 Task: Add Kevin's Natural Foods Mashed Cauliflower to the cart.
Action: Mouse moved to (15, 109)
Screenshot: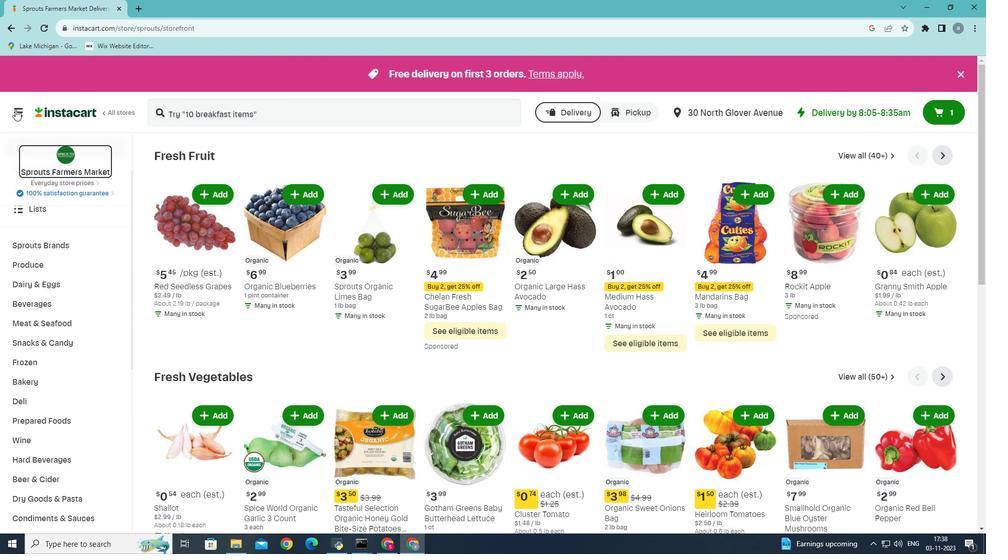 
Action: Mouse pressed left at (15, 109)
Screenshot: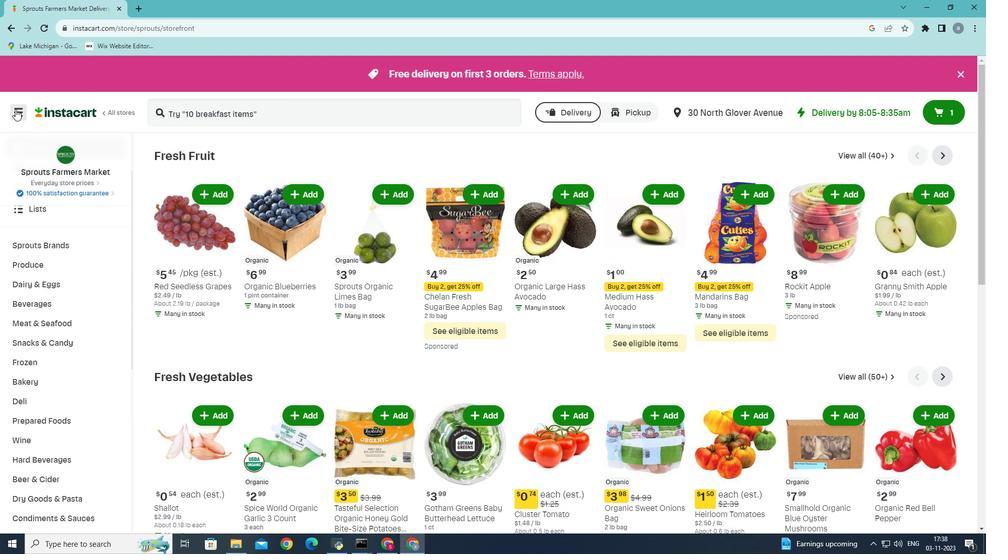 
Action: Mouse moved to (52, 284)
Screenshot: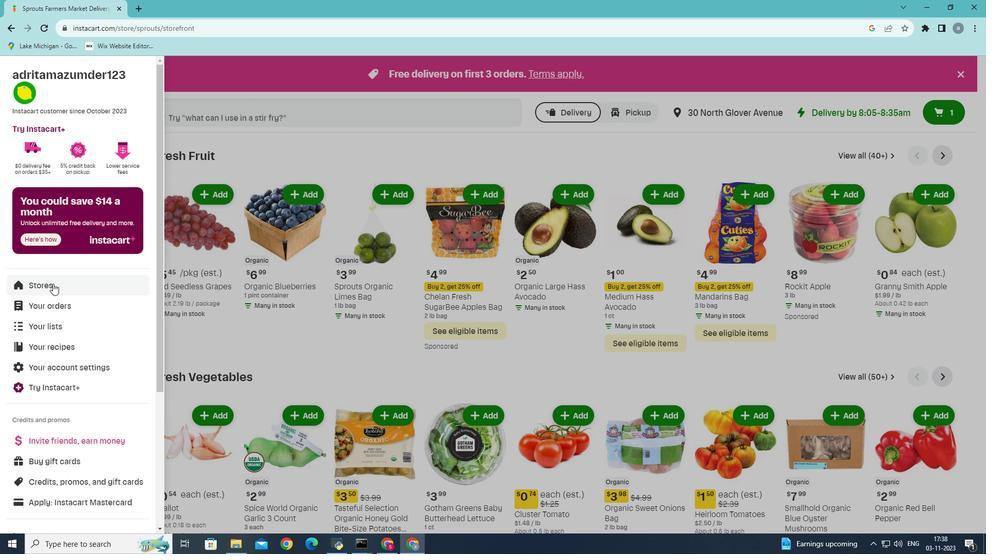 
Action: Mouse pressed left at (52, 284)
Screenshot: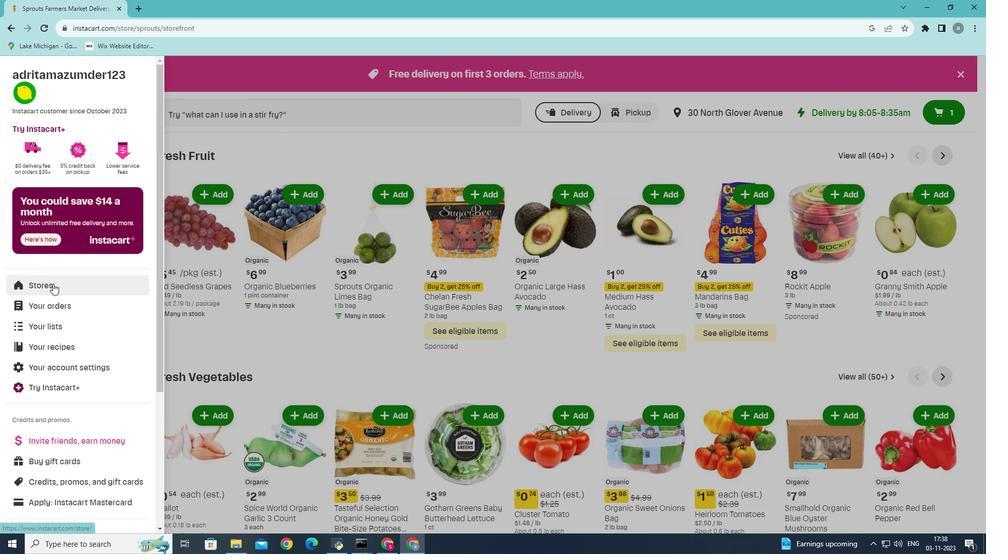 
Action: Mouse moved to (245, 123)
Screenshot: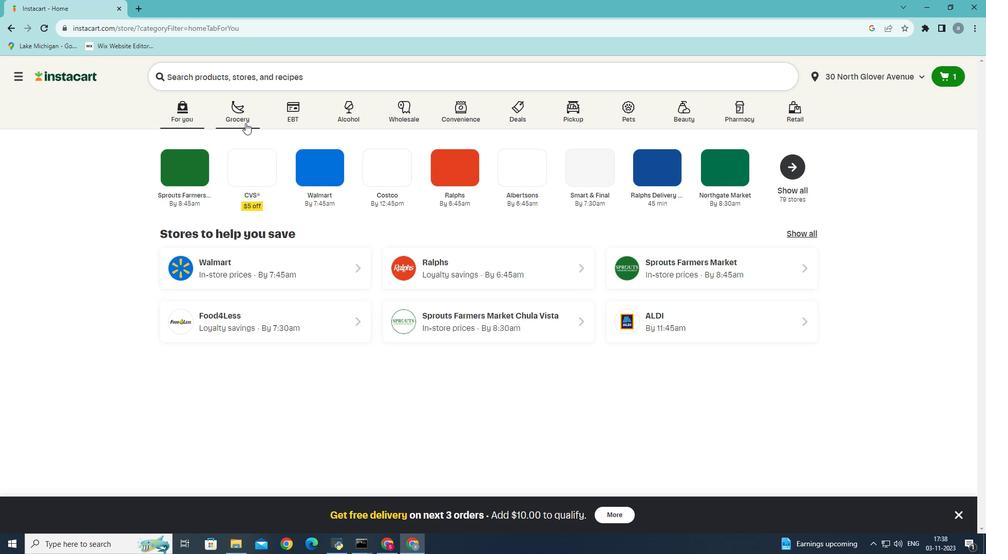 
Action: Mouse pressed left at (245, 123)
Screenshot: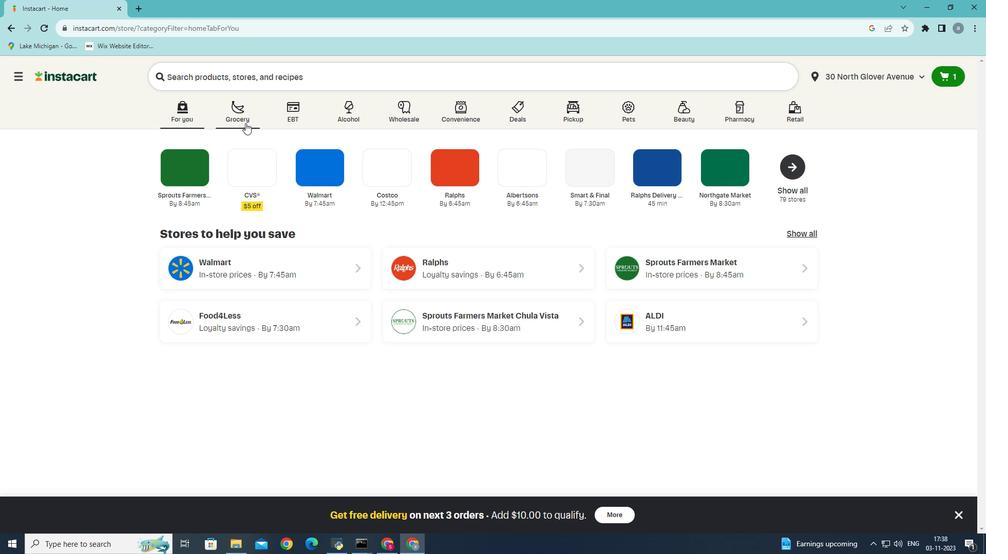
Action: Mouse moved to (241, 304)
Screenshot: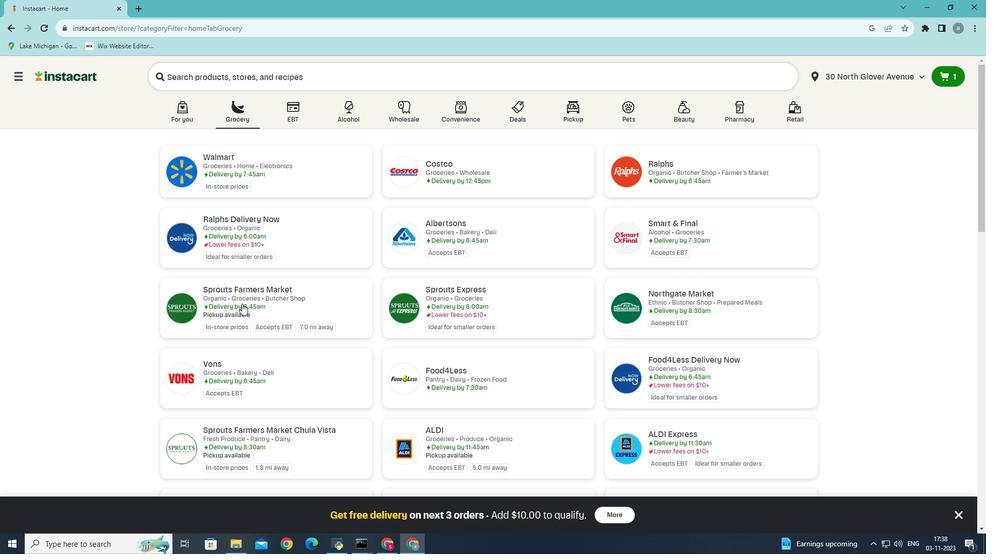 
Action: Mouse pressed left at (241, 304)
Screenshot: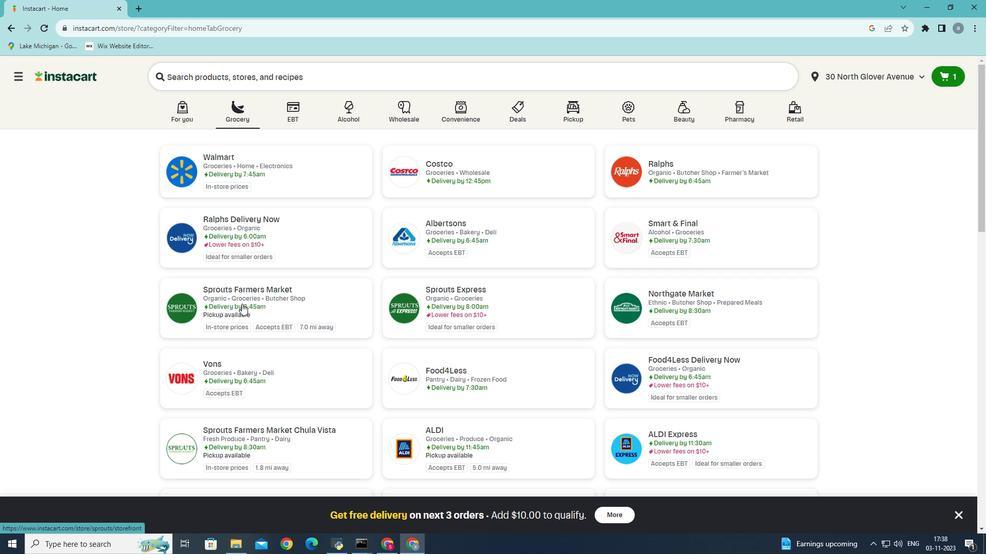 
Action: Mouse moved to (51, 414)
Screenshot: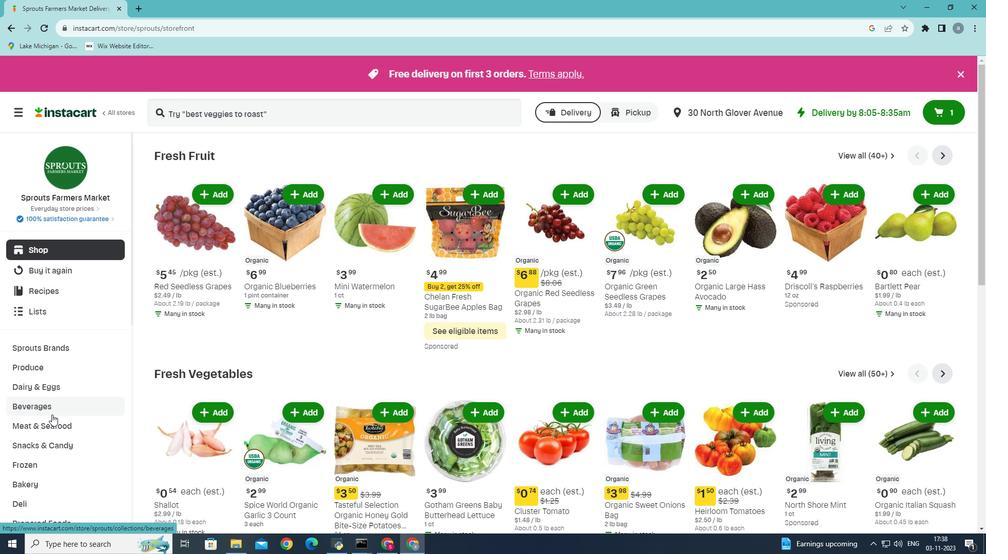 
Action: Mouse scrolled (51, 414) with delta (0, 0)
Screenshot: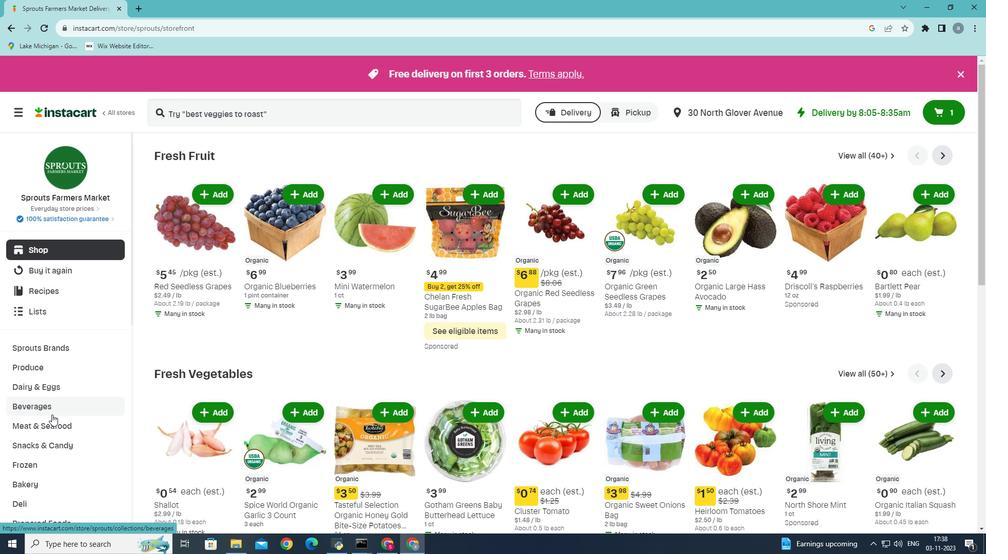 
Action: Mouse moved to (51, 415)
Screenshot: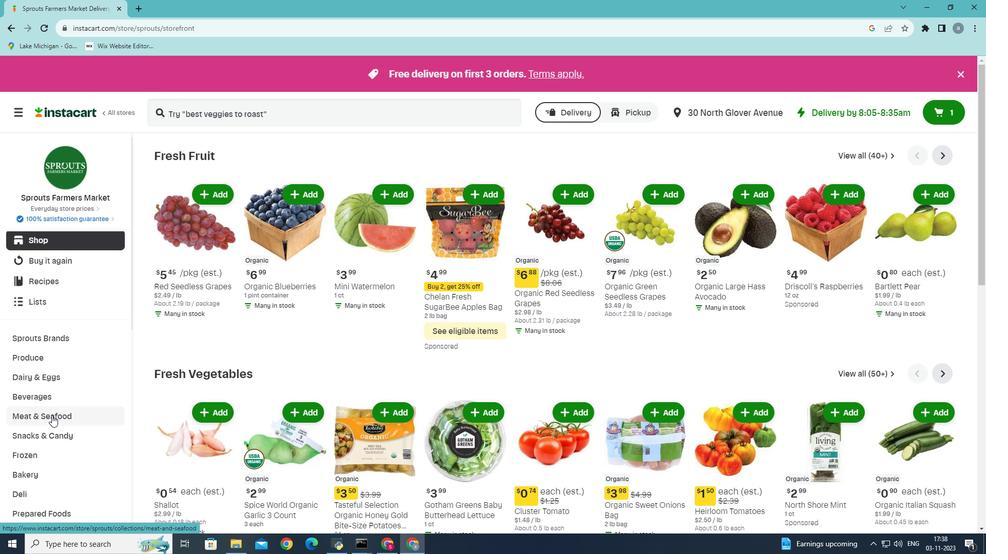 
Action: Mouse scrolled (51, 415) with delta (0, 0)
Screenshot: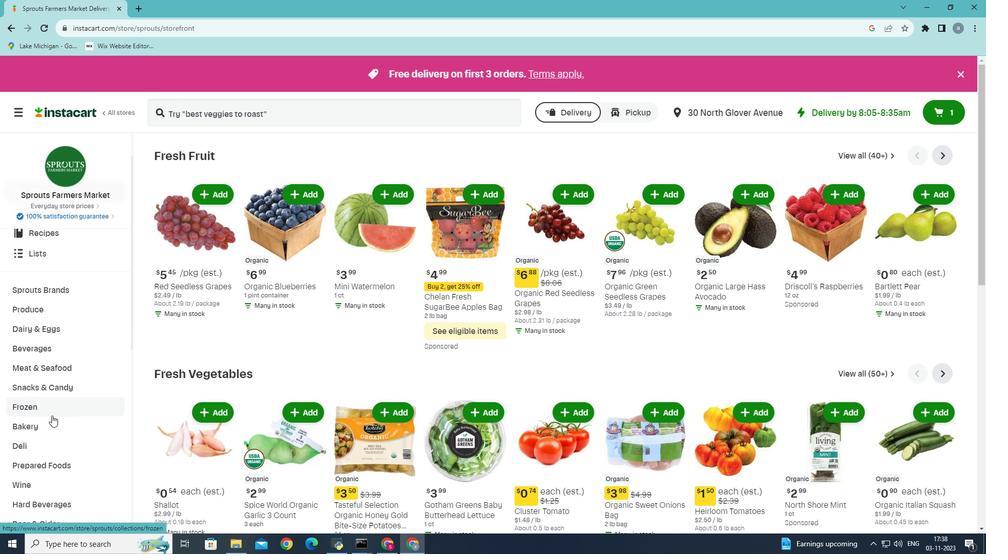 
Action: Mouse moved to (29, 417)
Screenshot: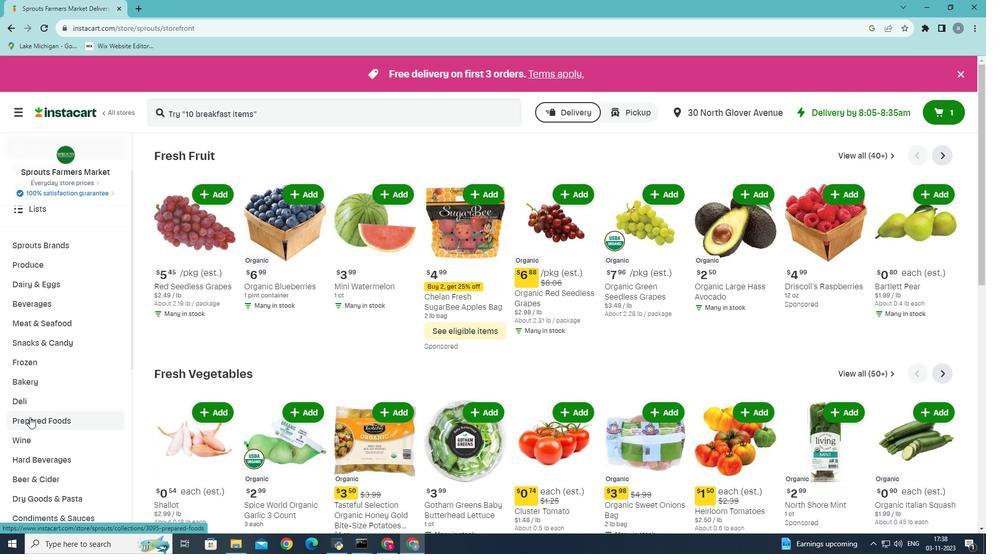 
Action: Mouse pressed left at (29, 417)
Screenshot: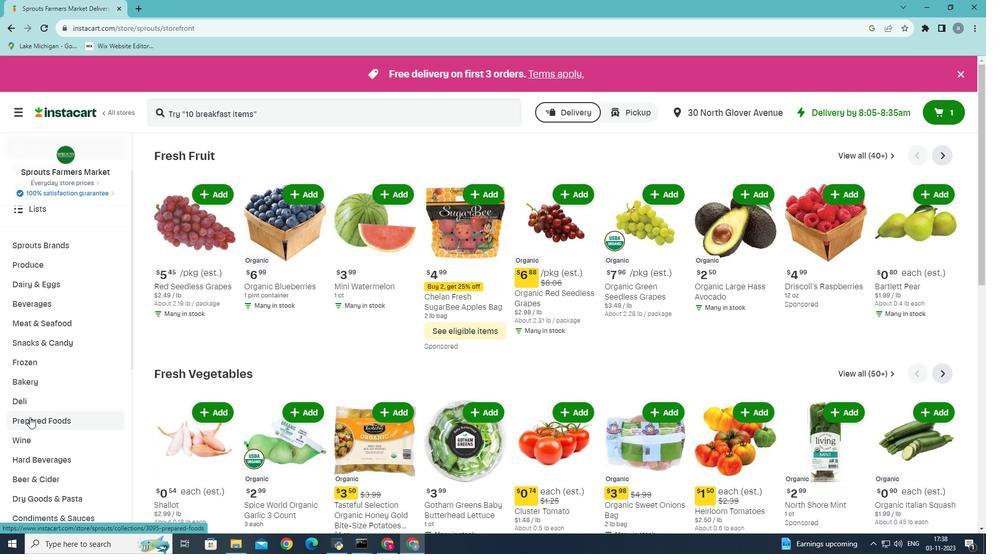 
Action: Mouse moved to (361, 178)
Screenshot: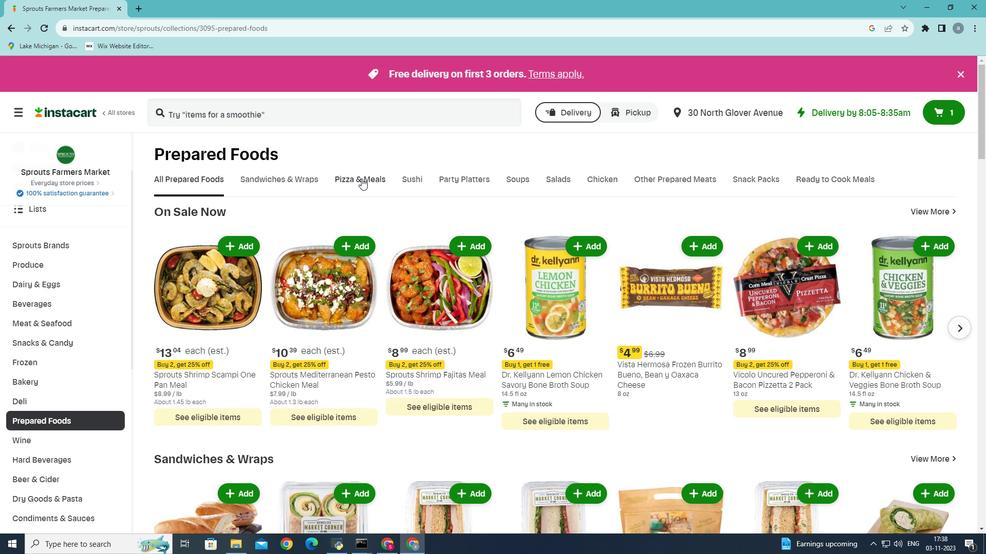 
Action: Mouse pressed left at (361, 178)
Screenshot: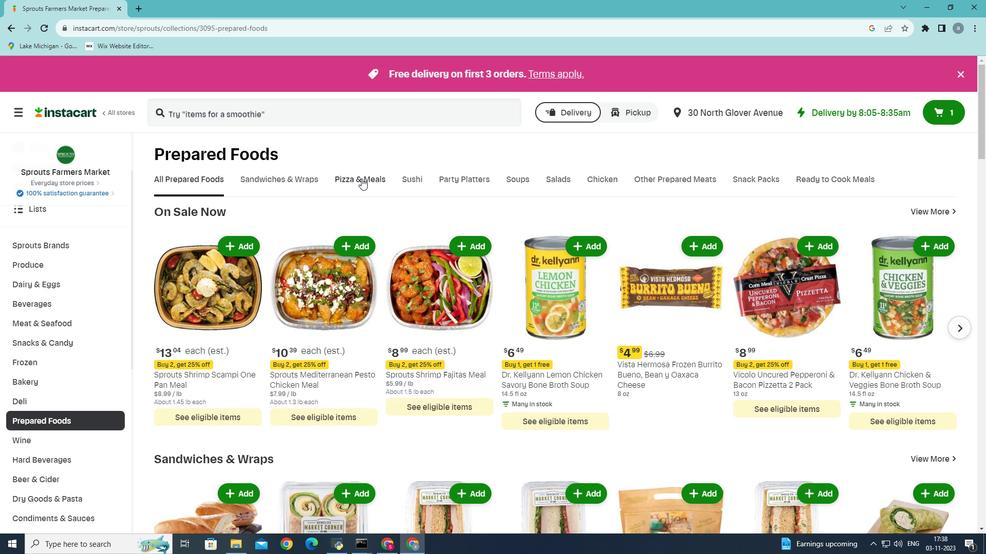 
Action: Mouse moved to (701, 232)
Screenshot: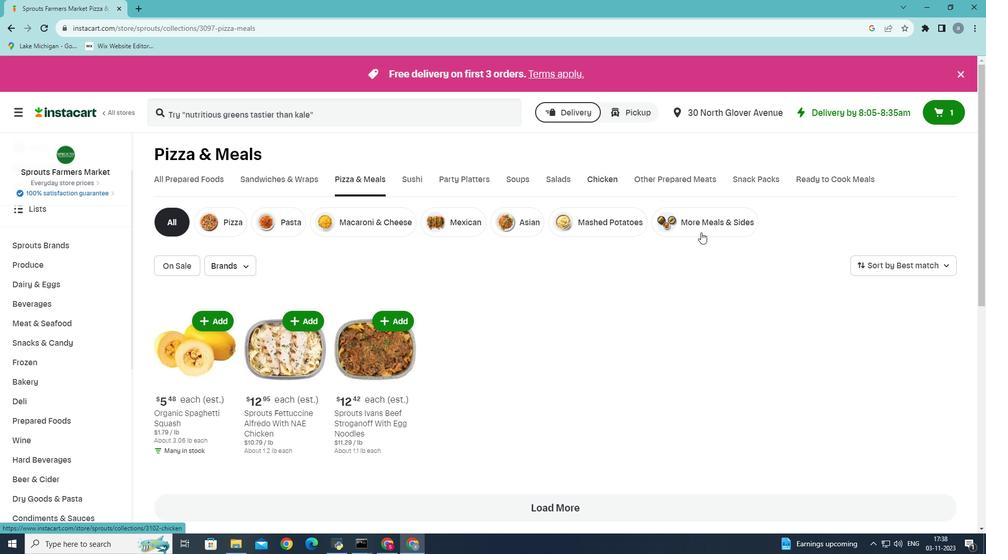 
Action: Mouse pressed left at (701, 232)
Screenshot: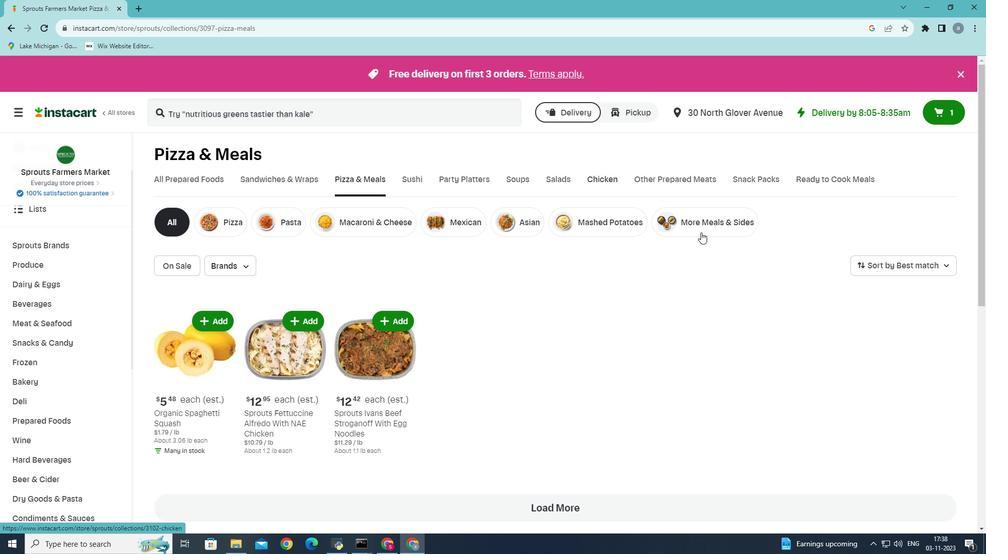 
Action: Mouse moved to (183, 116)
Screenshot: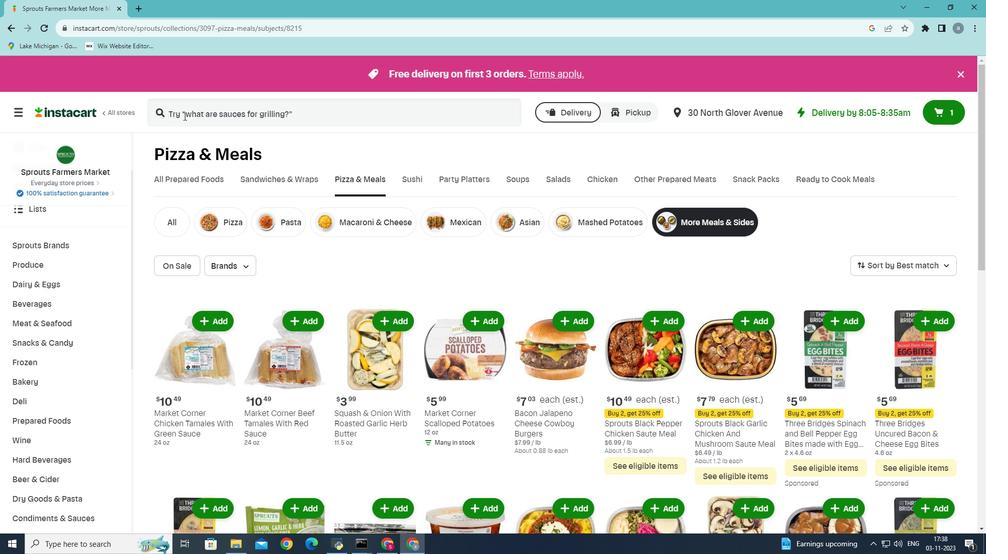 
Action: Mouse pressed left at (183, 116)
Screenshot: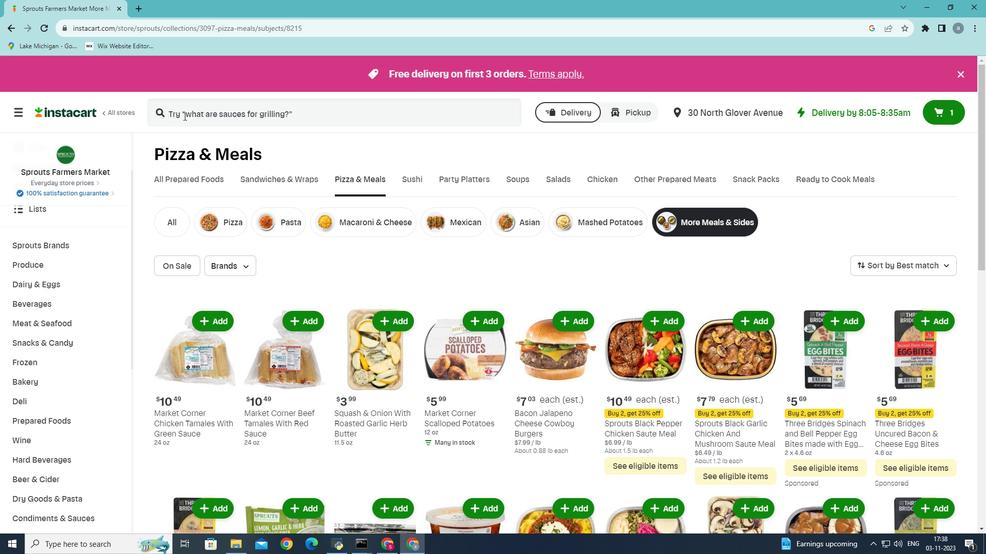 
Action: Key pressed <Key.shift>kevin's<Key.space><Key.shift>natural<Key.space>foods<Key.space>mashes<Key.backspace>d<Key.space>cauliflower<Key.enter>
Screenshot: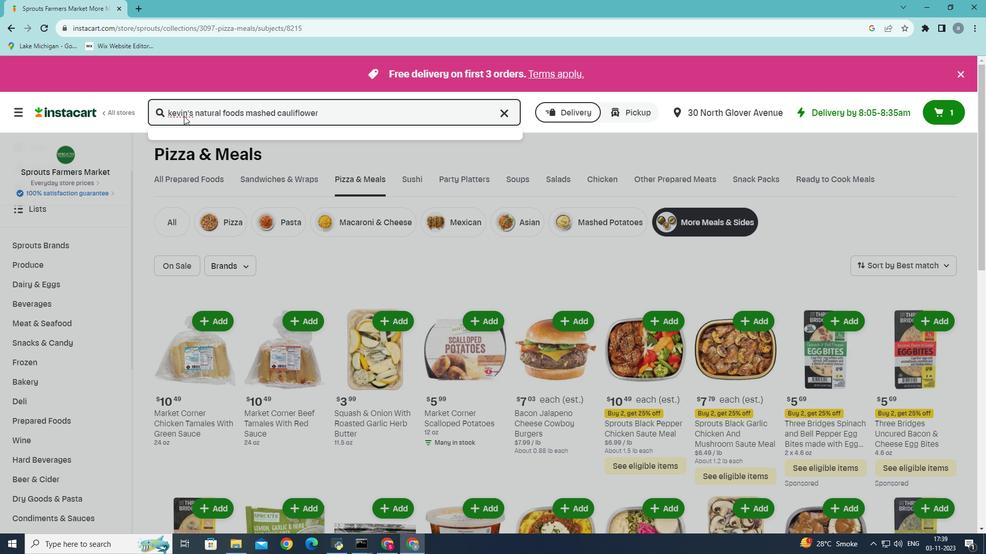 
Action: Mouse moved to (676, 409)
Screenshot: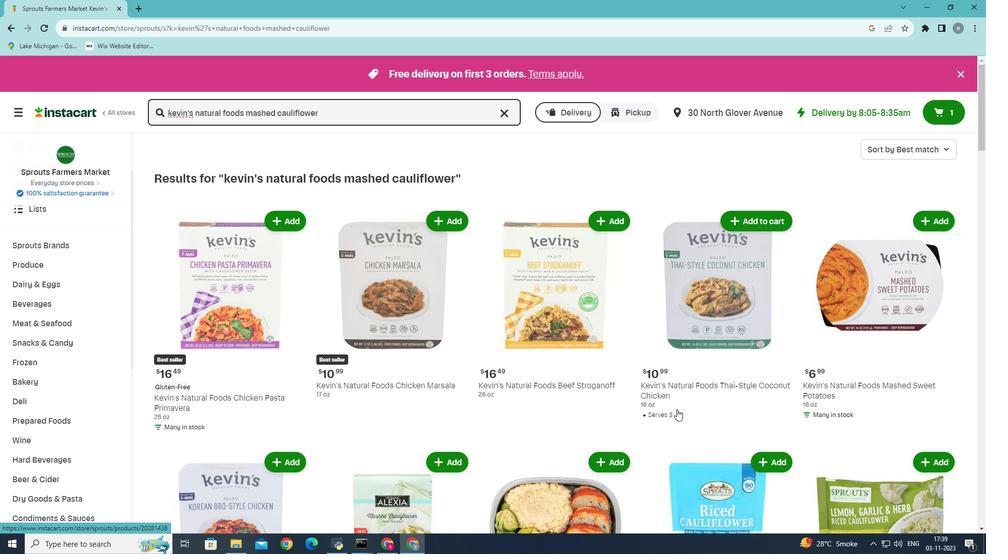 
Action: Mouse scrolled (676, 409) with delta (0, 0)
Screenshot: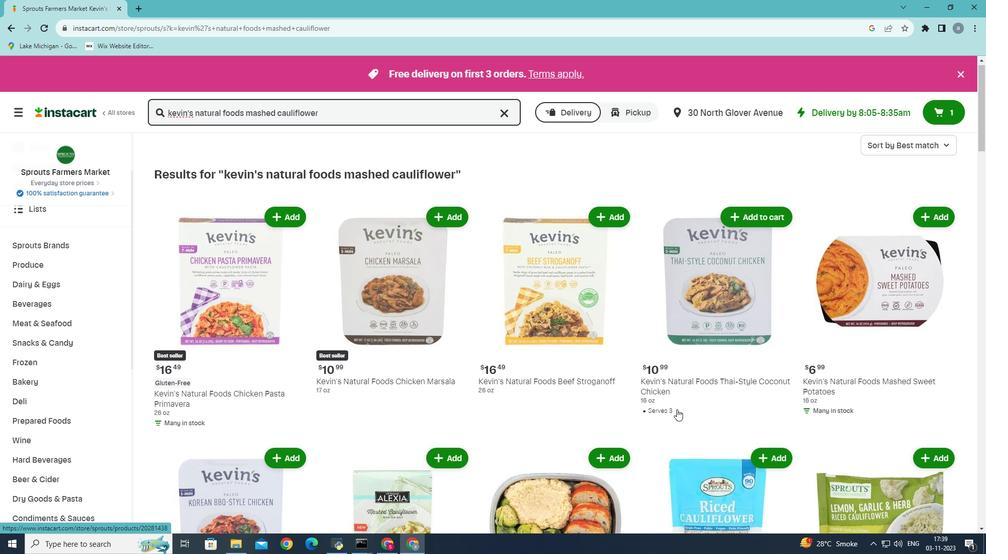 
Action: Mouse moved to (810, 369)
Screenshot: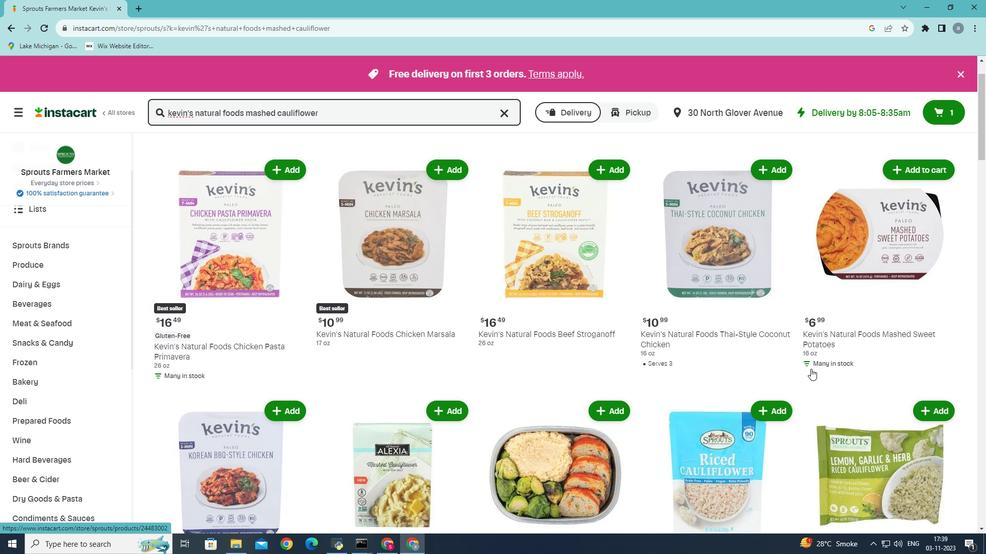 
Action: Mouse scrolled (810, 368) with delta (0, 0)
Screenshot: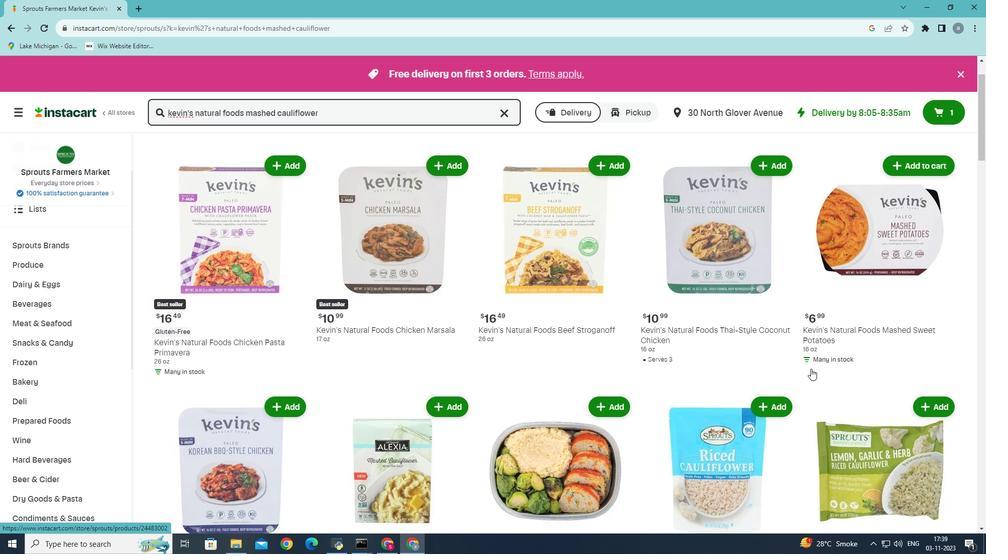 
Action: Mouse moved to (665, 414)
Screenshot: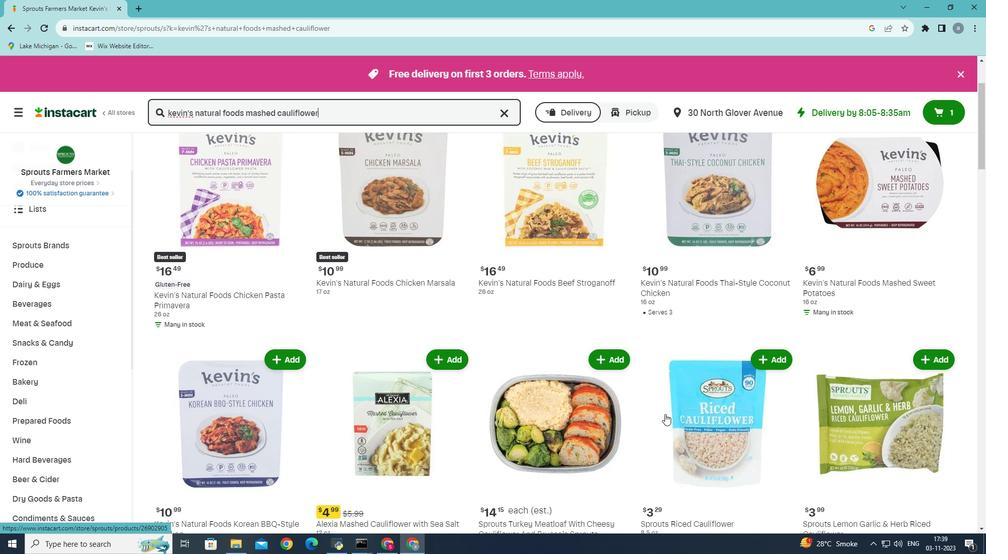 
Action: Mouse scrolled (665, 413) with delta (0, 0)
Screenshot: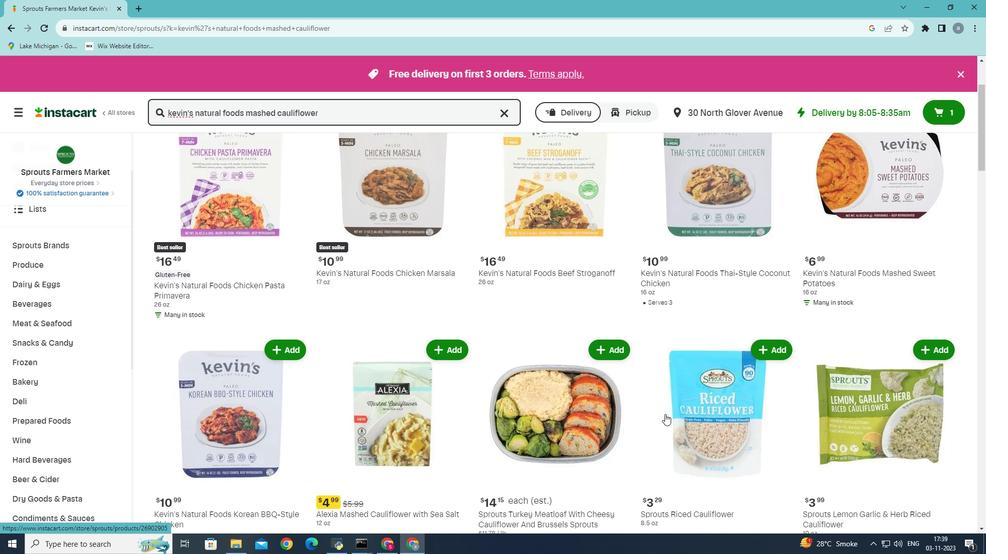 
Action: Mouse scrolled (665, 413) with delta (0, 0)
Screenshot: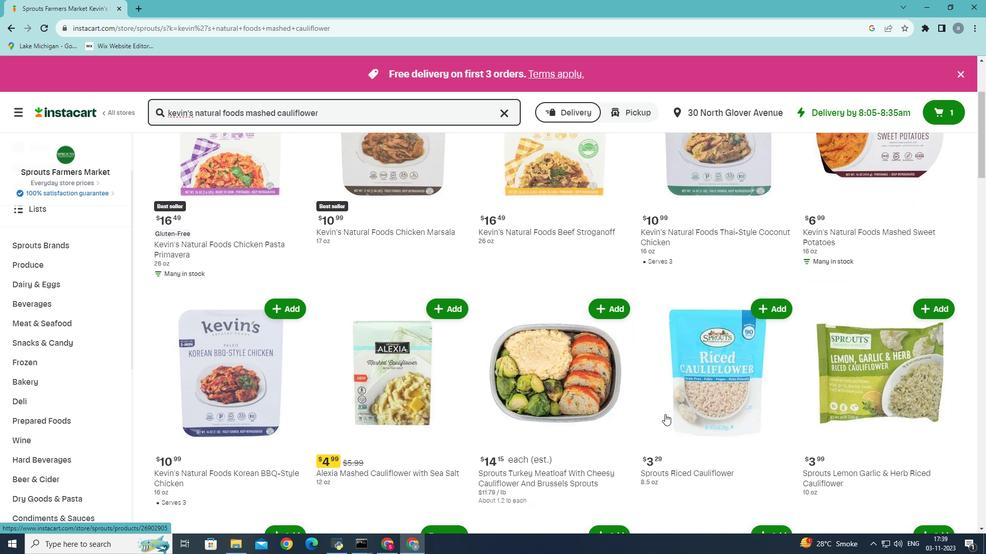 
Action: Mouse moved to (582, 442)
Screenshot: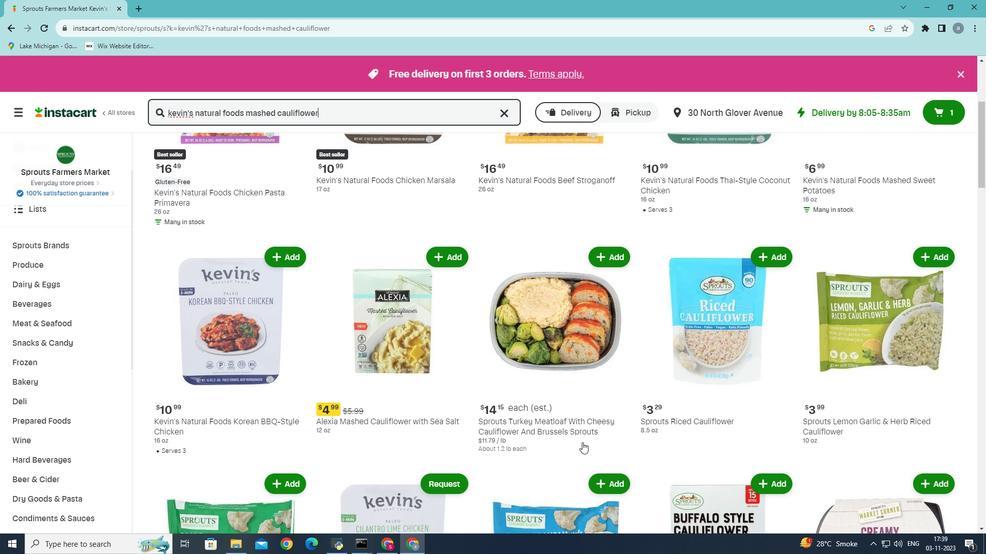 
Action: Mouse scrolled (582, 442) with delta (0, 0)
Screenshot: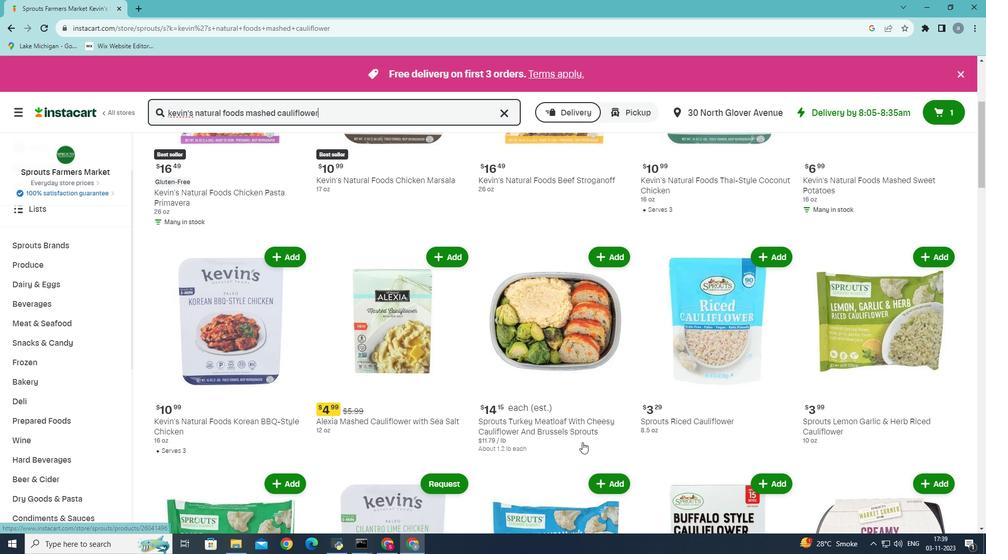 
Action: Mouse scrolled (582, 442) with delta (0, 0)
Screenshot: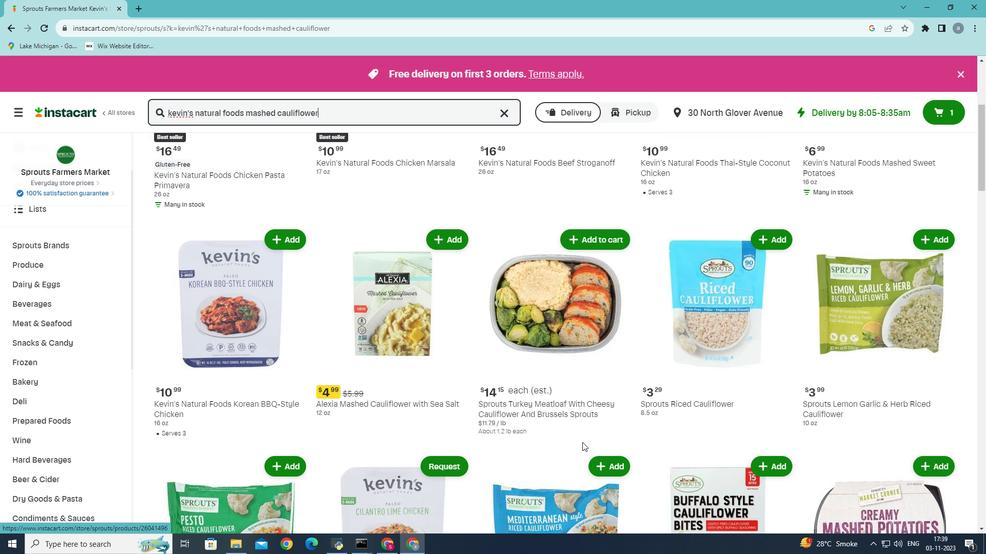 
Action: Mouse scrolled (582, 442) with delta (0, 0)
Screenshot: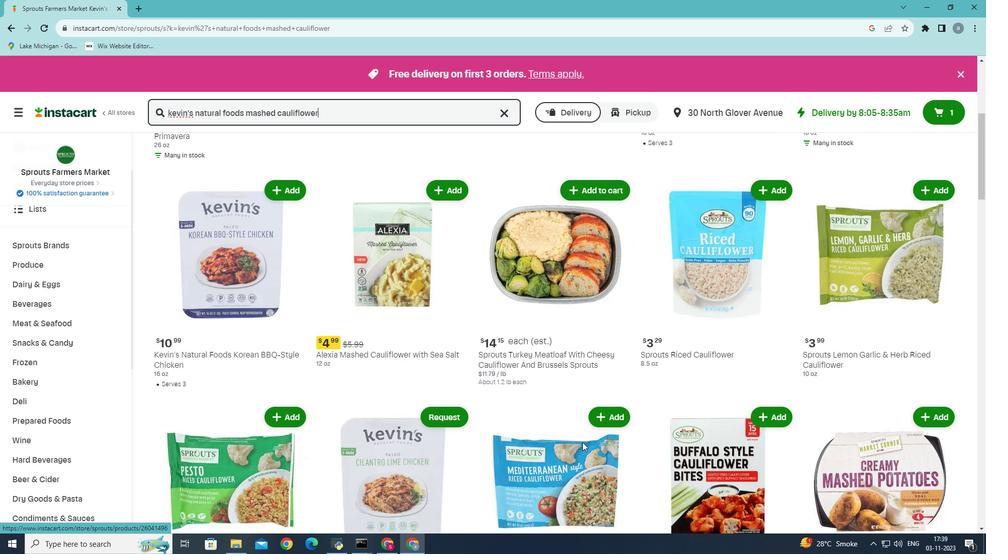 
Action: Mouse scrolled (582, 442) with delta (0, 0)
Screenshot: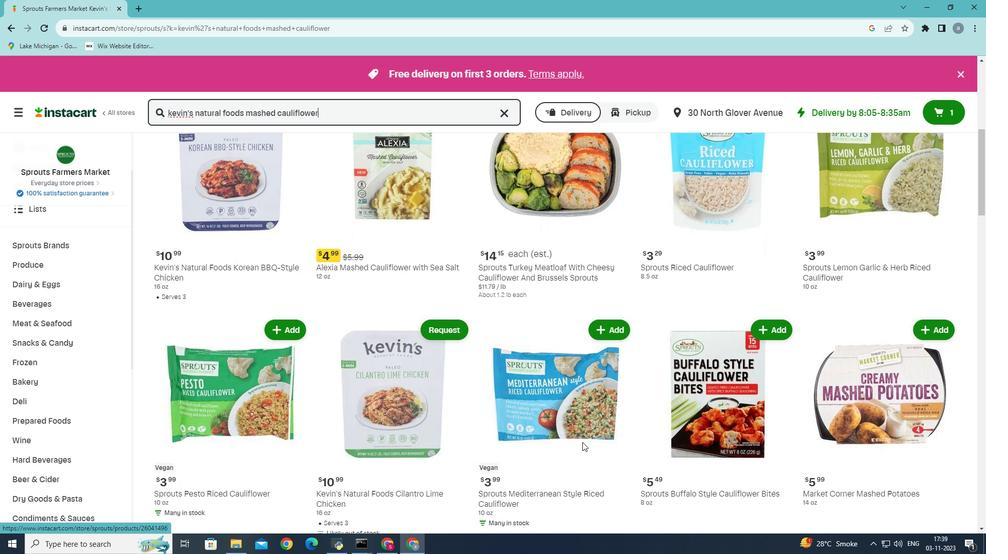 
Action: Mouse moved to (474, 463)
Screenshot: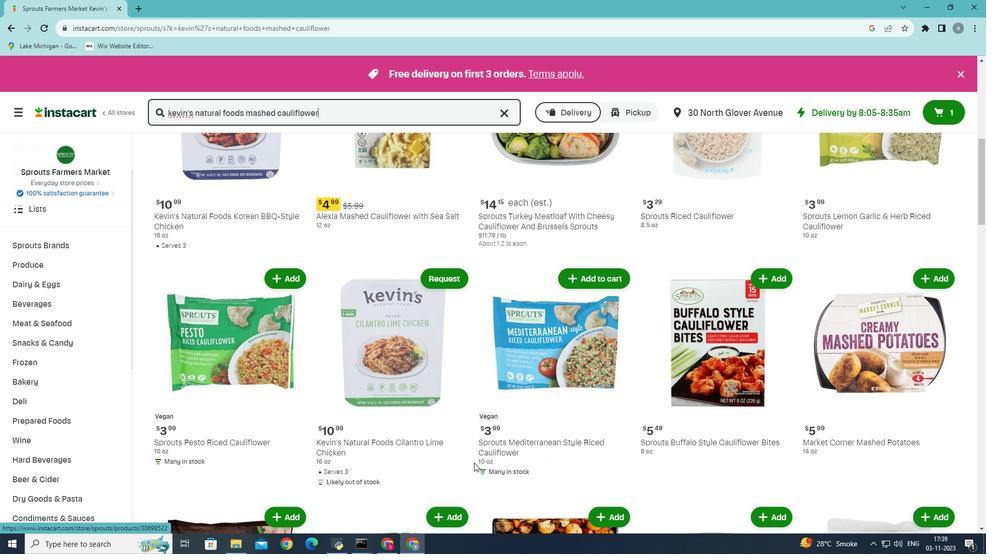 
Action: Mouse scrolled (474, 462) with delta (0, 0)
Screenshot: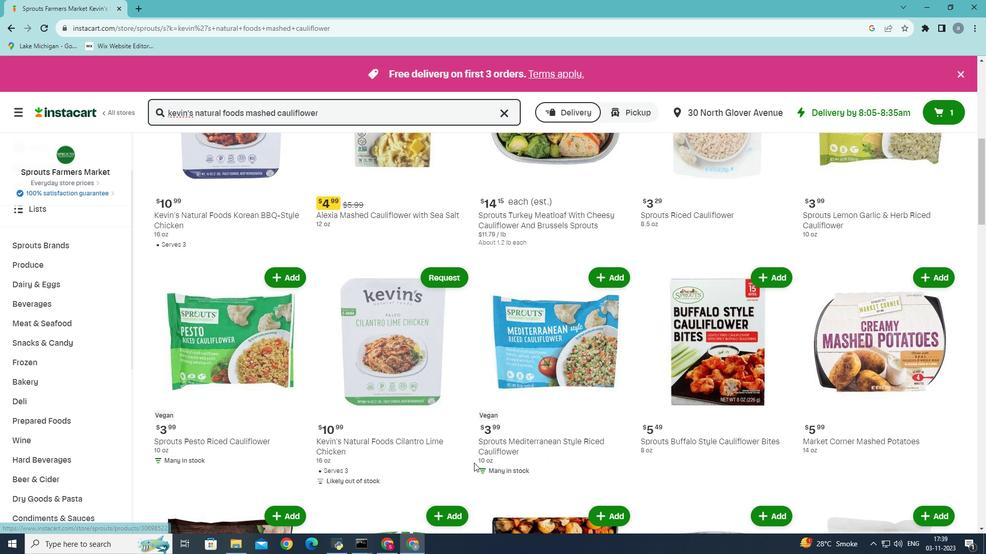 
Action: Mouse scrolled (474, 462) with delta (0, 0)
Screenshot: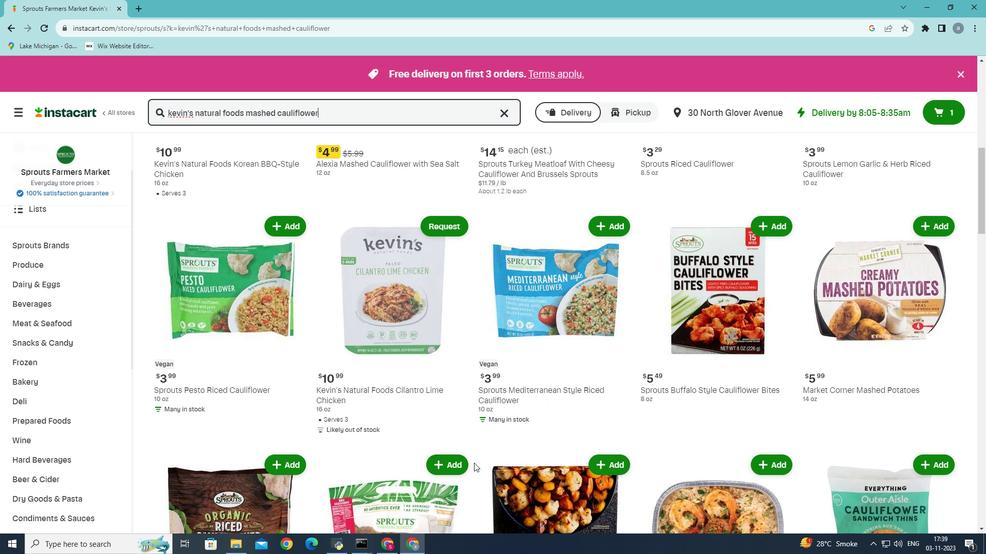 
Action: Mouse scrolled (474, 462) with delta (0, 0)
Screenshot: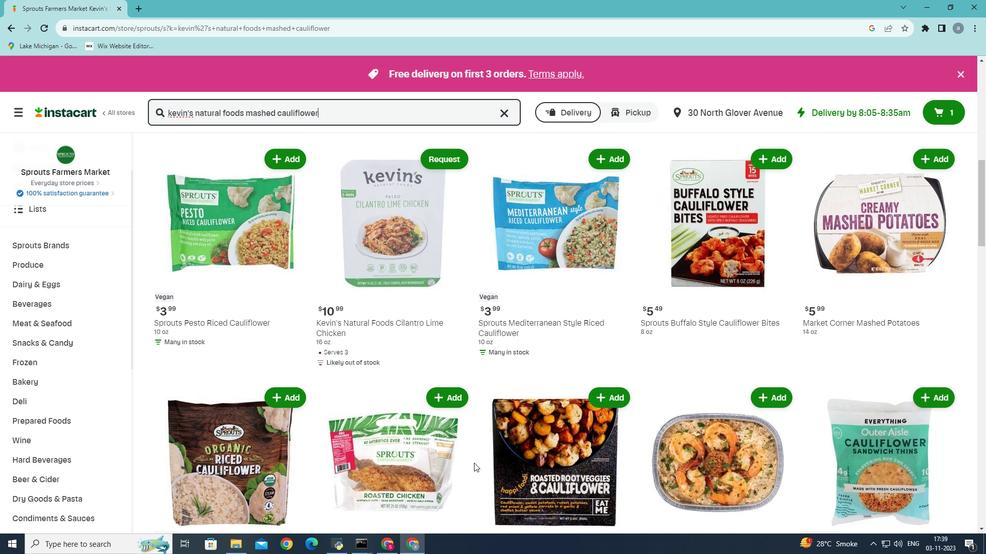 
Action: Mouse scrolled (474, 462) with delta (0, 0)
Screenshot: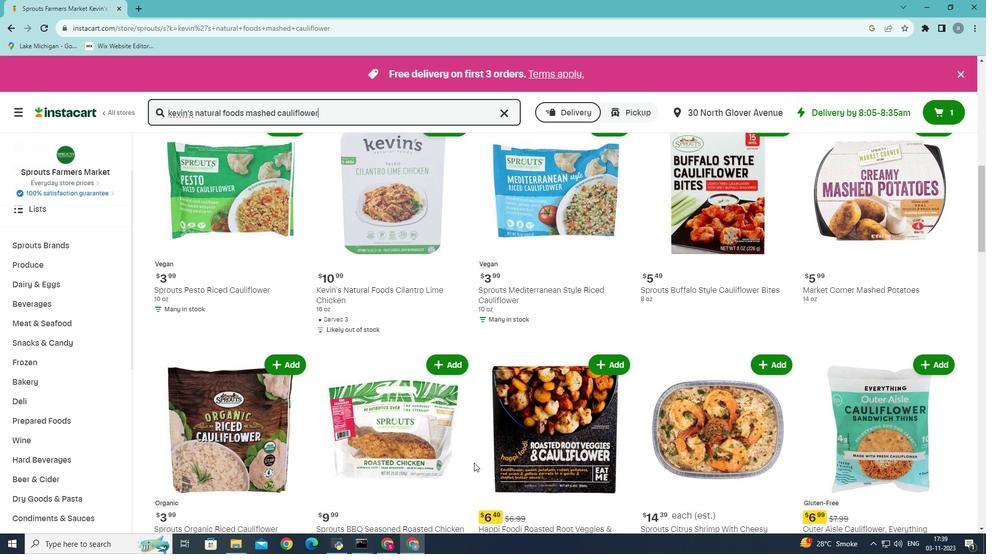 
Action: Mouse scrolled (474, 462) with delta (0, 0)
Screenshot: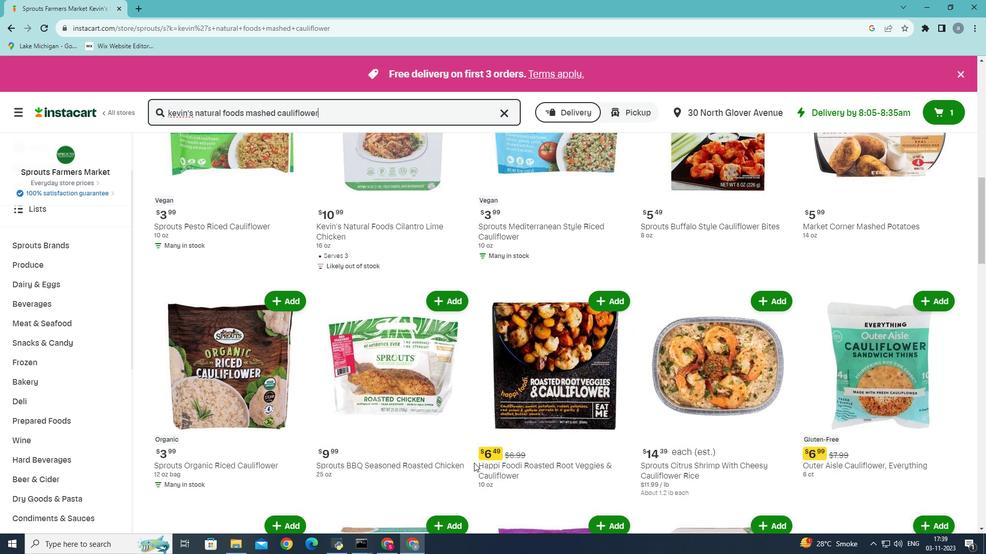 
Action: Mouse scrolled (474, 462) with delta (0, 0)
Screenshot: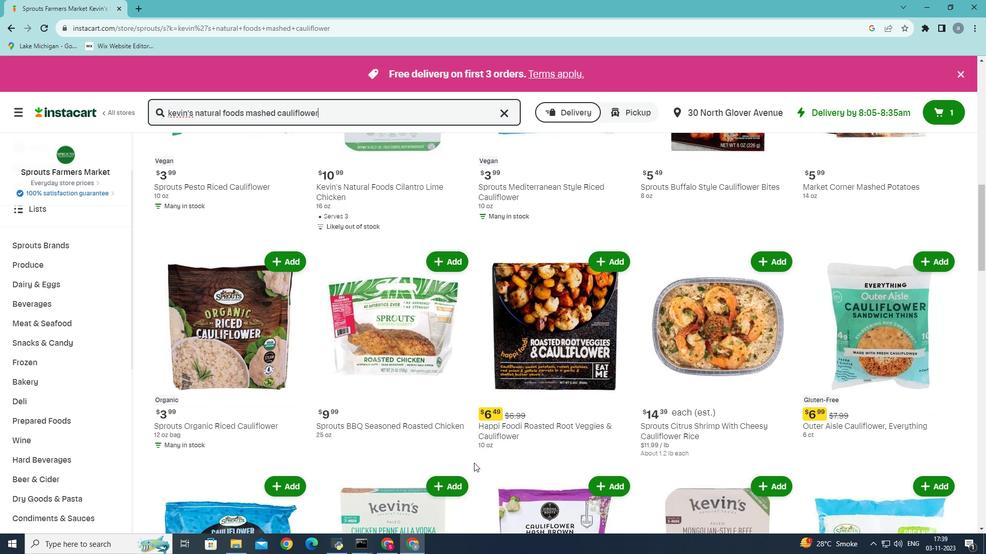 
Action: Mouse moved to (558, 461)
Screenshot: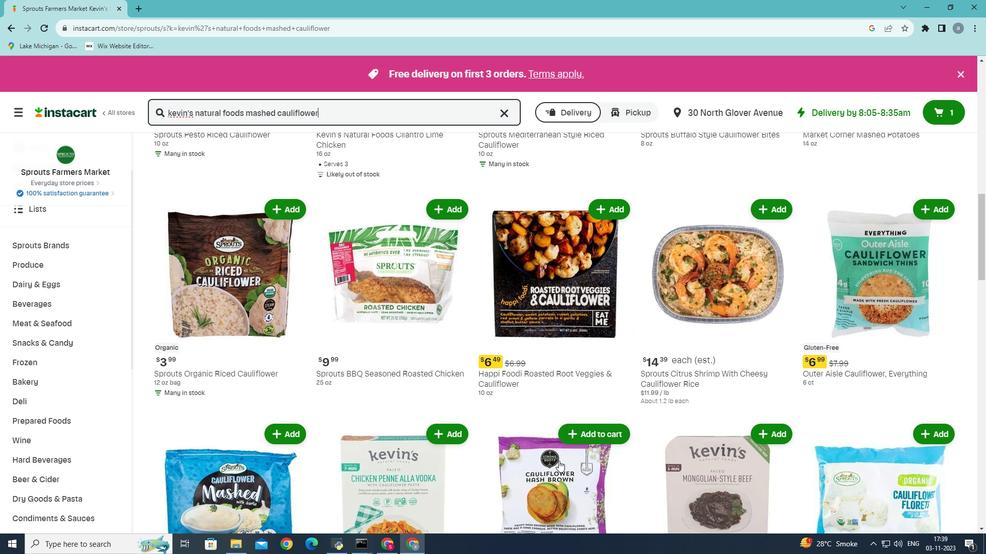
Action: Mouse scrolled (558, 460) with delta (0, 0)
Screenshot: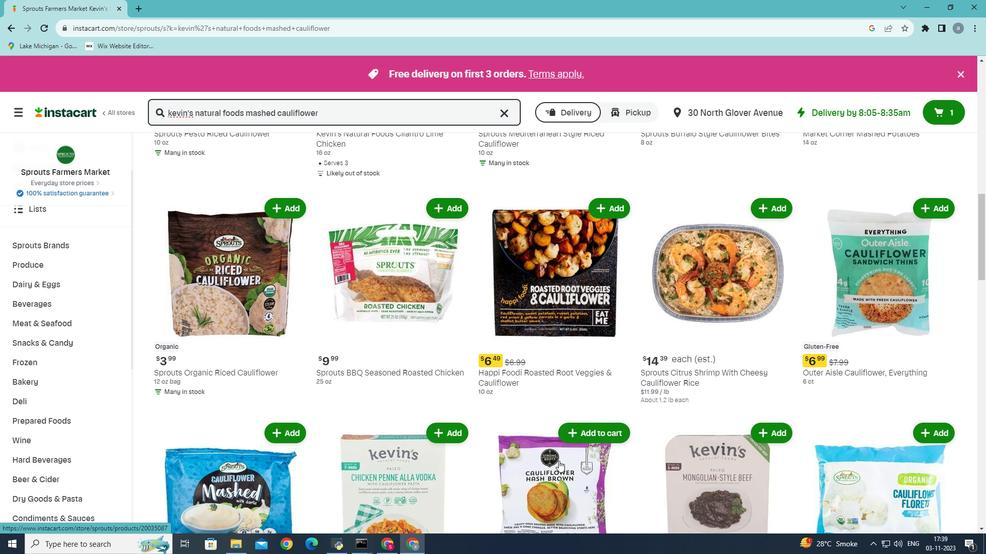 
Action: Mouse scrolled (558, 460) with delta (0, 0)
Screenshot: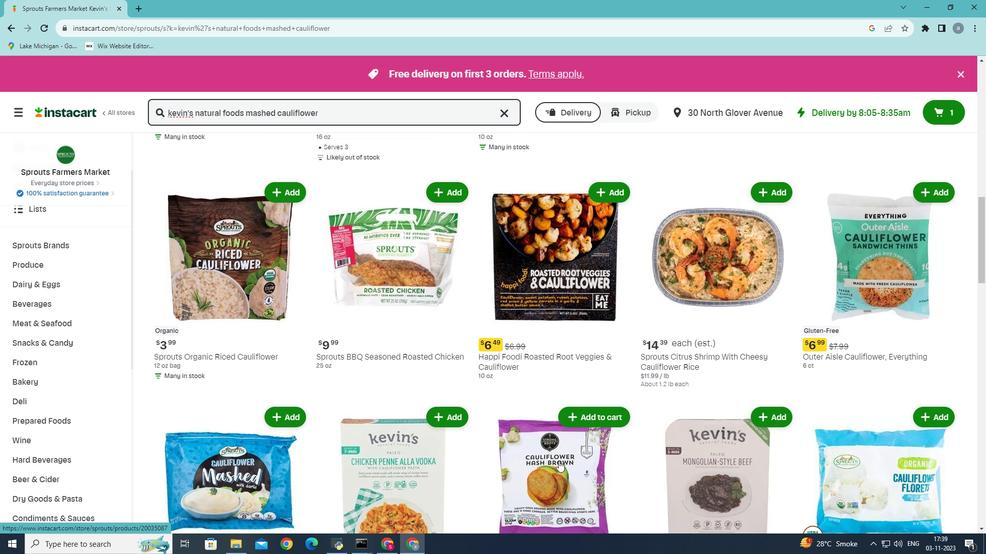 
Action: Mouse scrolled (558, 460) with delta (0, 0)
Screenshot: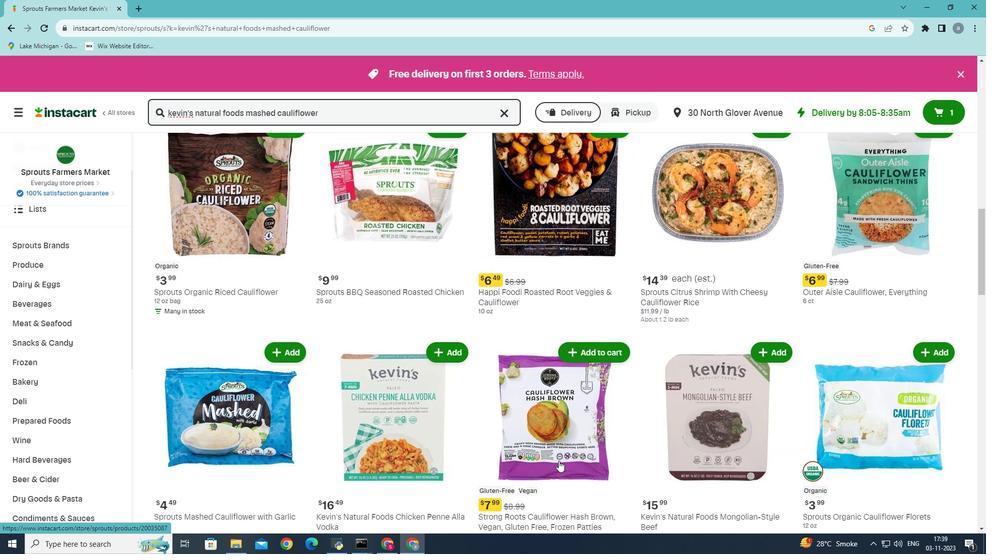 
Action: Mouse moved to (538, 459)
Screenshot: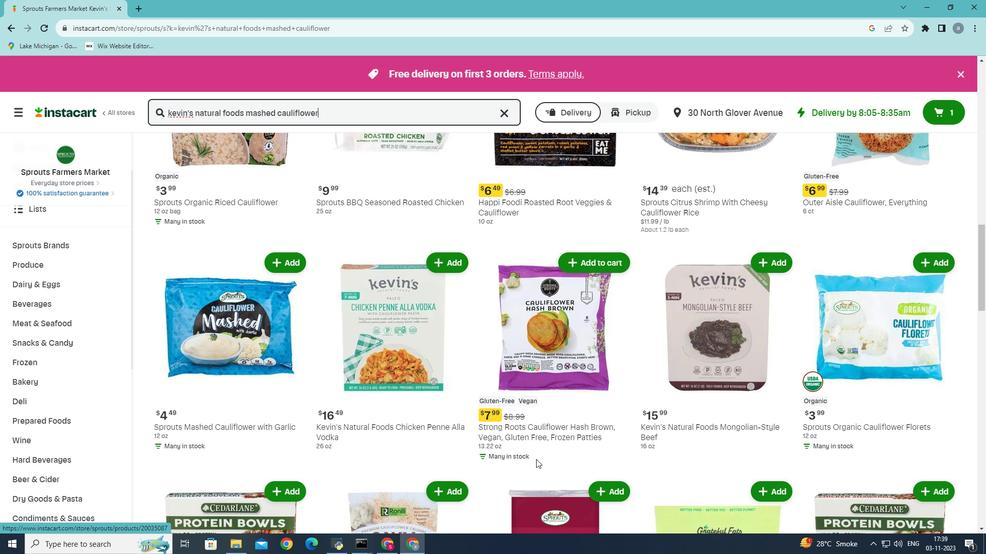 
Action: Mouse scrolled (538, 459) with delta (0, 0)
Screenshot: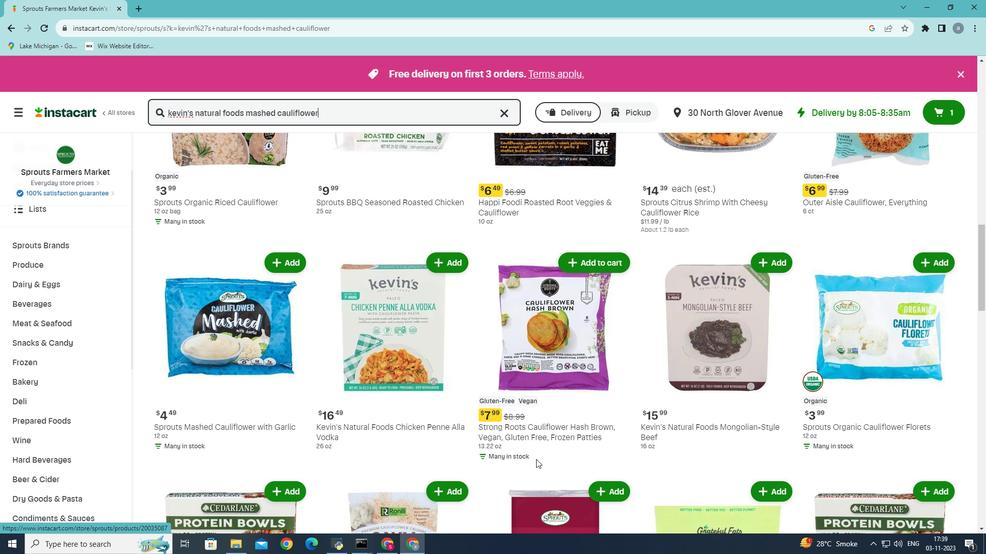 
Action: Mouse moved to (536, 459)
Screenshot: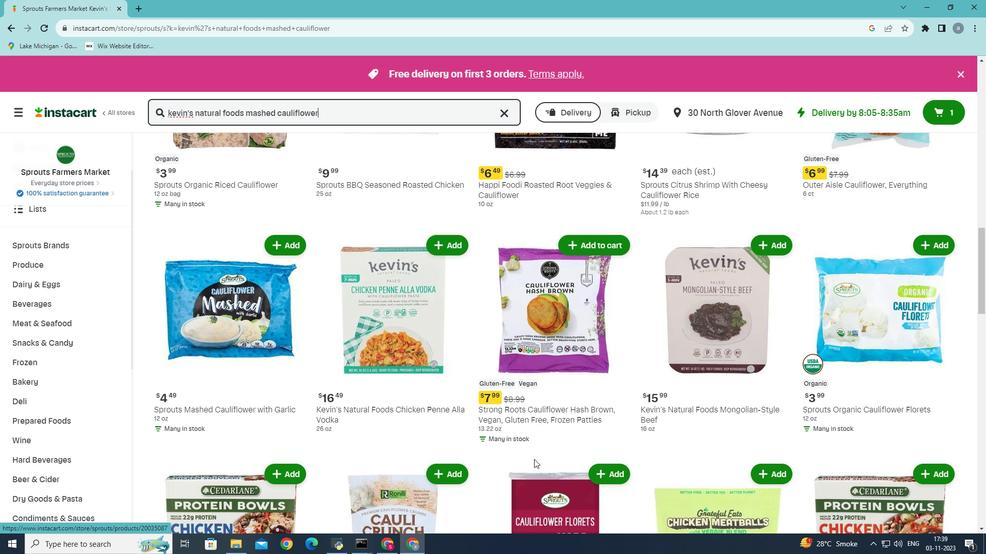 
Action: Mouse scrolled (536, 459) with delta (0, 0)
Screenshot: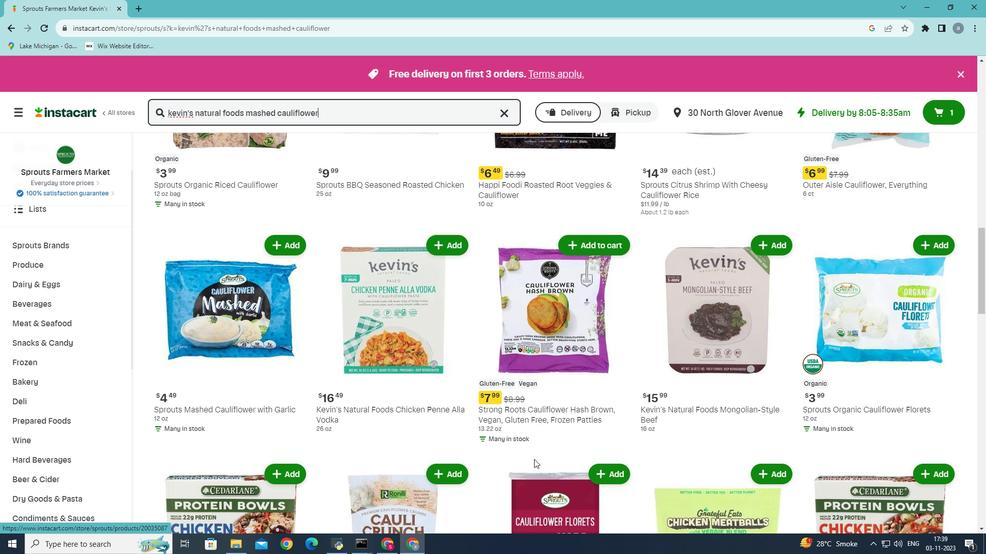 
Action: Mouse moved to (535, 459)
Screenshot: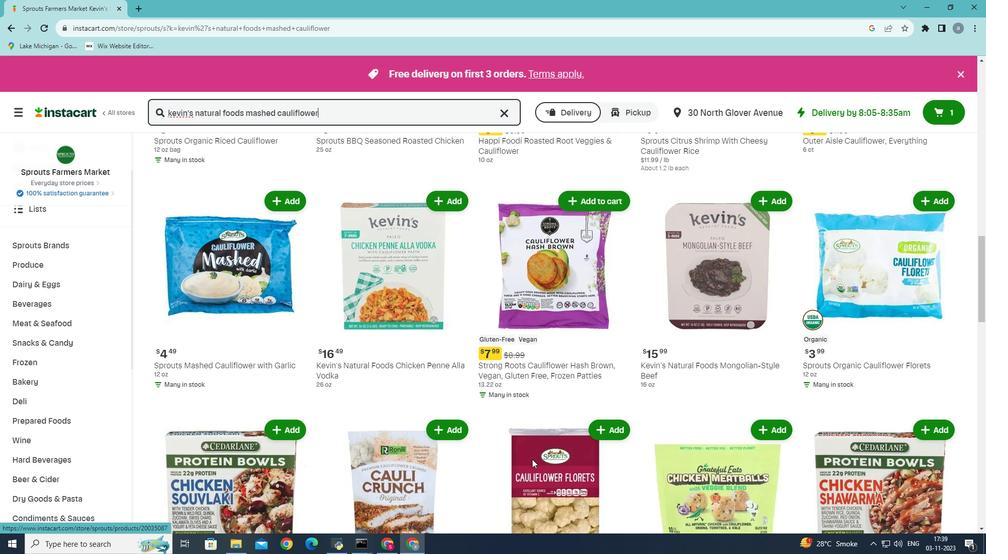 
Action: Mouse scrolled (535, 459) with delta (0, 0)
Screenshot: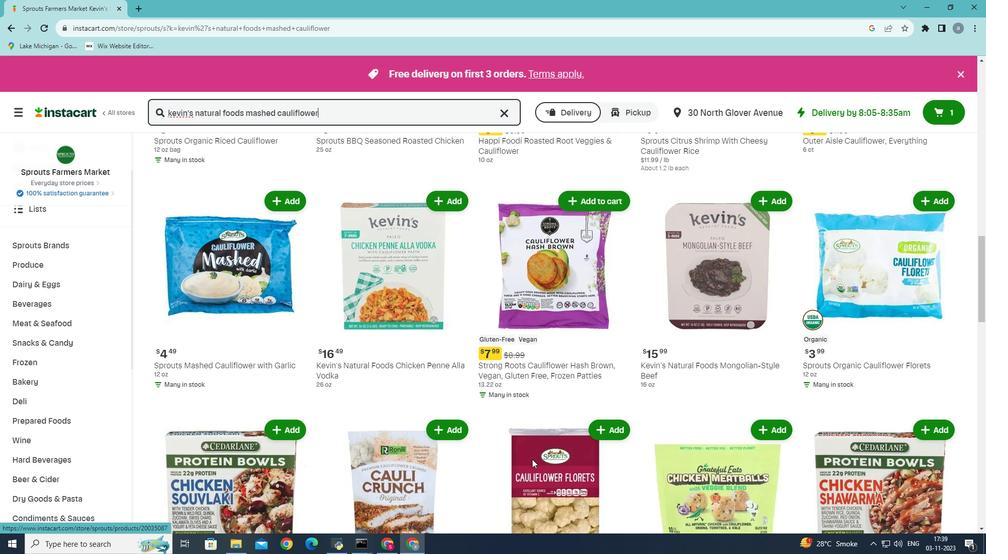 
Action: Mouse moved to (528, 459)
Screenshot: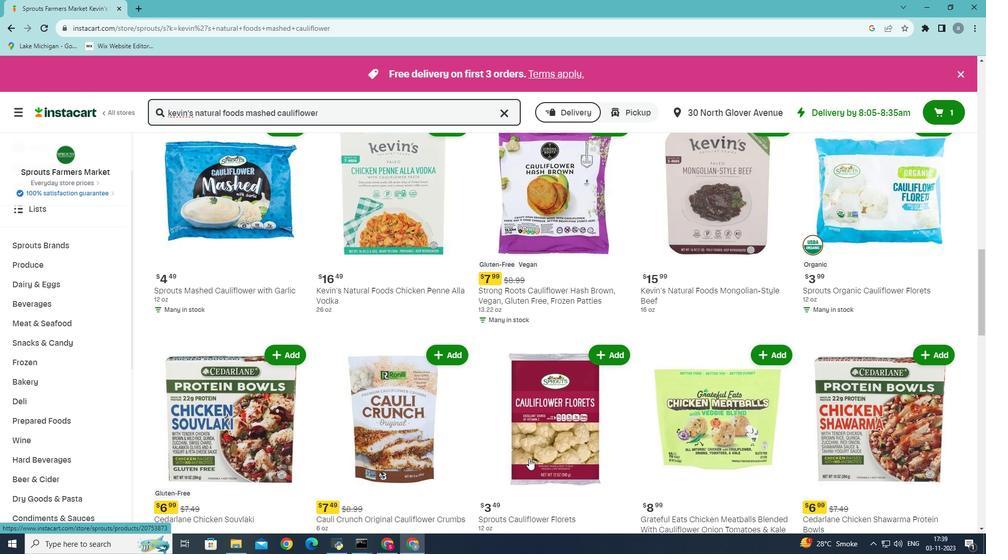 
Action: Mouse scrolled (528, 458) with delta (0, 0)
Screenshot: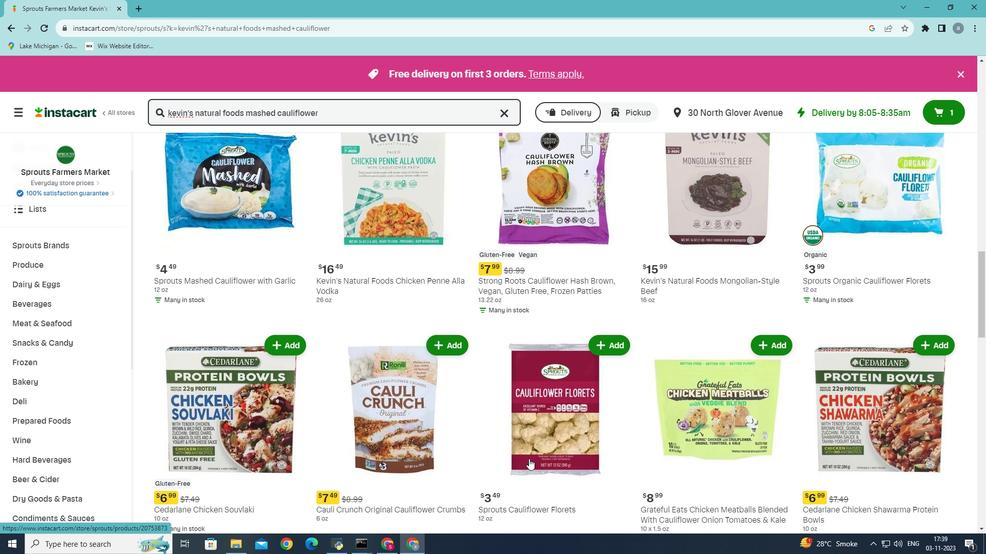 
Action: Mouse scrolled (528, 458) with delta (0, 0)
Screenshot: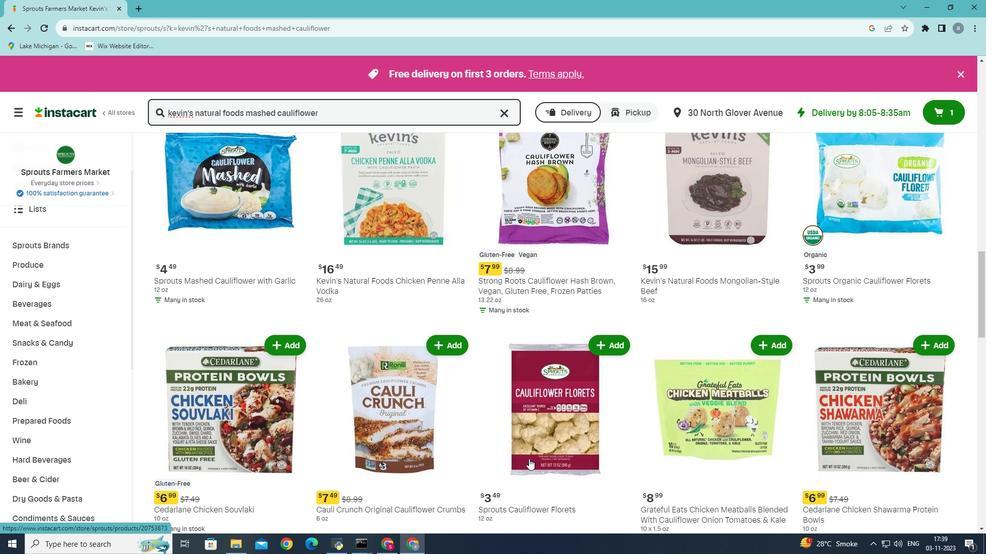 
Action: Mouse scrolled (528, 458) with delta (0, 0)
Screenshot: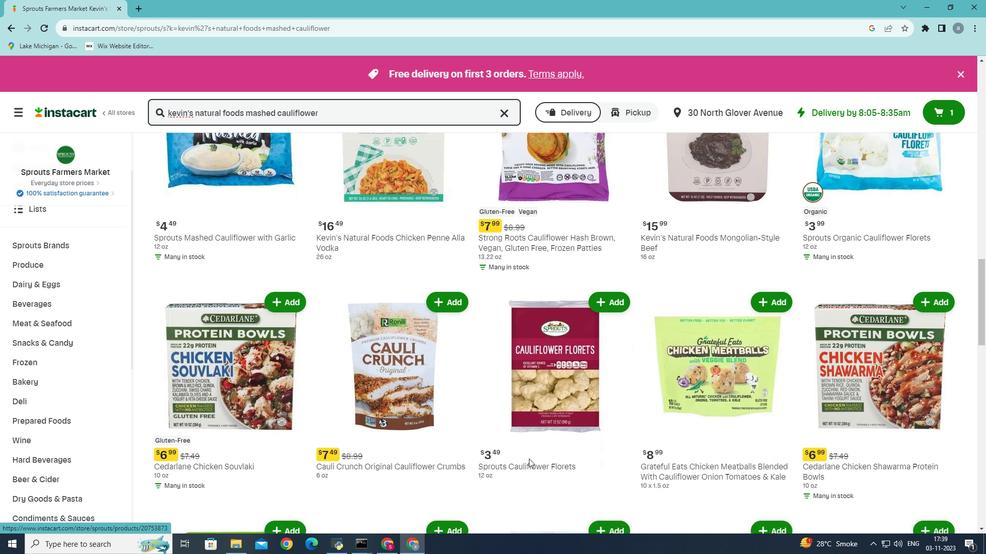 
Action: Mouse moved to (526, 457)
Screenshot: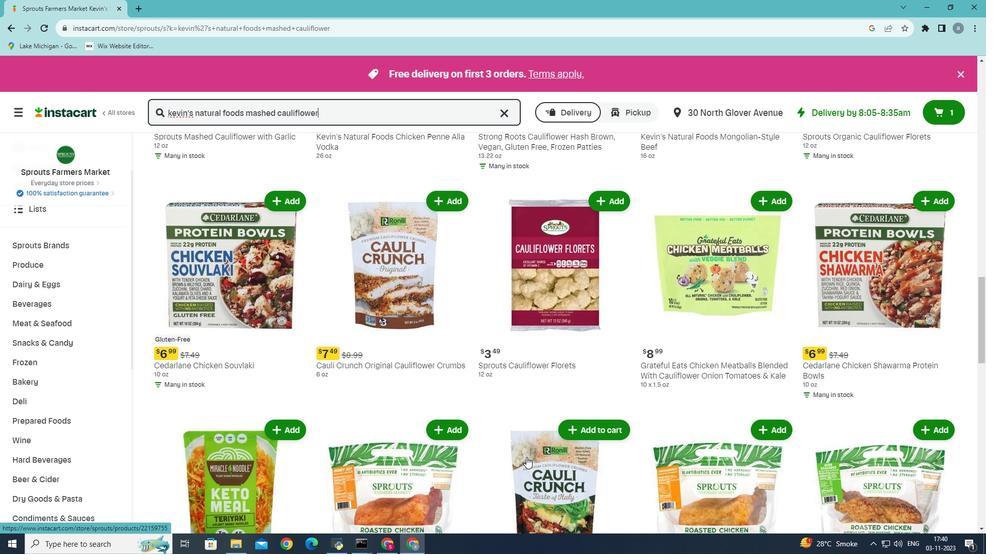 
Action: Mouse scrolled (526, 457) with delta (0, 0)
Screenshot: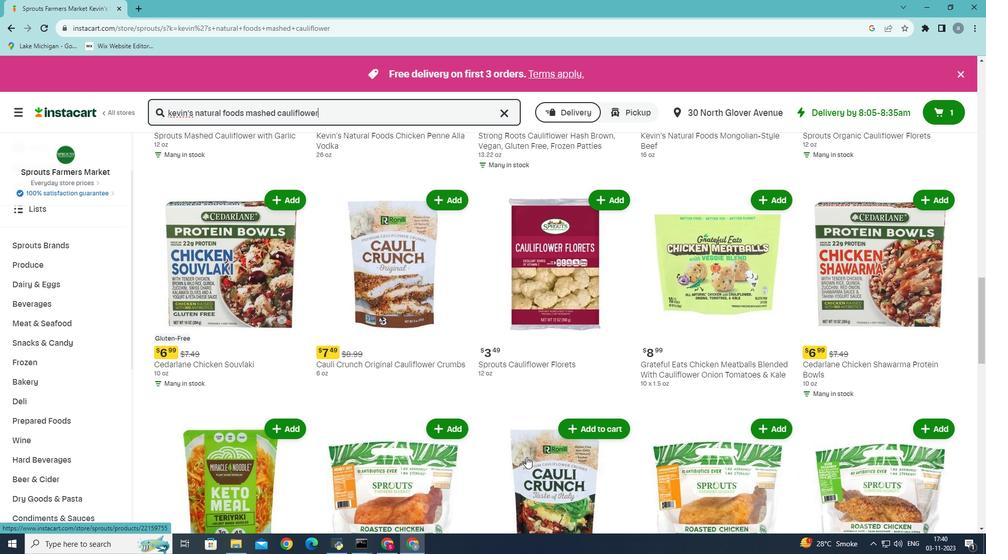 
Action: Mouse scrolled (526, 457) with delta (0, 0)
Screenshot: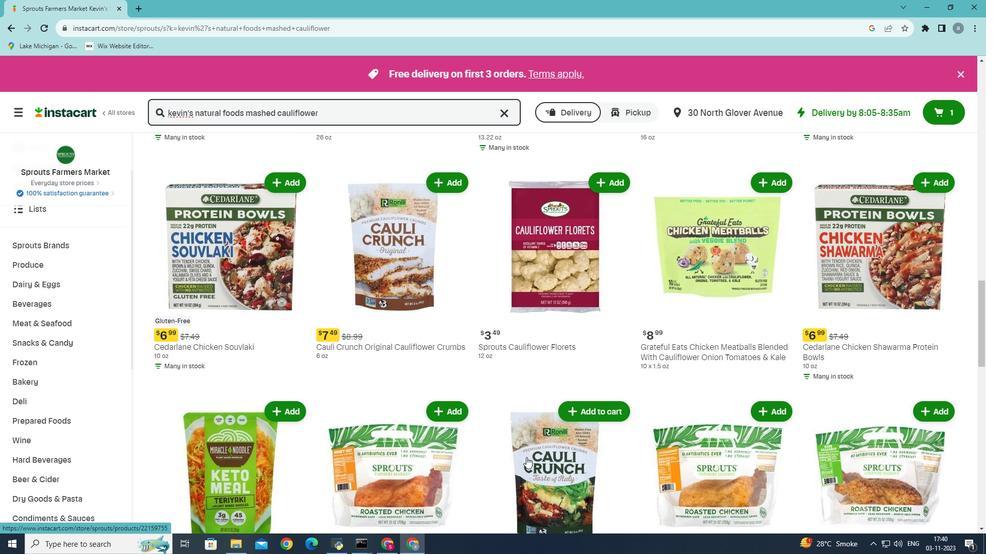 
Action: Mouse scrolled (526, 457) with delta (0, 0)
Screenshot: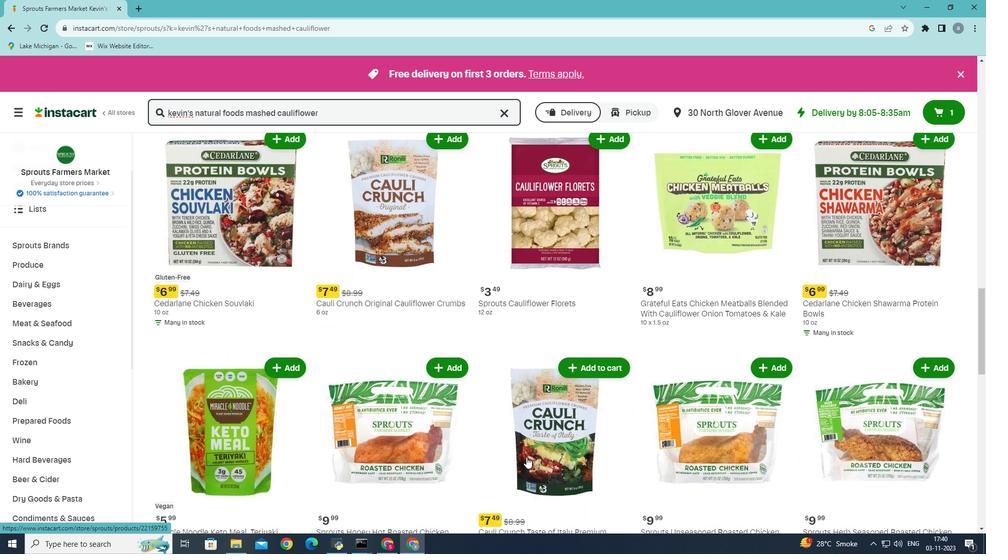 
Action: Mouse moved to (523, 458)
Screenshot: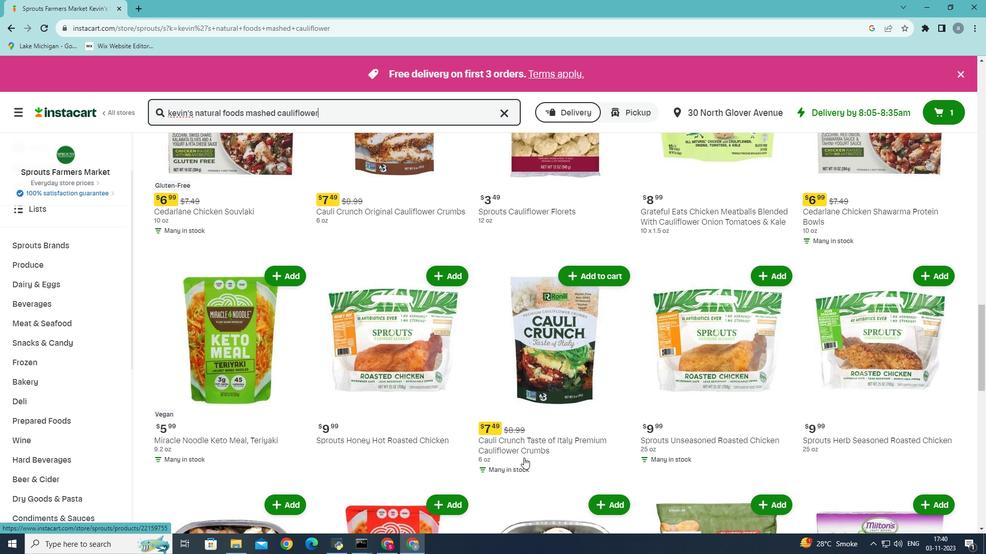 
Action: Mouse scrolled (523, 457) with delta (0, 0)
Screenshot: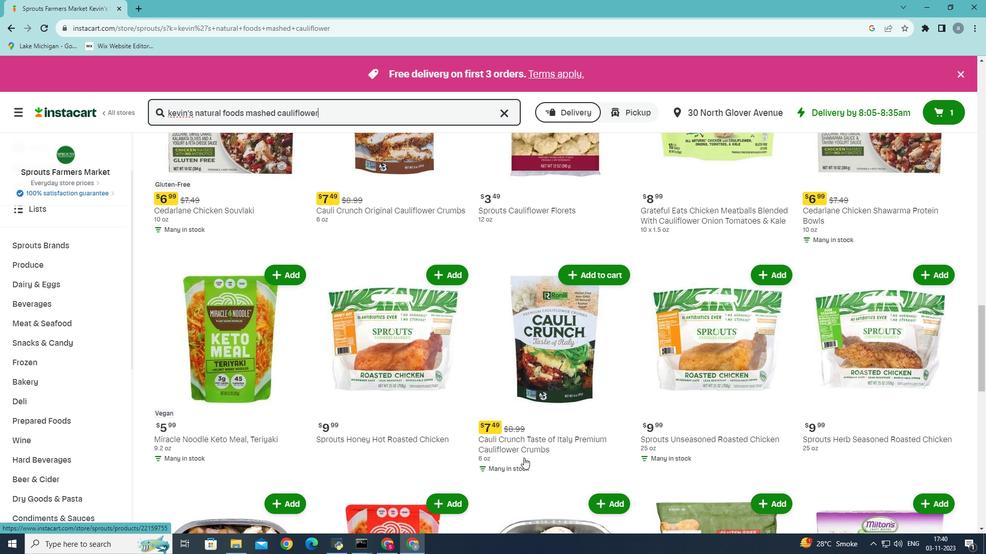 
Action: Mouse moved to (523, 458)
Screenshot: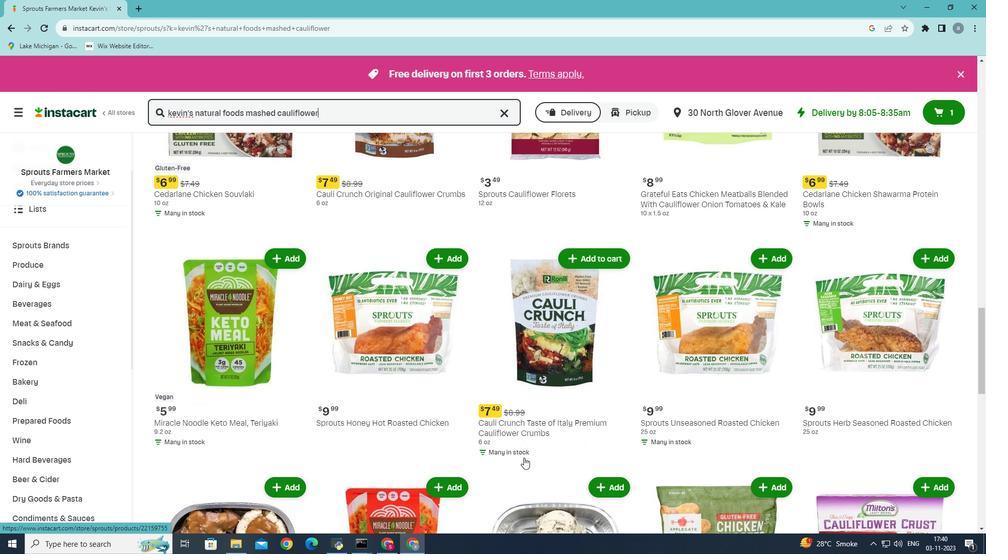 
Action: Mouse scrolled (523, 457) with delta (0, 0)
Screenshot: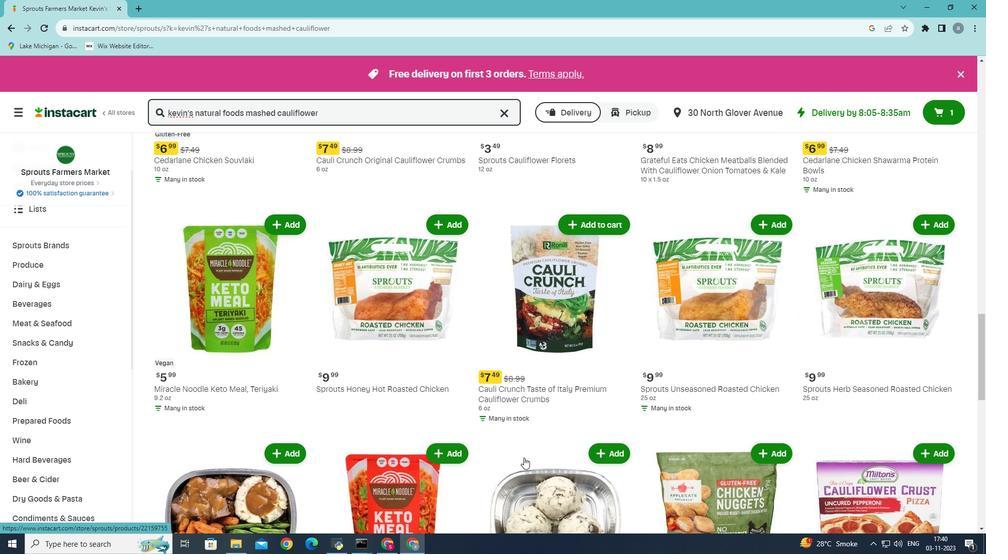 
Action: Mouse scrolled (523, 457) with delta (0, 0)
Screenshot: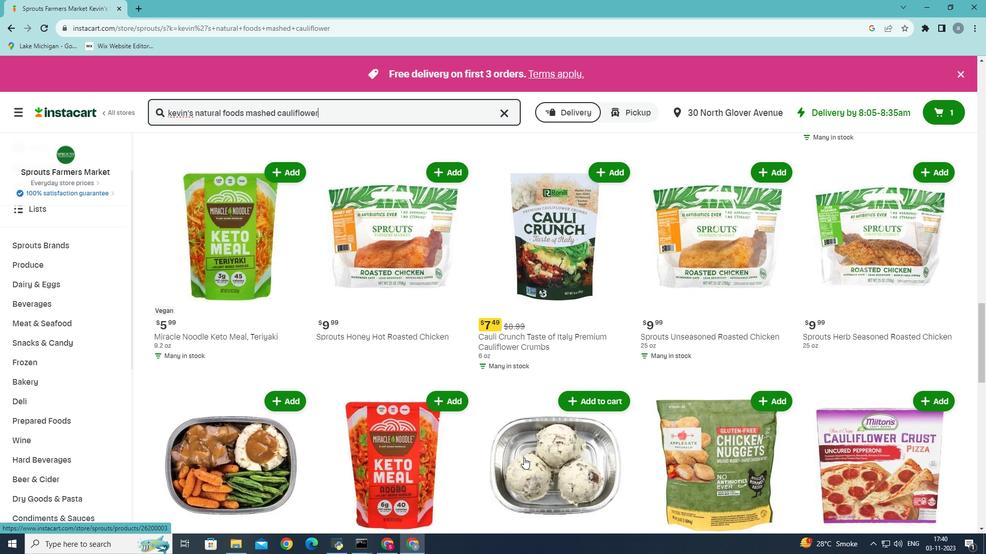 
Action: Mouse scrolled (523, 457) with delta (0, 0)
Screenshot: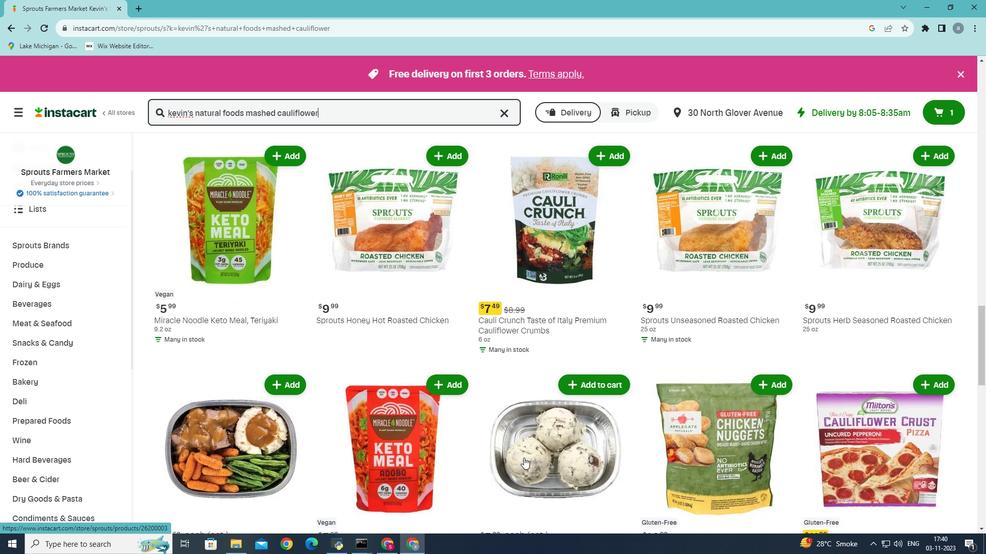 
Action: Mouse scrolled (523, 457) with delta (0, 0)
Screenshot: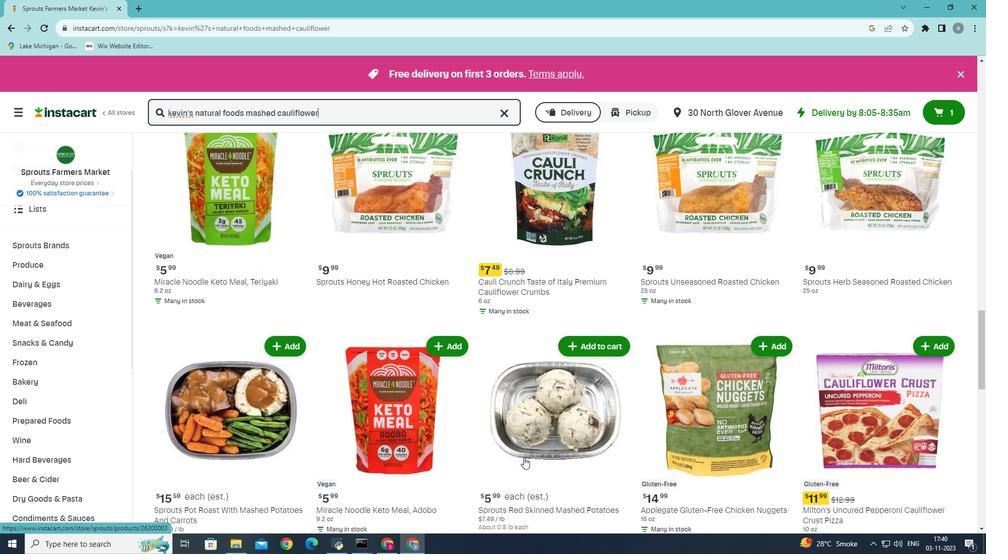 
Action: Mouse moved to (521, 459)
Screenshot: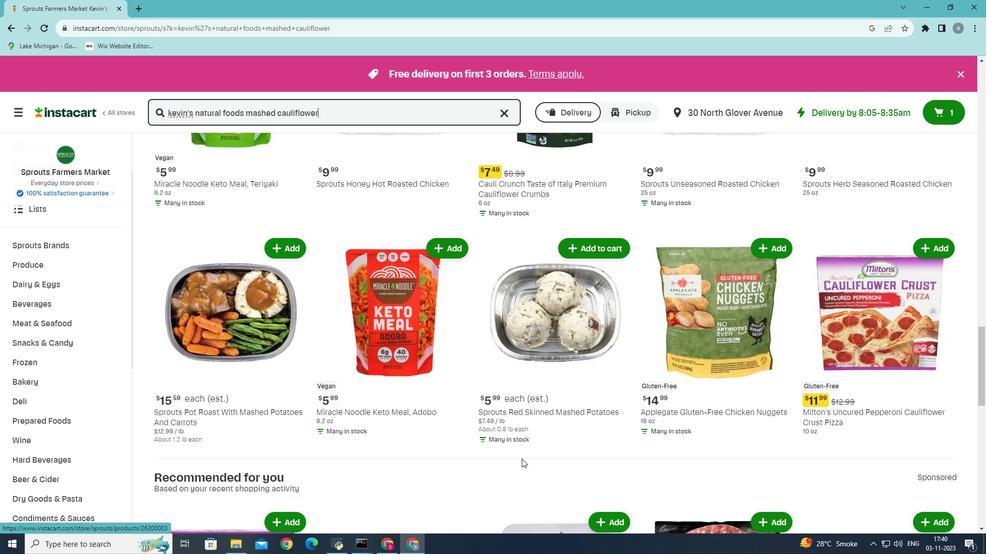 
Action: Mouse scrolled (521, 458) with delta (0, 0)
Screenshot: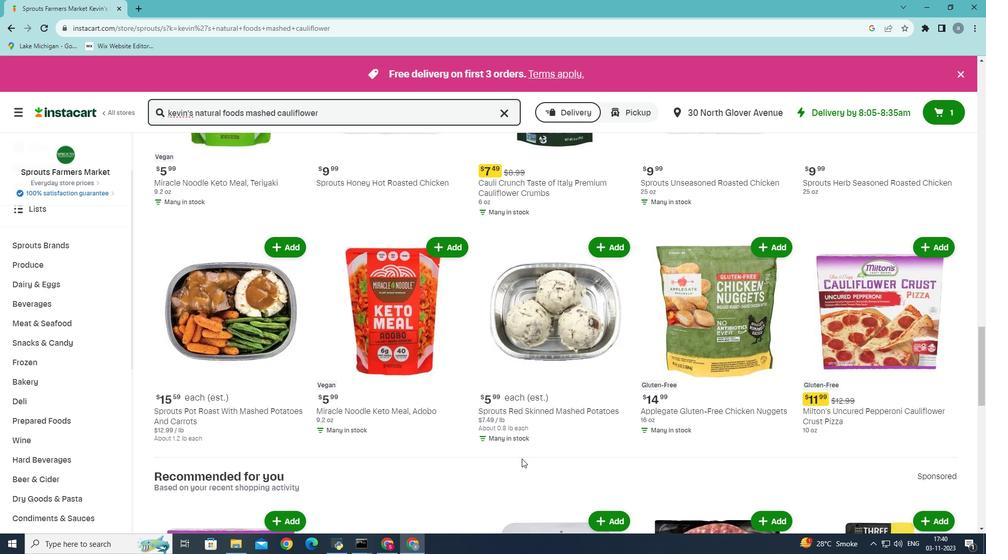 
Action: Mouse scrolled (521, 458) with delta (0, 0)
Screenshot: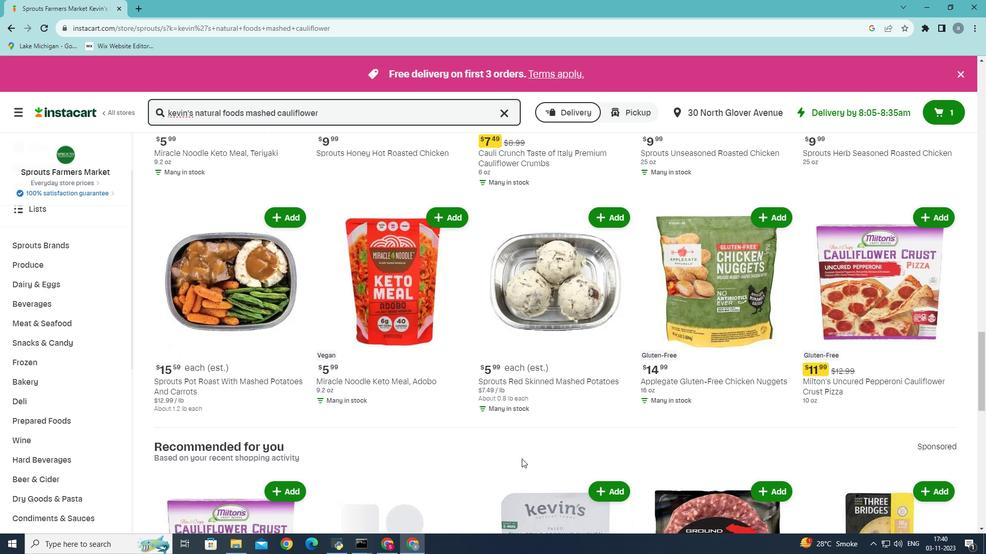 
Action: Mouse scrolled (521, 458) with delta (0, 0)
Screenshot: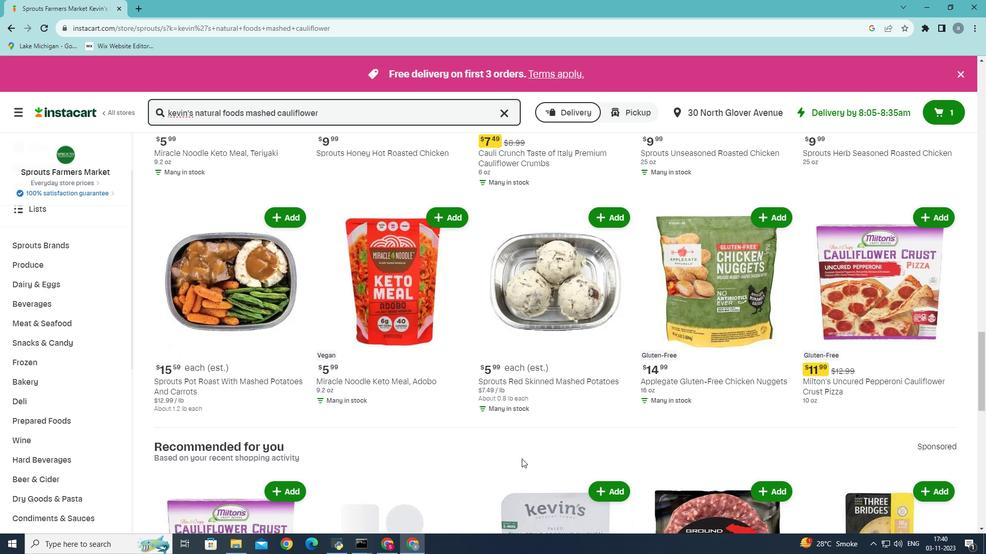
Action: Mouse scrolled (521, 458) with delta (0, 0)
Screenshot: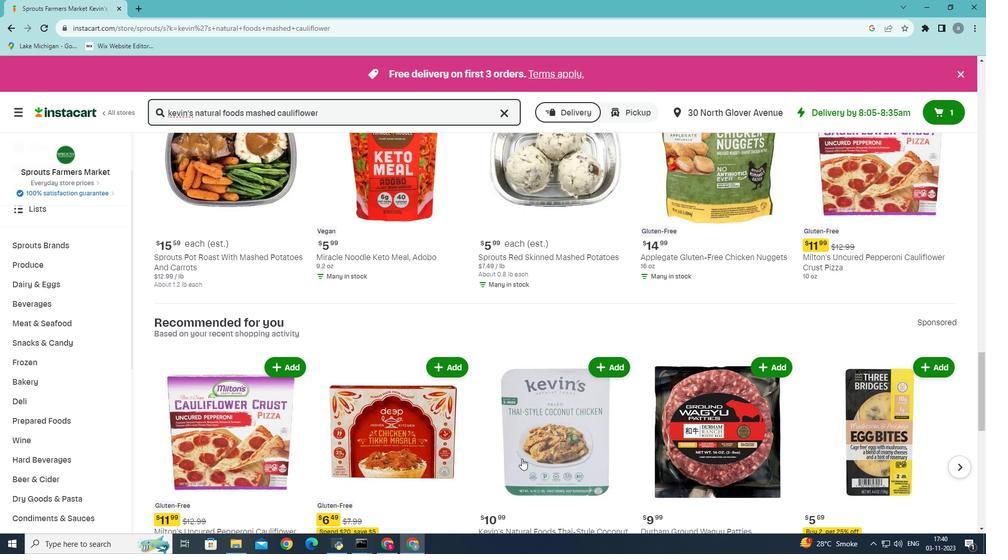 
Action: Mouse scrolled (521, 458) with delta (0, 0)
Screenshot: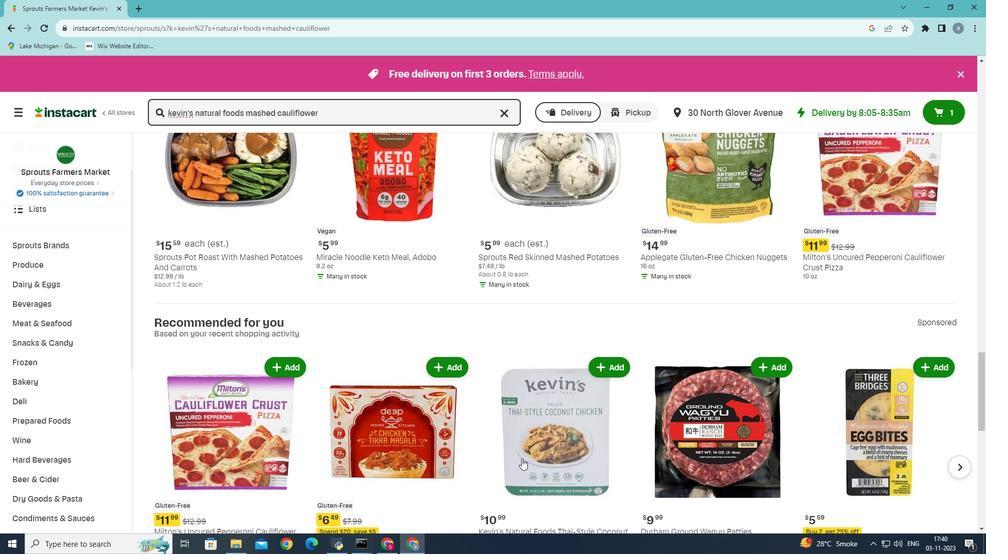 
Action: Mouse scrolled (521, 458) with delta (0, 0)
Screenshot: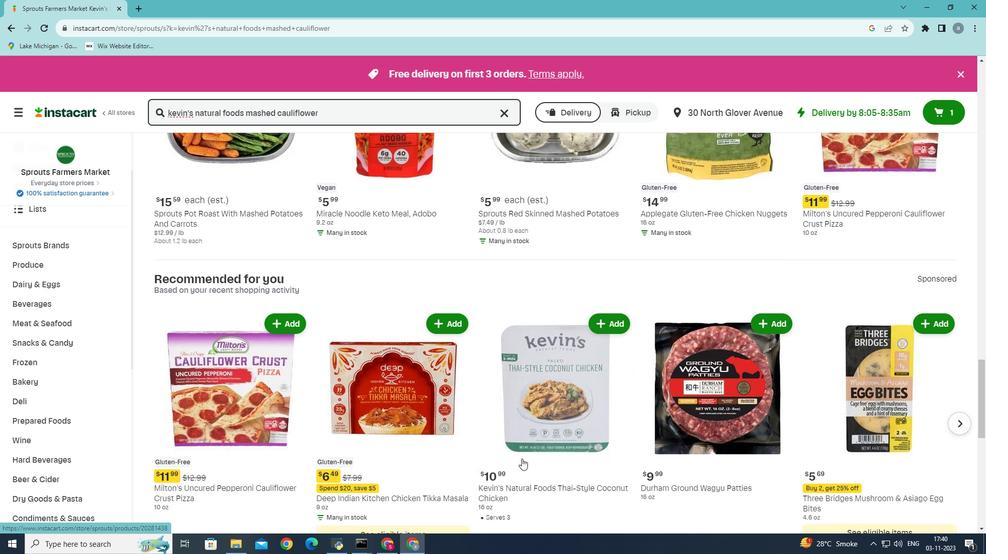 
Action: Mouse scrolled (521, 458) with delta (0, 0)
Screenshot: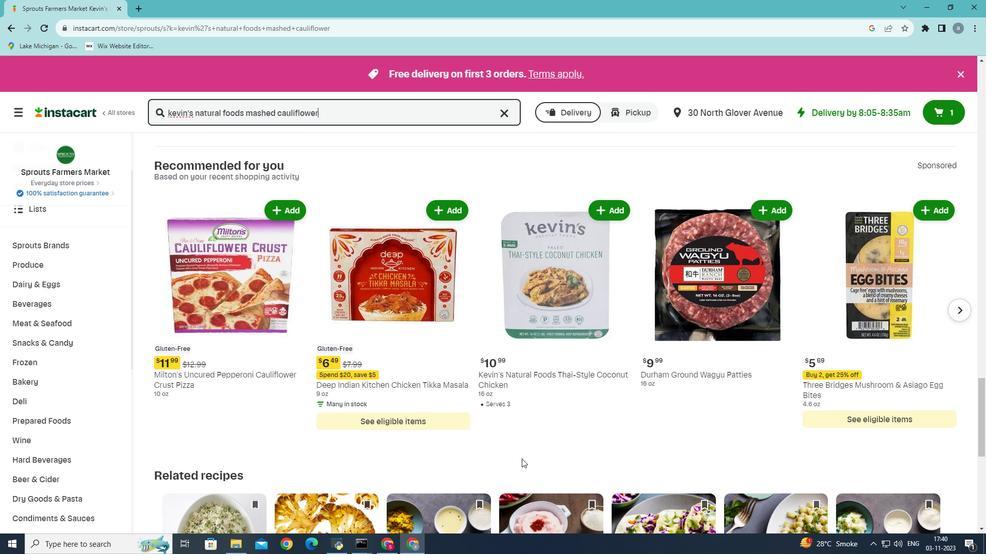 
Action: Mouse scrolled (521, 458) with delta (0, 0)
Screenshot: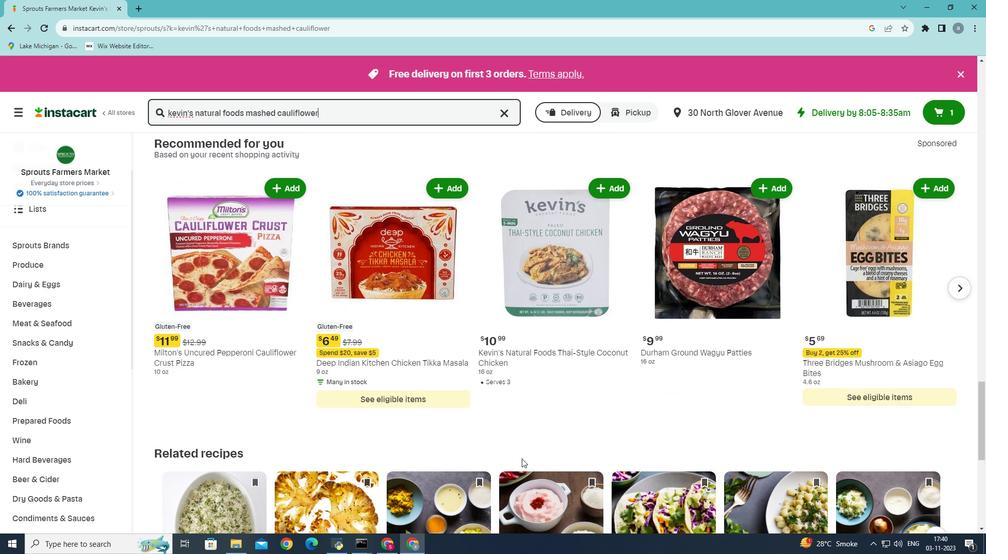 
Action: Mouse scrolled (521, 458) with delta (0, 0)
Screenshot: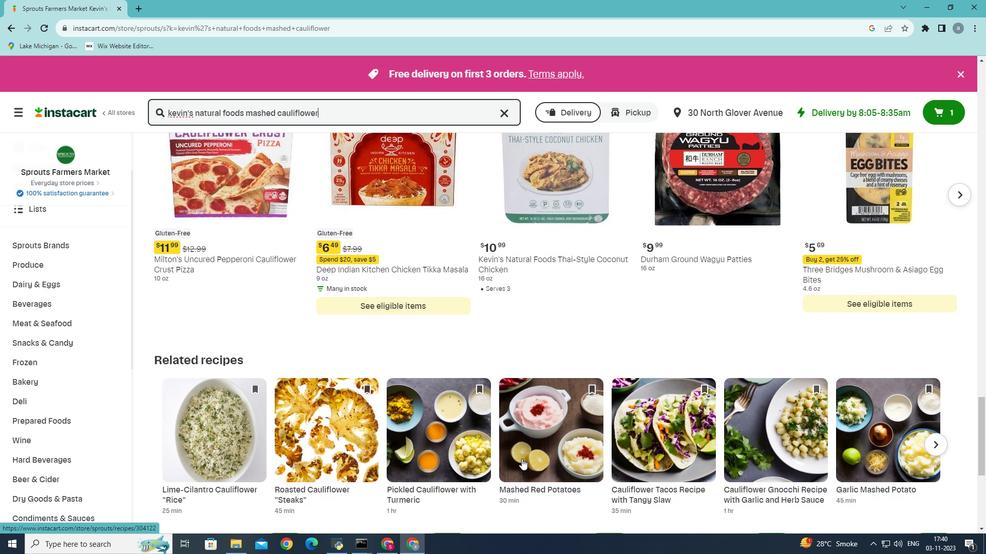 
Action: Mouse scrolled (521, 458) with delta (0, 0)
Screenshot: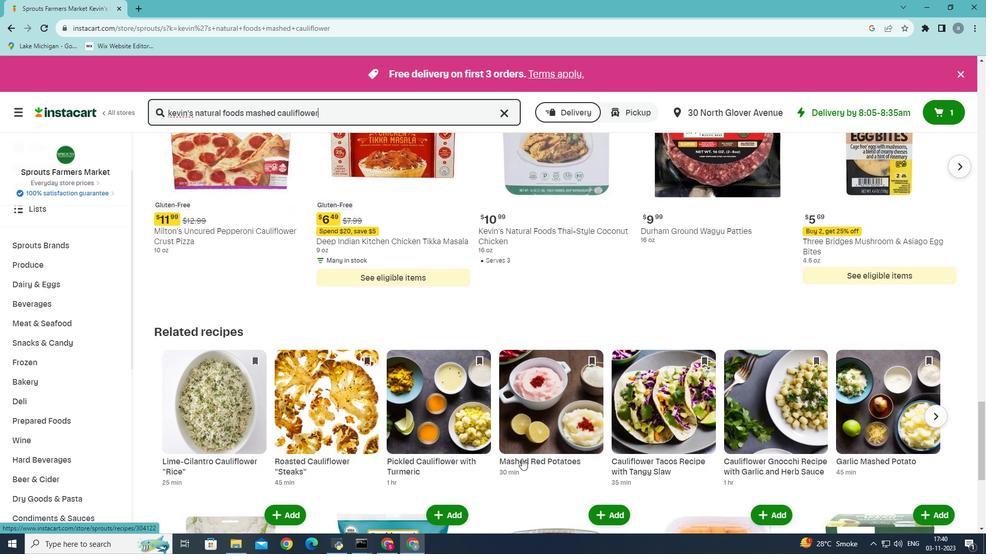 
Action: Mouse scrolled (521, 458) with delta (0, 0)
Screenshot: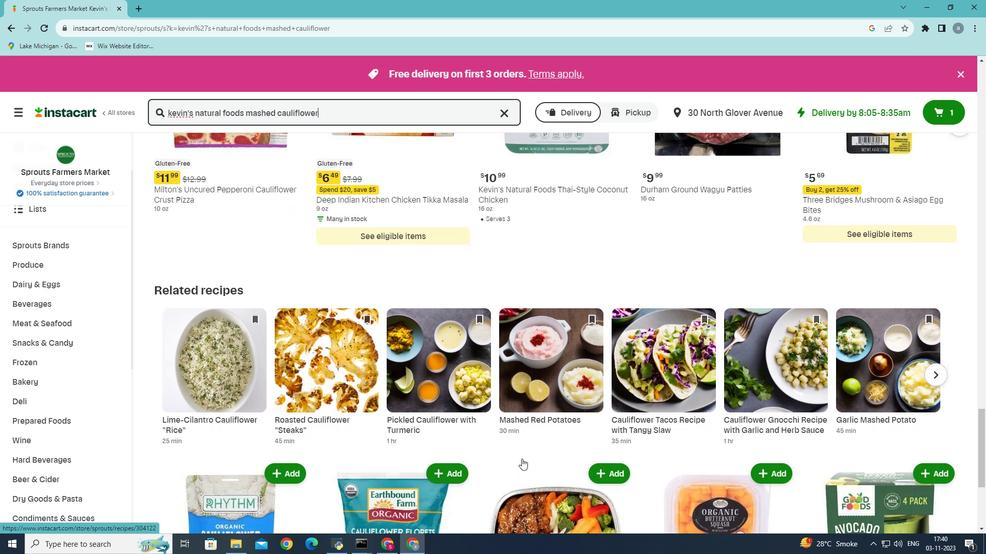 
Action: Mouse scrolled (521, 458) with delta (0, 0)
Screenshot: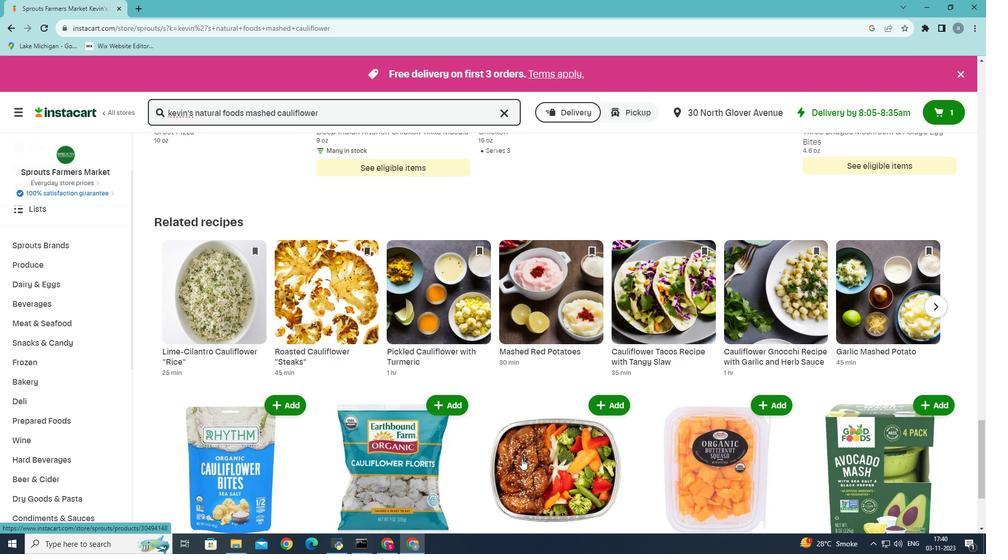 
Action: Mouse scrolled (521, 458) with delta (0, 0)
Screenshot: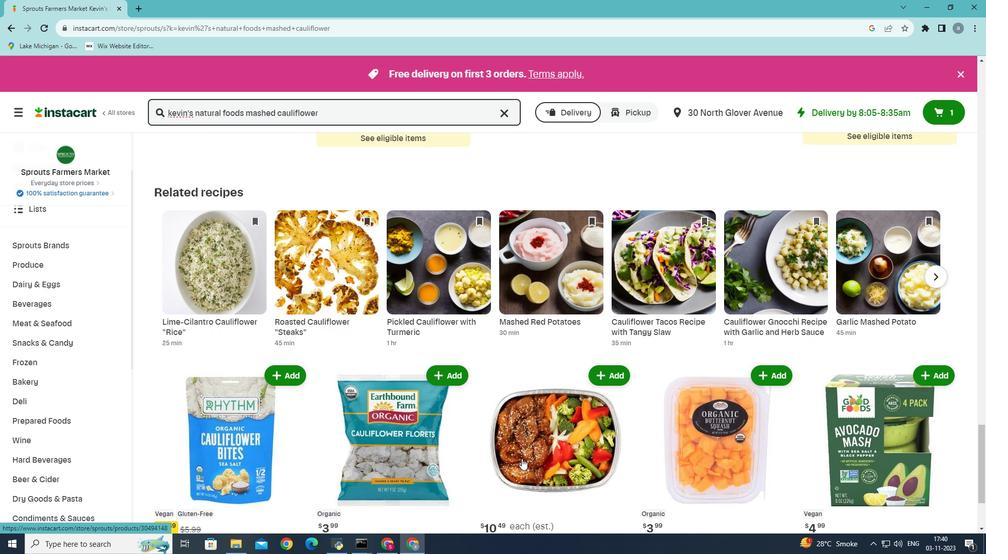 
Action: Mouse moved to (516, 460)
Screenshot: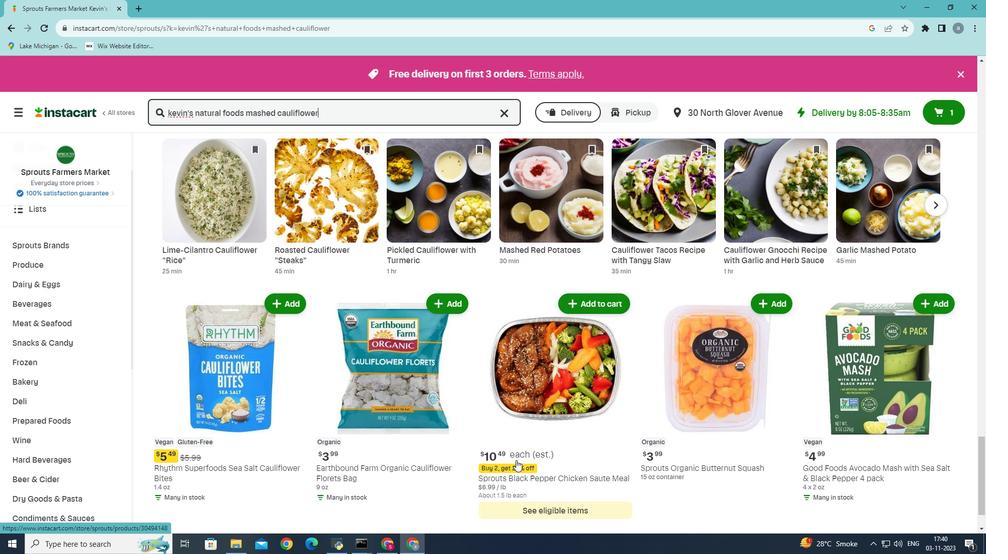
Action: Mouse scrolled (516, 460) with delta (0, 0)
Screenshot: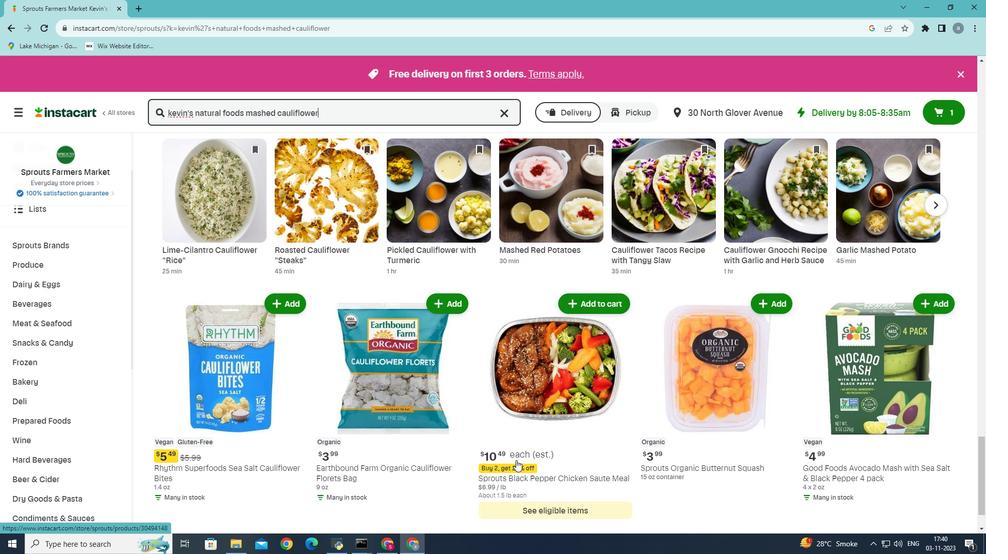 
Action: Mouse scrolled (516, 460) with delta (0, 0)
Screenshot: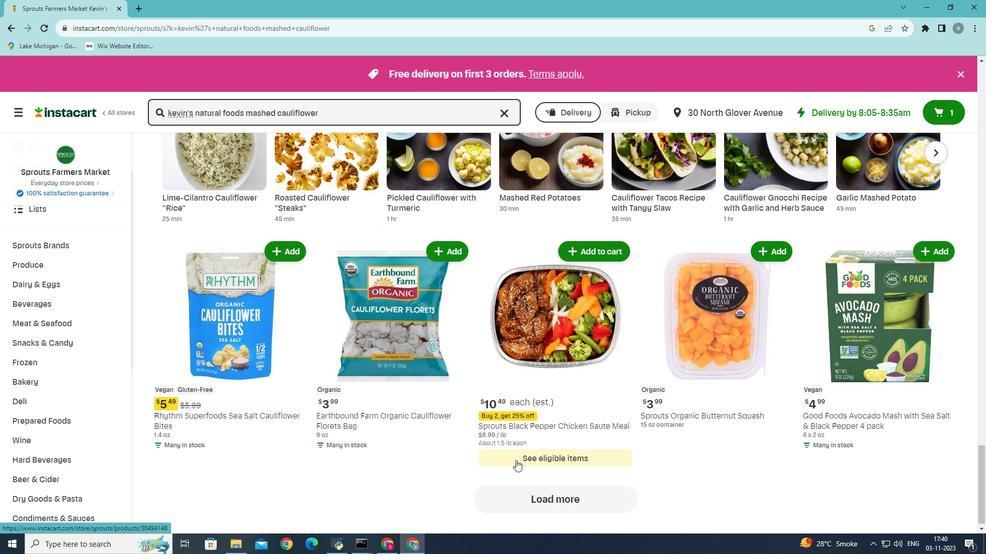 
Action: Mouse scrolled (516, 460) with delta (0, 0)
Screenshot: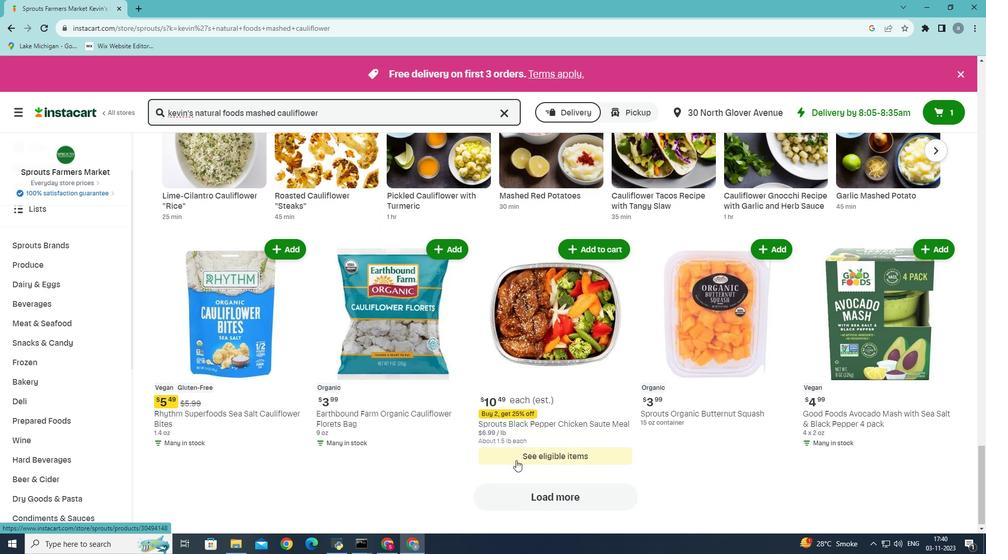 
Action: Mouse moved to (516, 460)
Screenshot: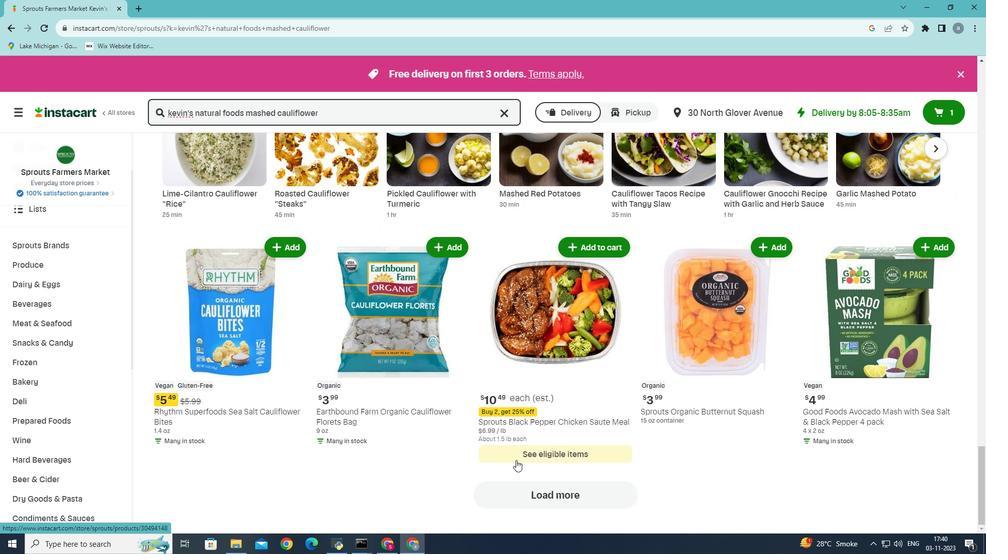 
Action: Mouse scrolled (516, 460) with delta (0, 0)
Screenshot: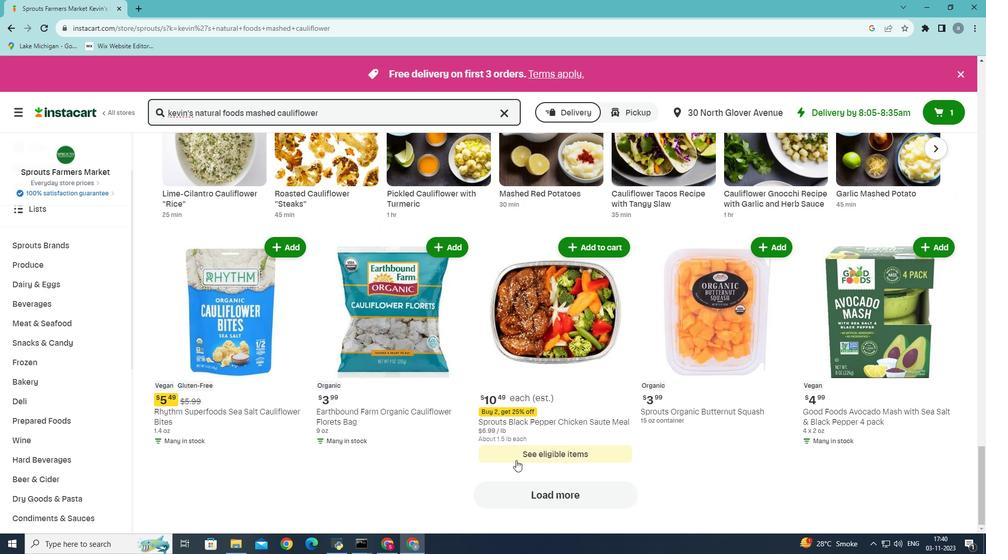 
Action: Mouse scrolled (516, 460) with delta (0, 0)
Screenshot: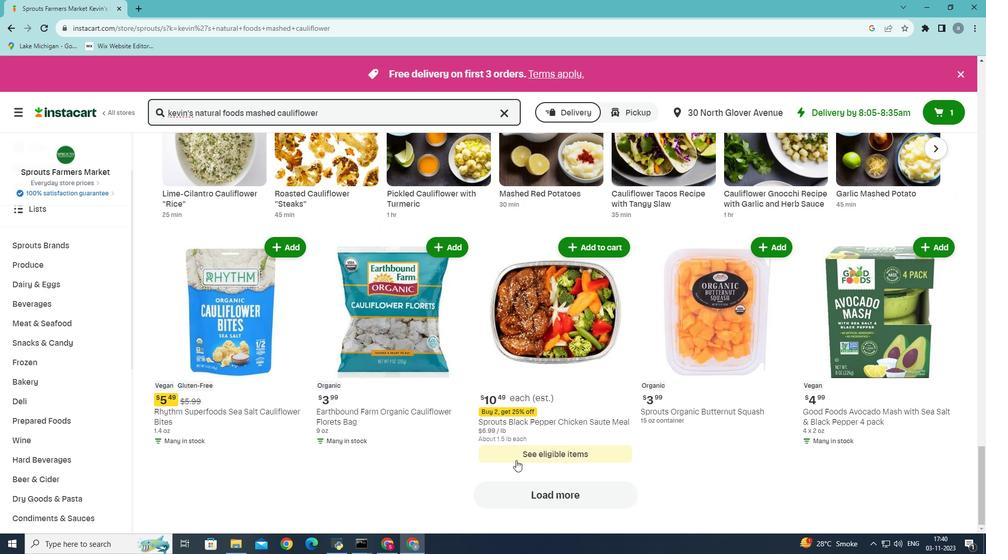 
Action: Mouse scrolled (516, 460) with delta (0, 0)
Screenshot: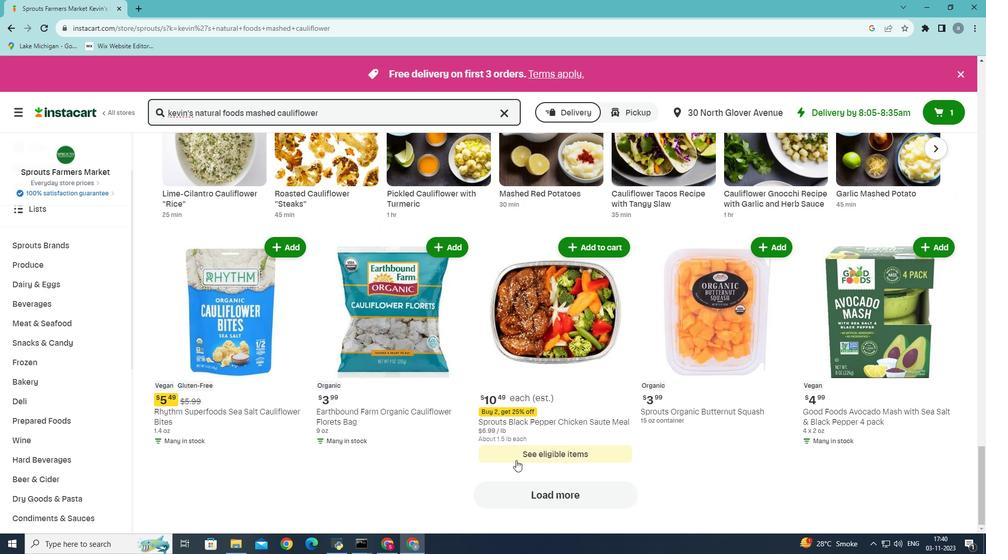 
Action: Mouse moved to (516, 460)
Screenshot: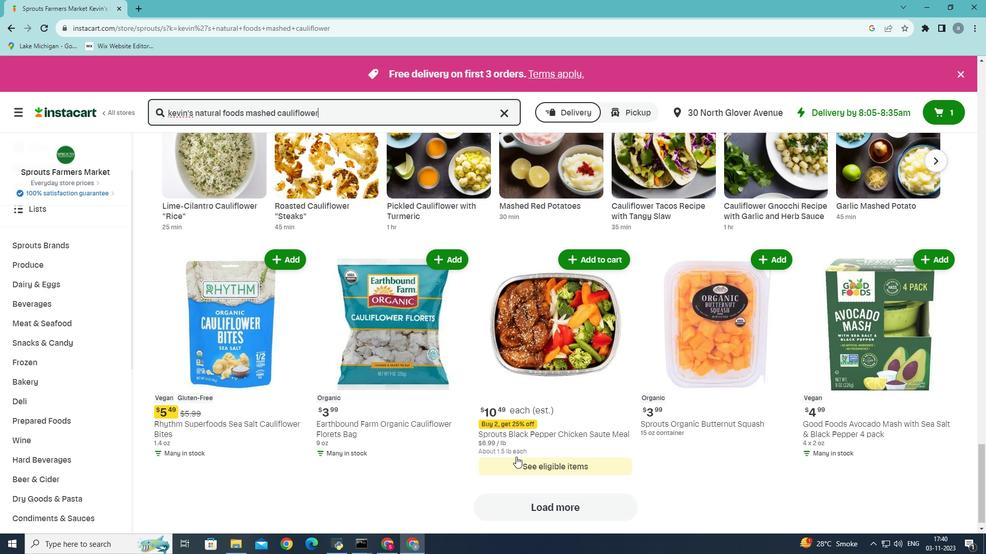 
Action: Mouse scrolled (516, 461) with delta (0, 0)
Screenshot: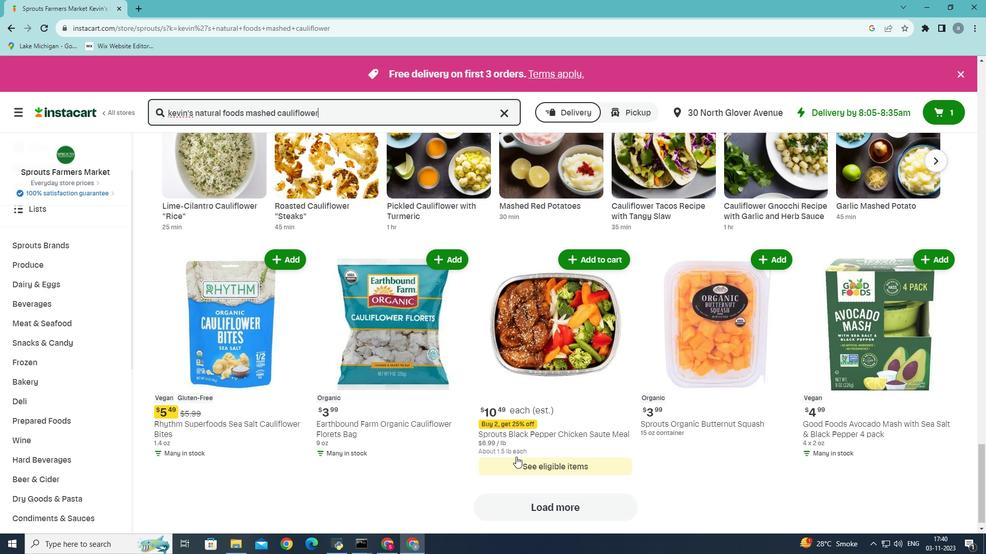 
Action: Mouse moved to (516, 460)
Screenshot: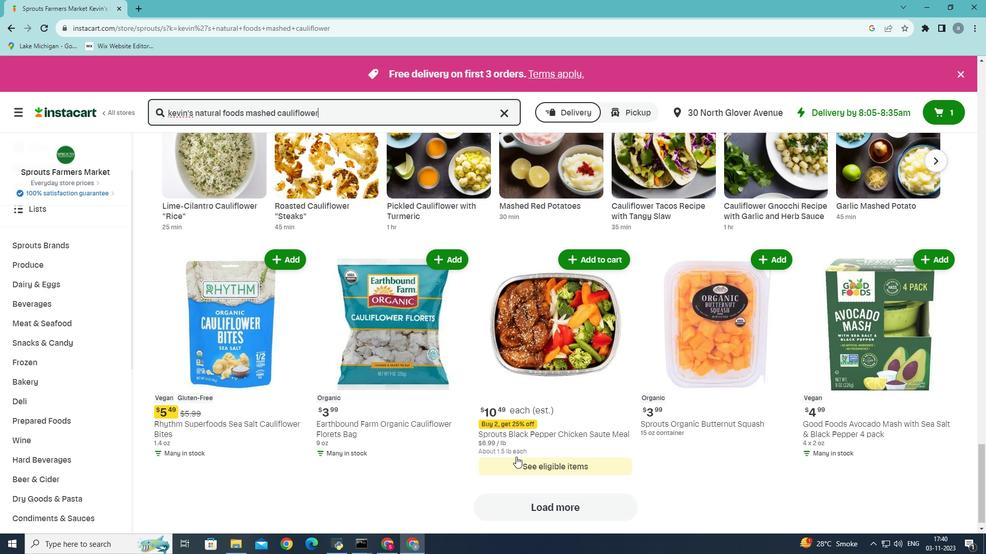 
Action: Mouse scrolled (516, 460) with delta (0, 0)
Screenshot: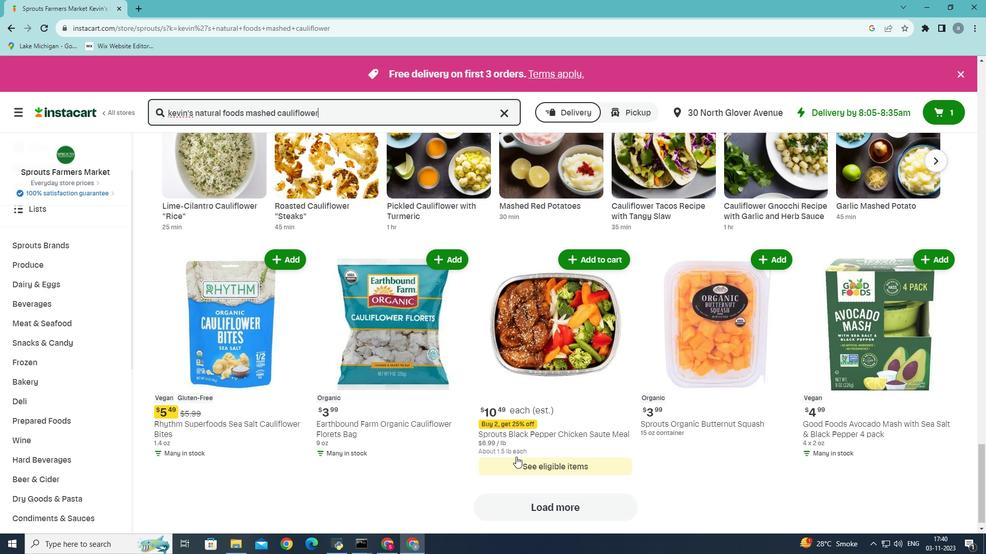 
Action: Mouse moved to (516, 459)
Screenshot: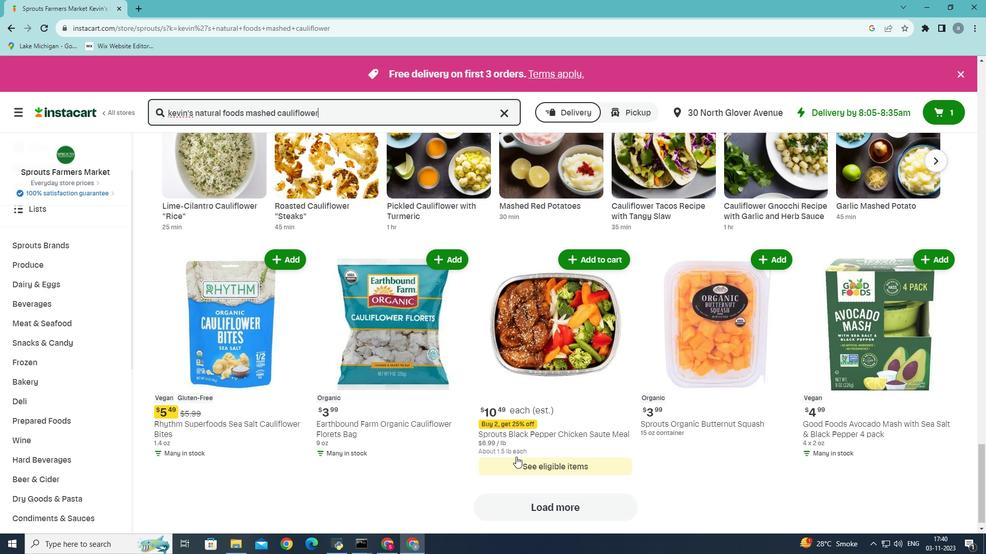 
Action: Mouse scrolled (516, 459) with delta (0, 0)
Screenshot: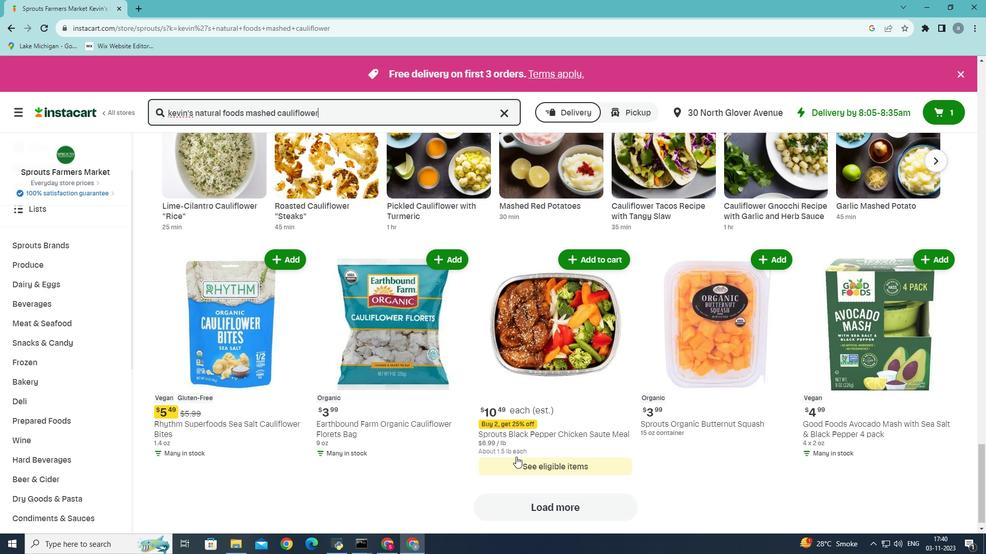 
Action: Mouse moved to (516, 457)
Screenshot: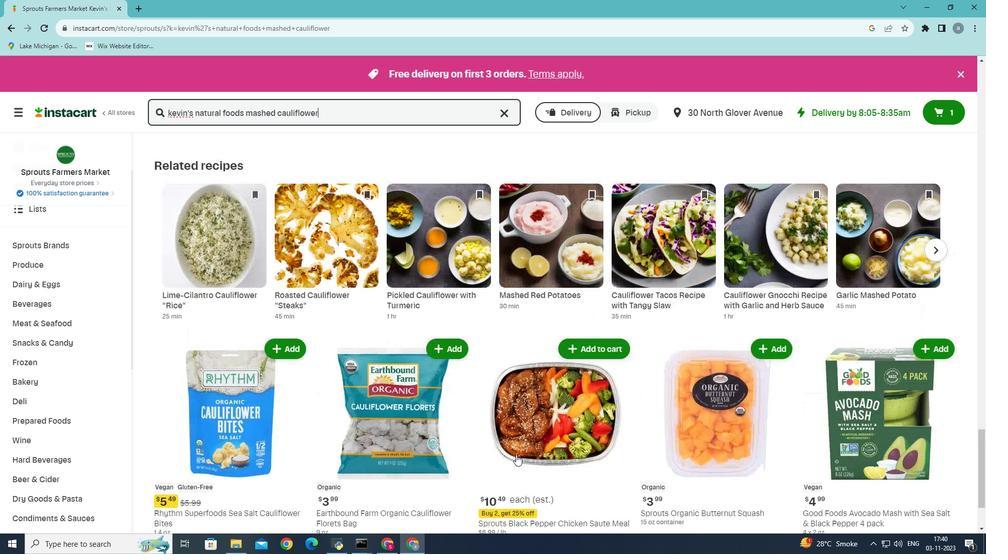 
Action: Mouse scrolled (516, 457) with delta (0, 0)
Screenshot: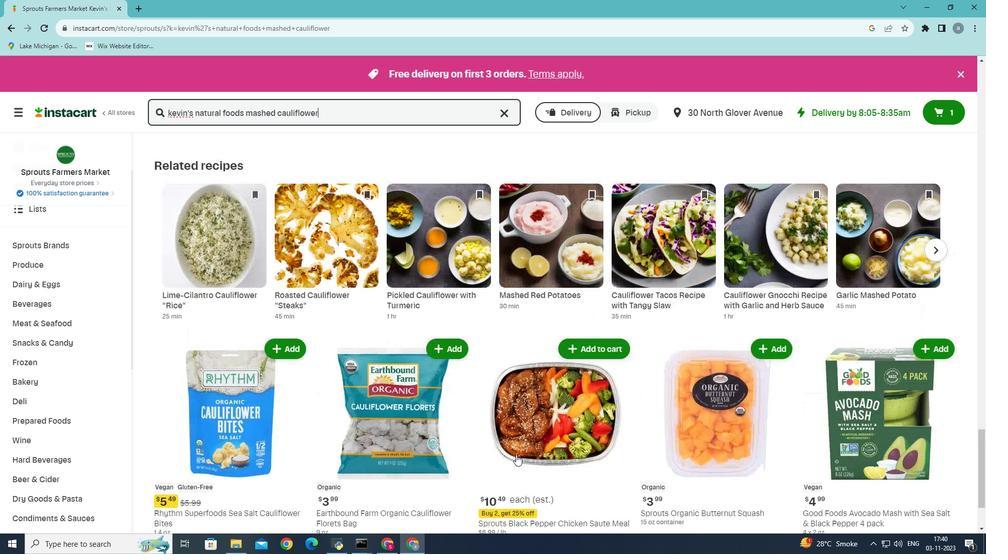 
Action: Mouse moved to (516, 452)
Screenshot: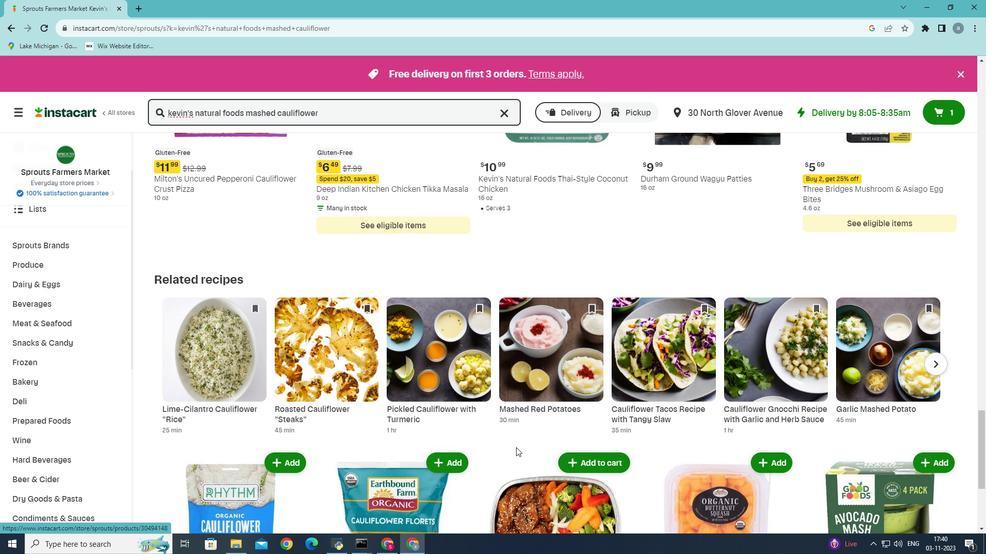 
Action: Mouse scrolled (516, 453) with delta (0, 0)
Screenshot: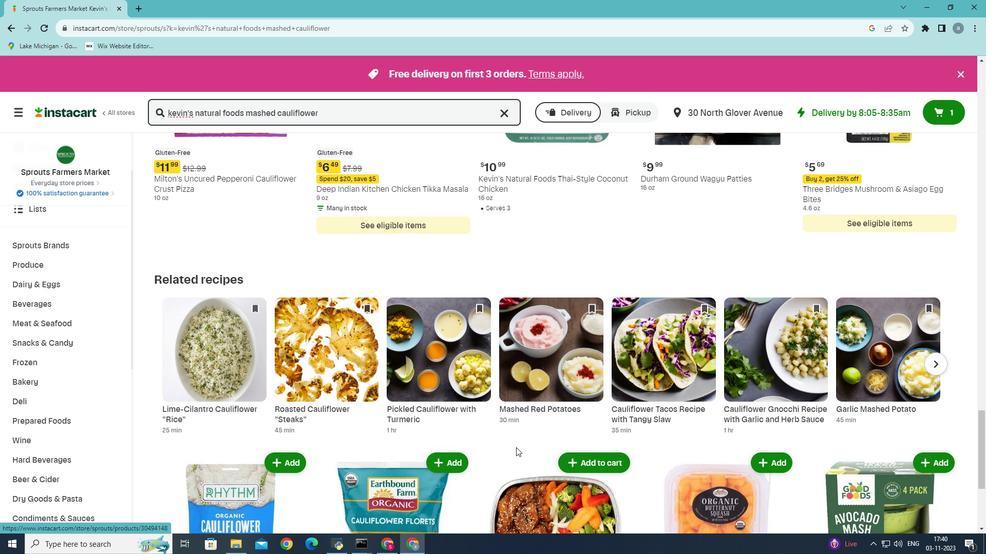 
Action: Mouse moved to (516, 452)
Screenshot: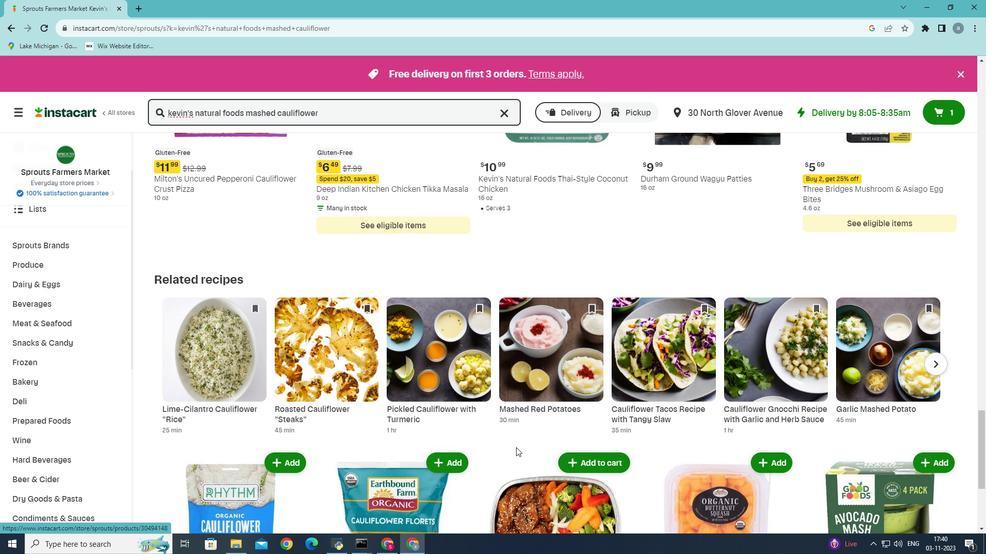 
Action: Mouse scrolled (516, 453) with delta (0, 0)
Screenshot: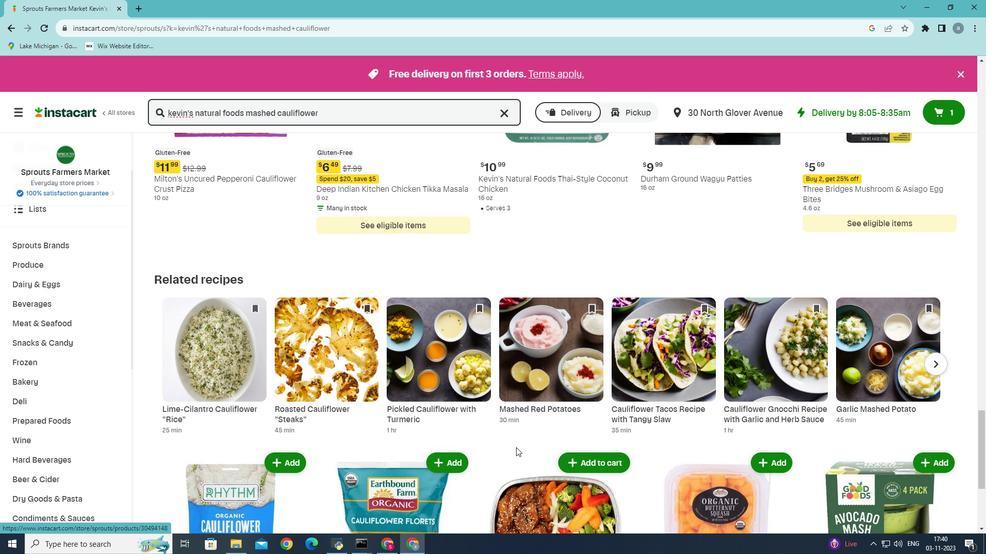 
Action: Mouse moved to (516, 451)
Screenshot: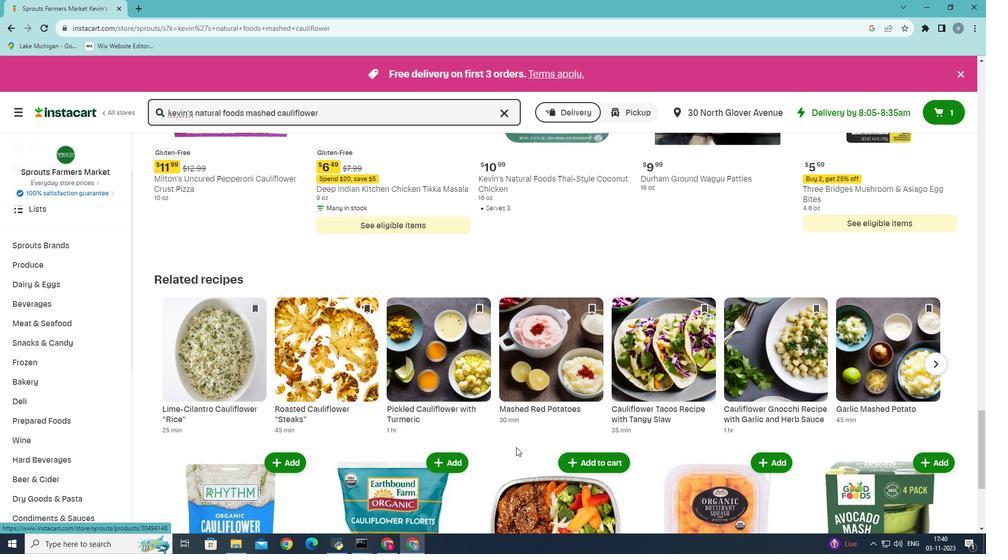 
Action: Mouse scrolled (516, 451) with delta (0, 0)
Screenshot: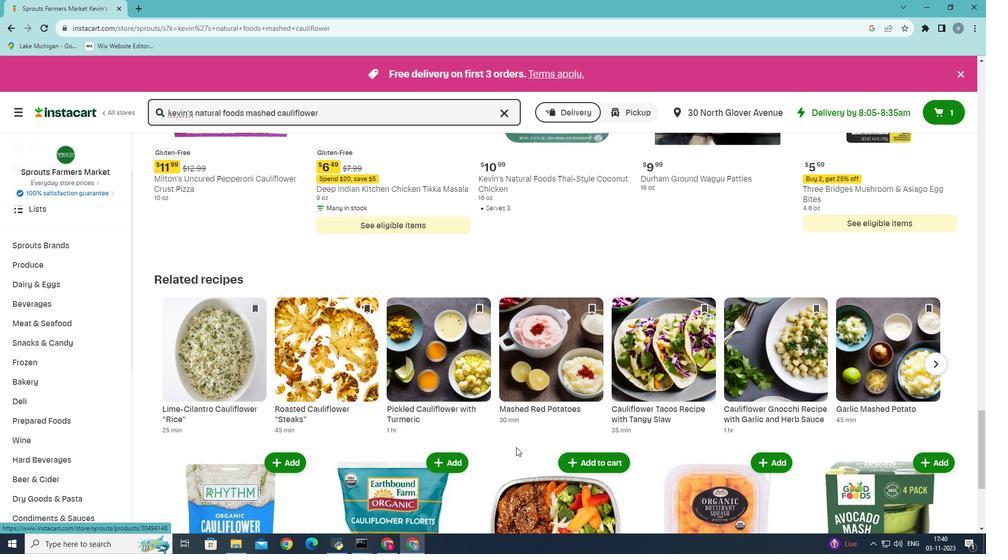 
Action: Mouse moved to (516, 450)
Screenshot: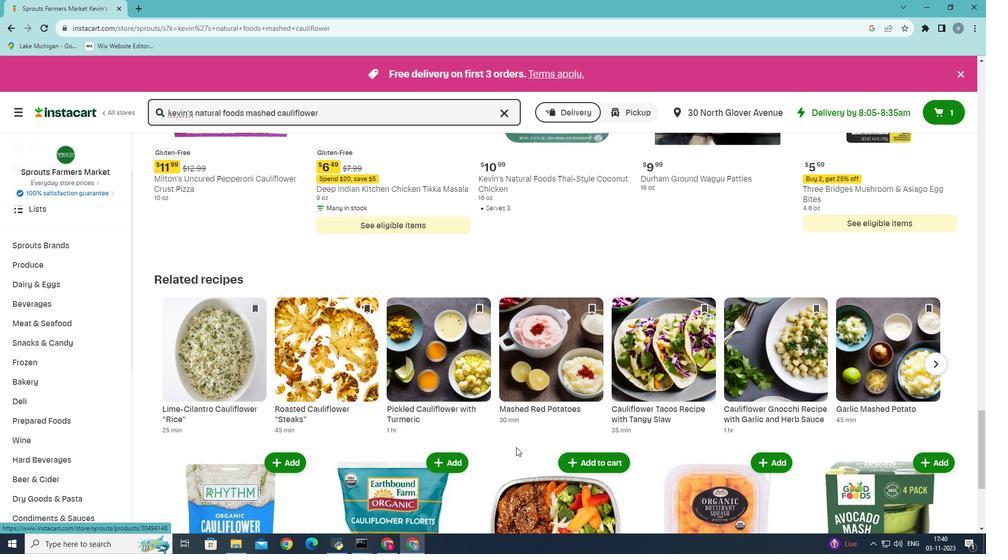 
Action: Mouse scrolled (516, 450) with delta (0, 0)
Screenshot: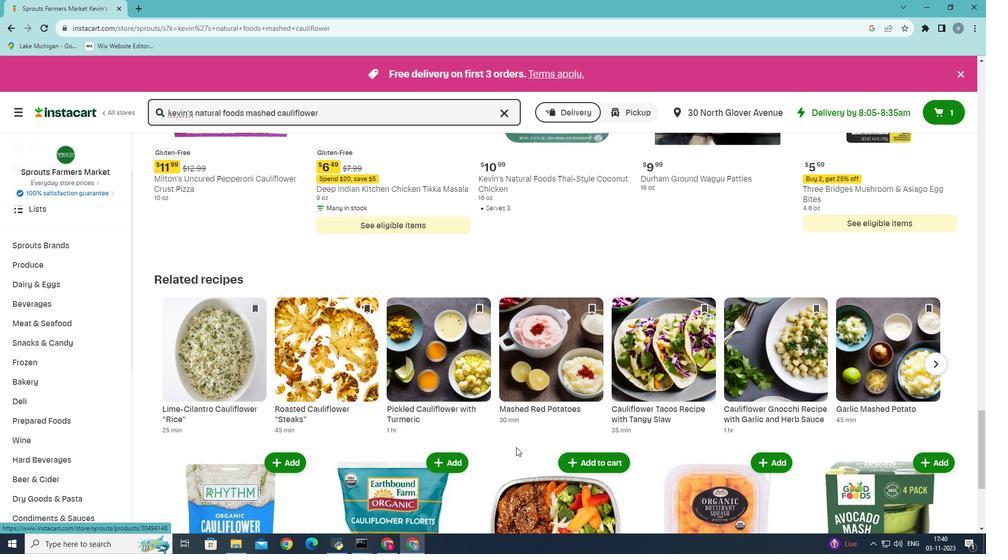 
Action: Mouse moved to (516, 446)
Screenshot: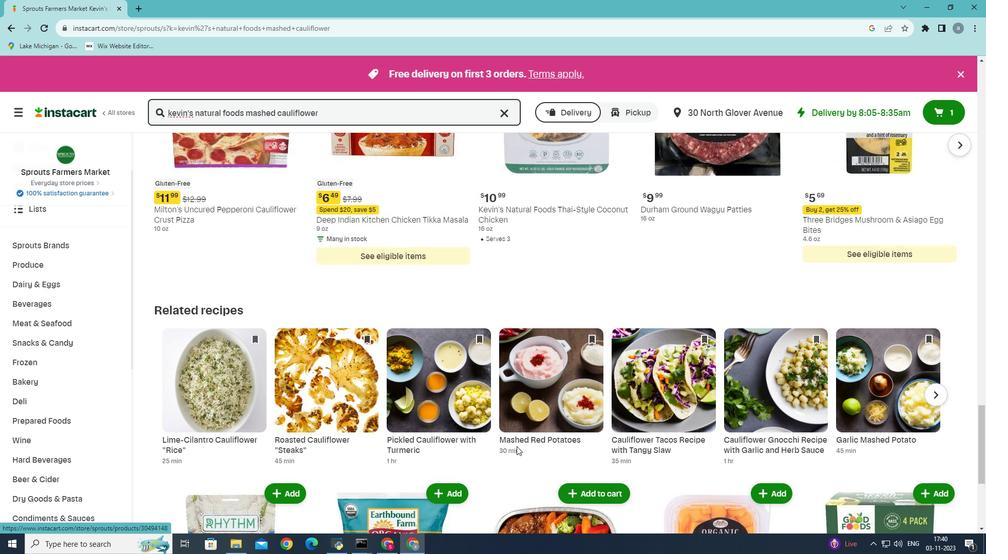 
Action: Mouse scrolled (516, 447) with delta (0, 0)
Screenshot: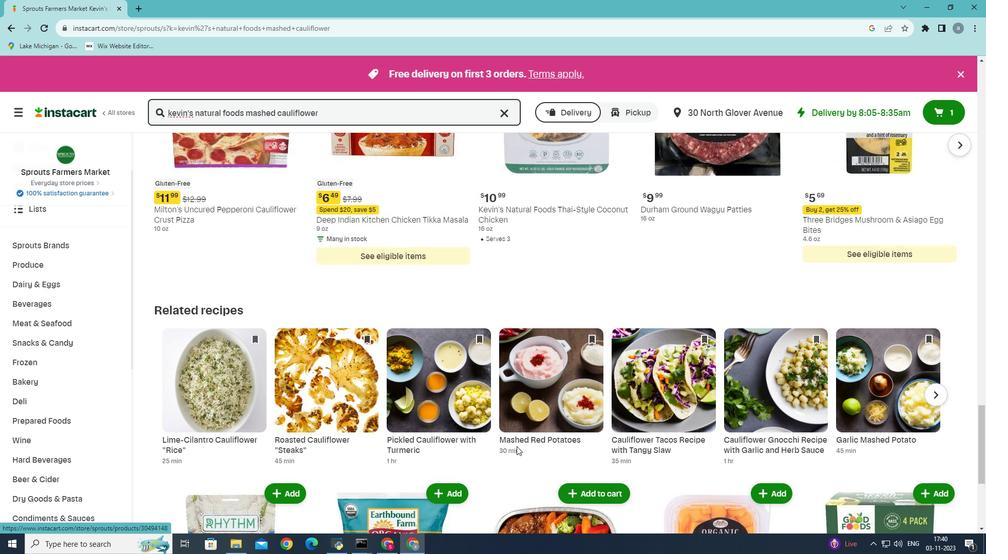 
Action: Mouse moved to (517, 446)
Screenshot: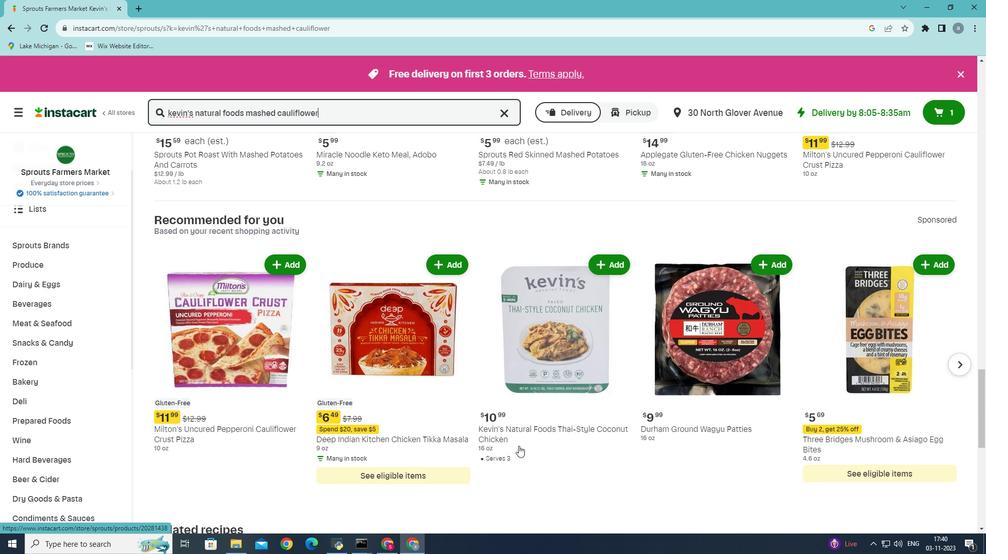 
Action: Mouse scrolled (517, 446) with delta (0, 0)
Screenshot: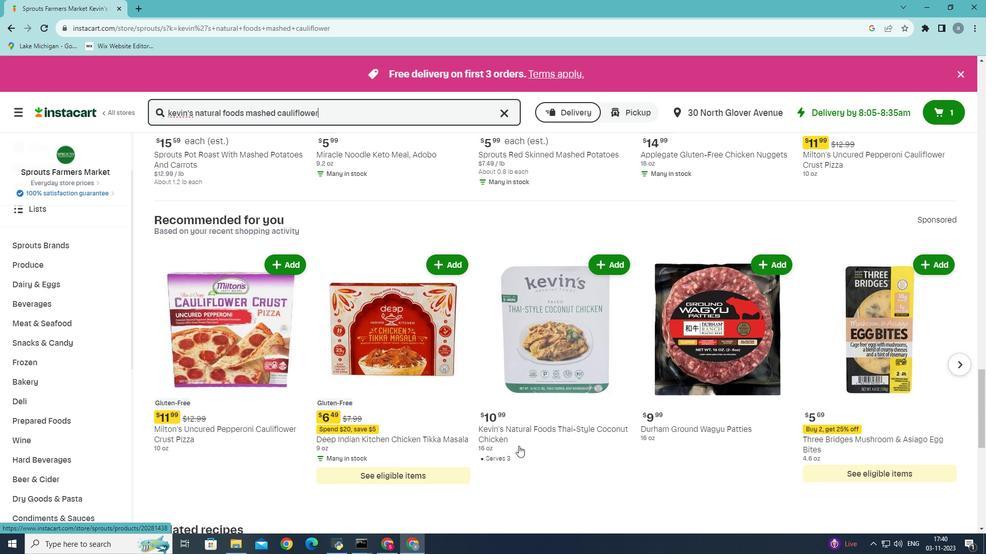 
Action: Mouse moved to (518, 446)
Screenshot: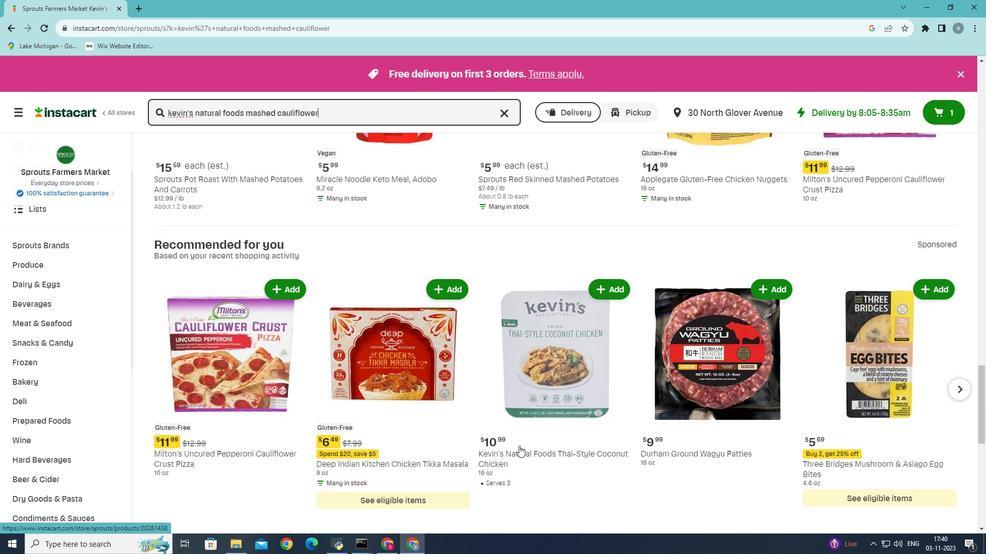 
Action: Mouse scrolled (518, 446) with delta (0, 0)
Screenshot: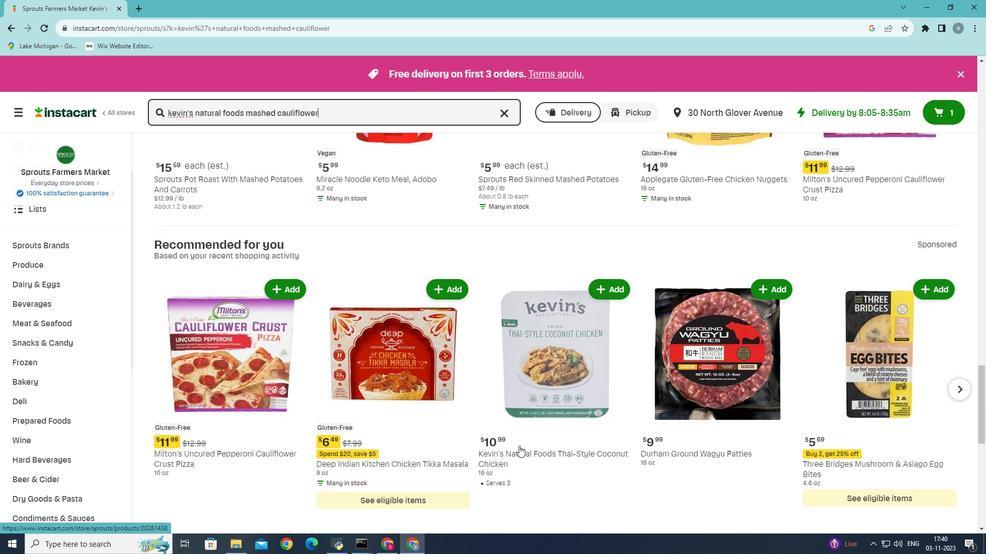 
Action: Mouse scrolled (518, 446) with delta (0, 0)
Screenshot: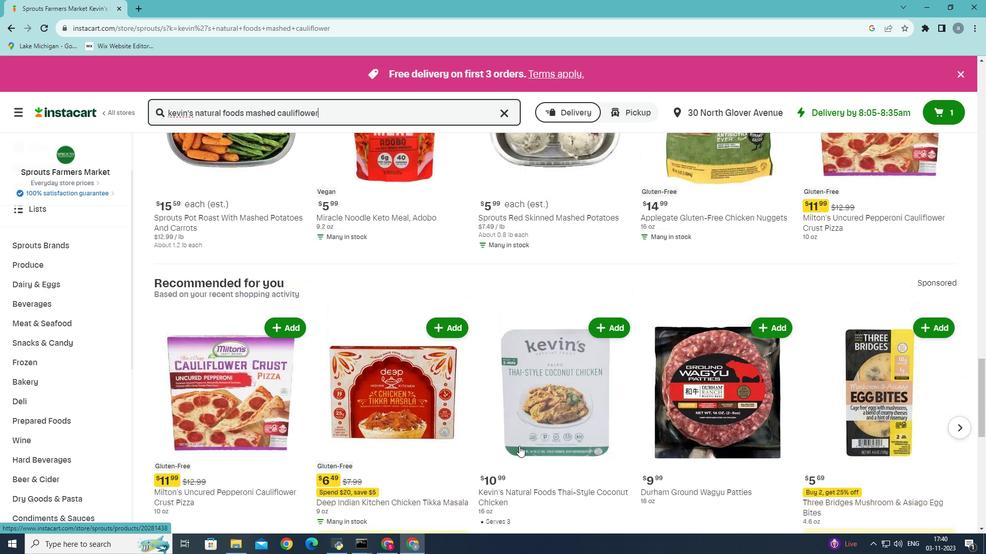 
Action: Mouse moved to (523, 448)
Screenshot: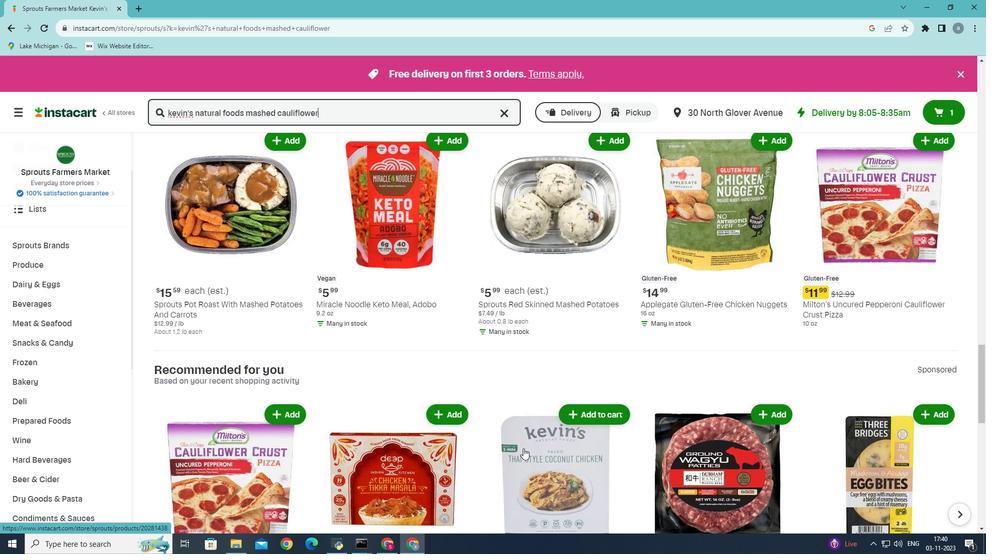 
Action: Mouse scrolled (523, 449) with delta (0, 0)
Screenshot: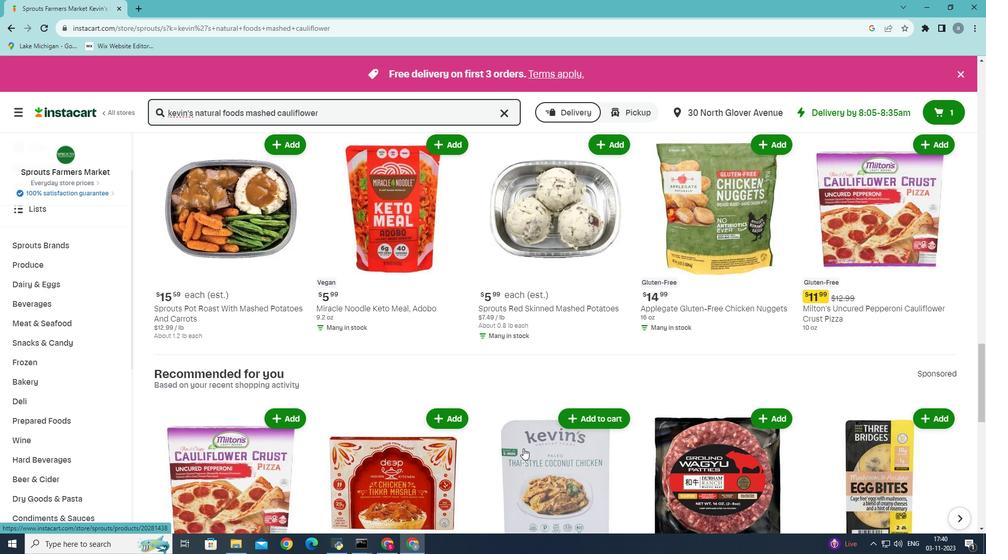 
Action: Mouse scrolled (523, 449) with delta (0, 0)
Screenshot: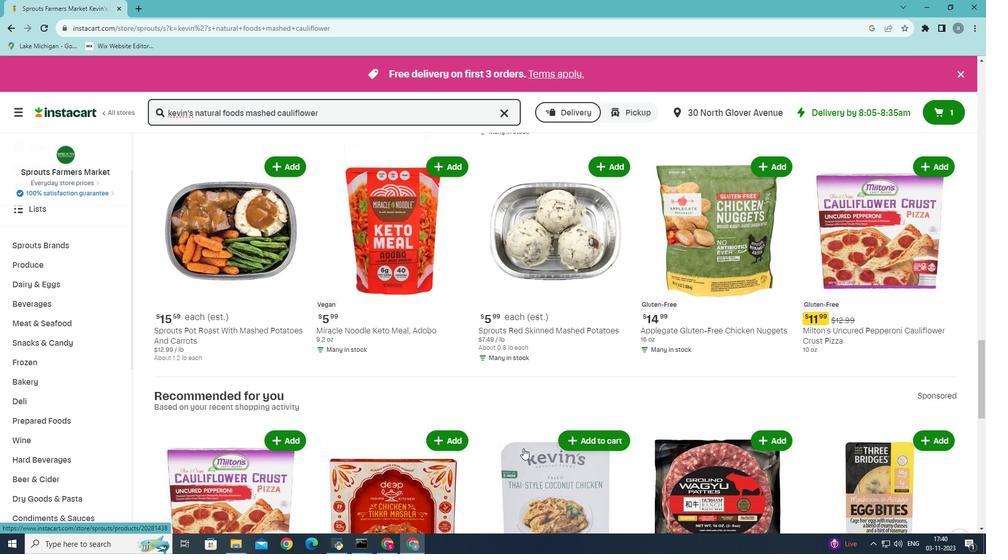 
Action: Mouse scrolled (523, 449) with delta (0, 0)
Screenshot: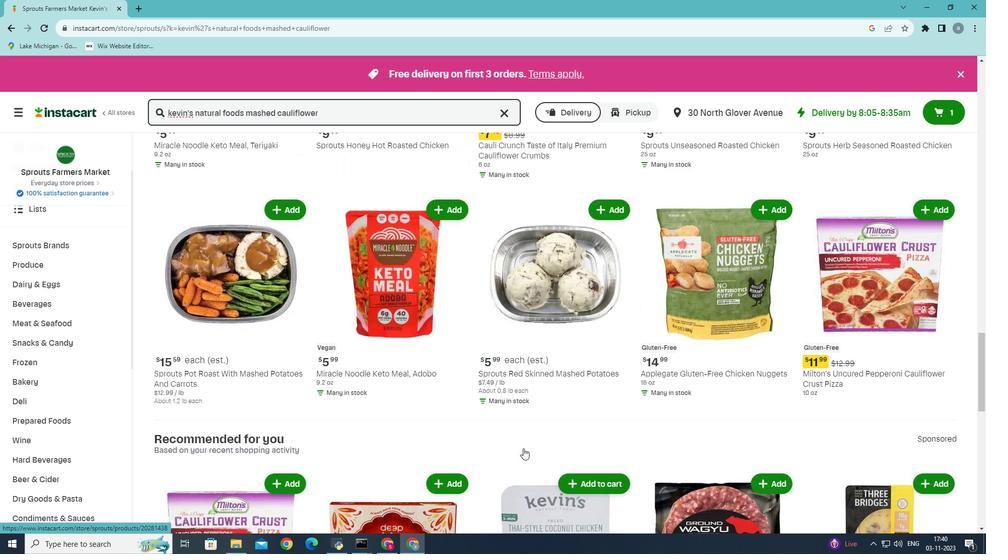 
Action: Mouse scrolled (523, 449) with delta (0, 0)
Screenshot: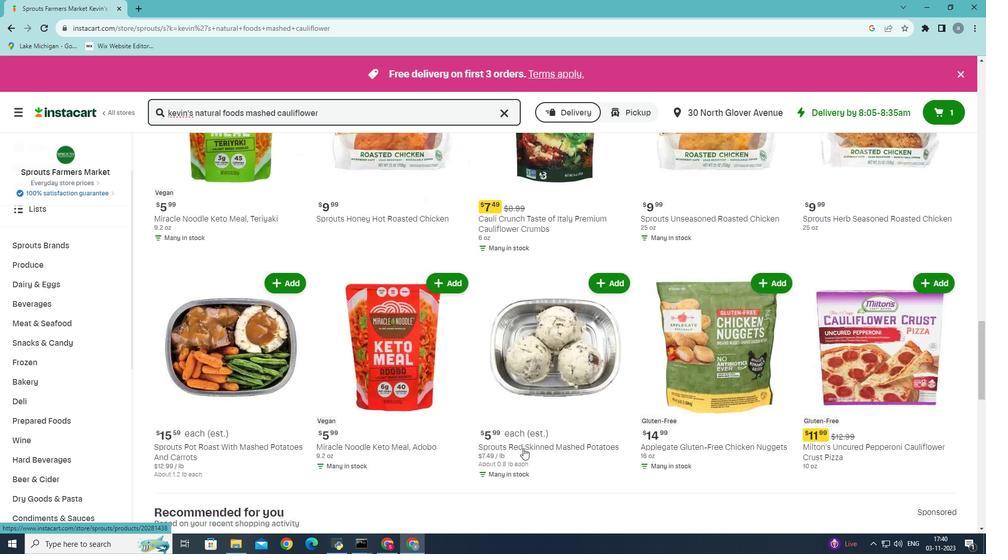 
Action: Mouse scrolled (523, 449) with delta (0, 0)
Screenshot: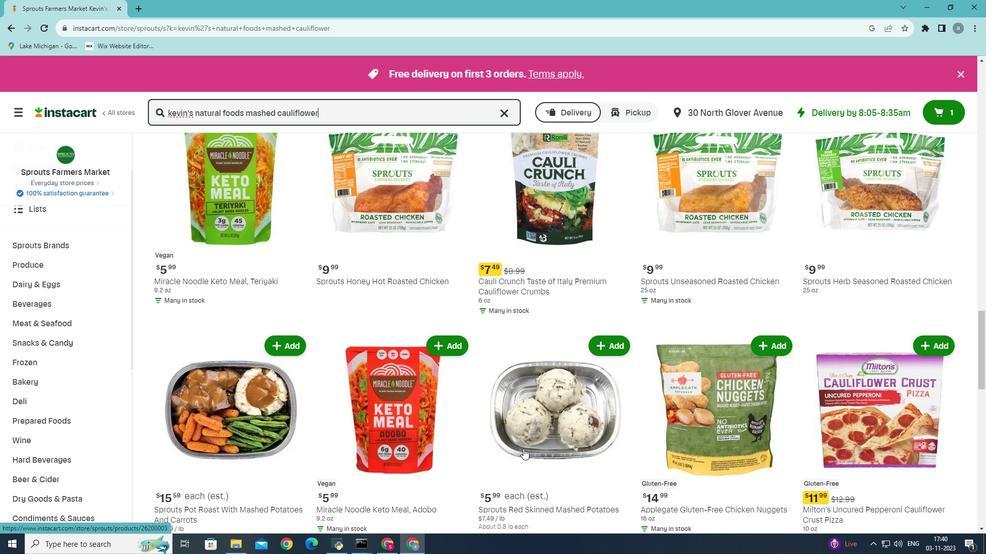 
Action: Mouse scrolled (523, 449) with delta (0, 0)
Screenshot: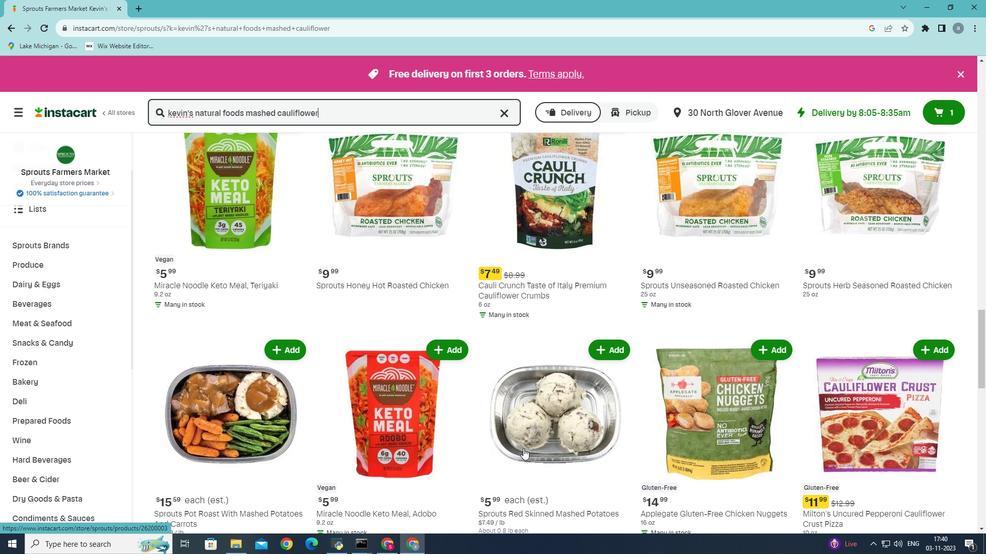 
Action: Mouse scrolled (523, 449) with delta (0, 0)
Screenshot: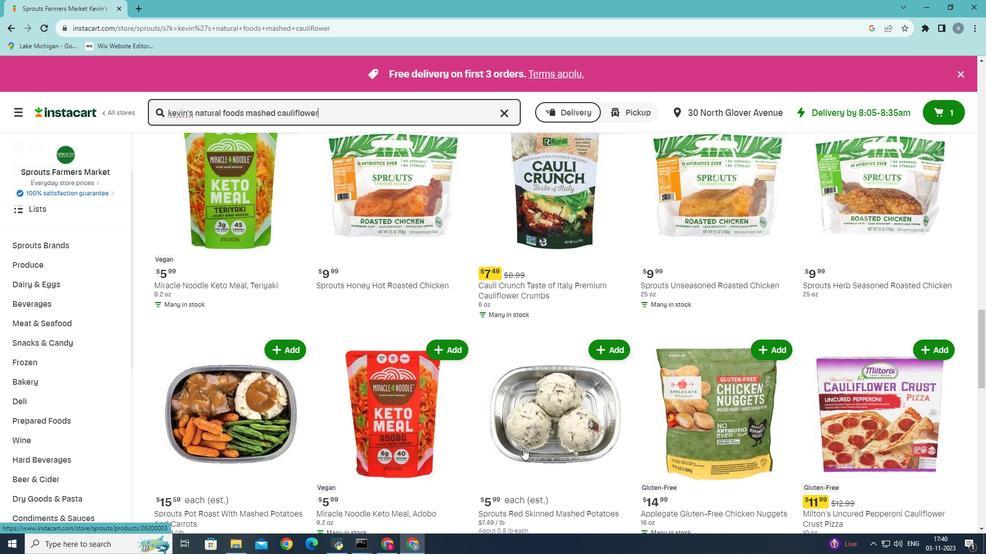 
Action: Mouse scrolled (523, 449) with delta (0, 0)
Screenshot: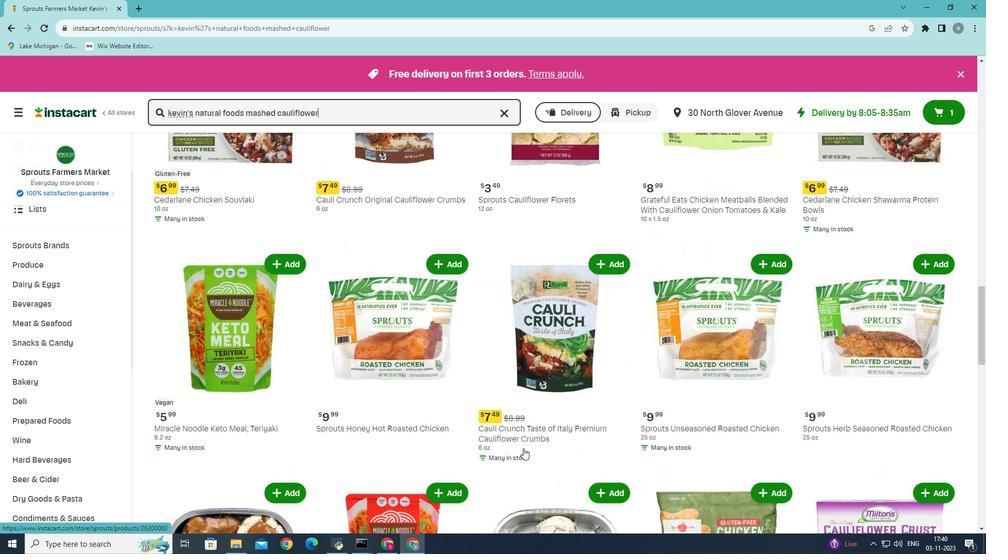 
Action: Mouse moved to (540, 459)
Screenshot: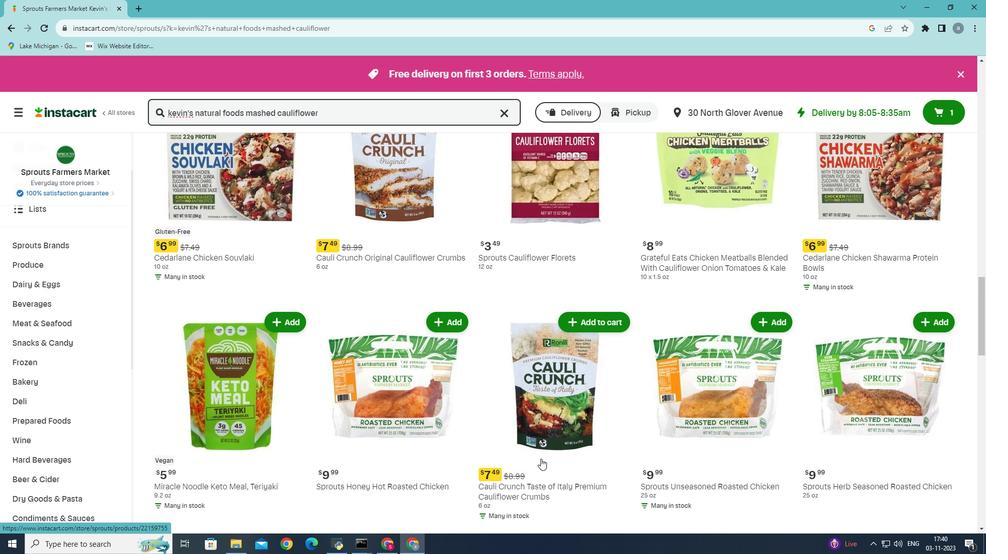 
Action: Mouse scrolled (540, 459) with delta (0, 0)
Screenshot: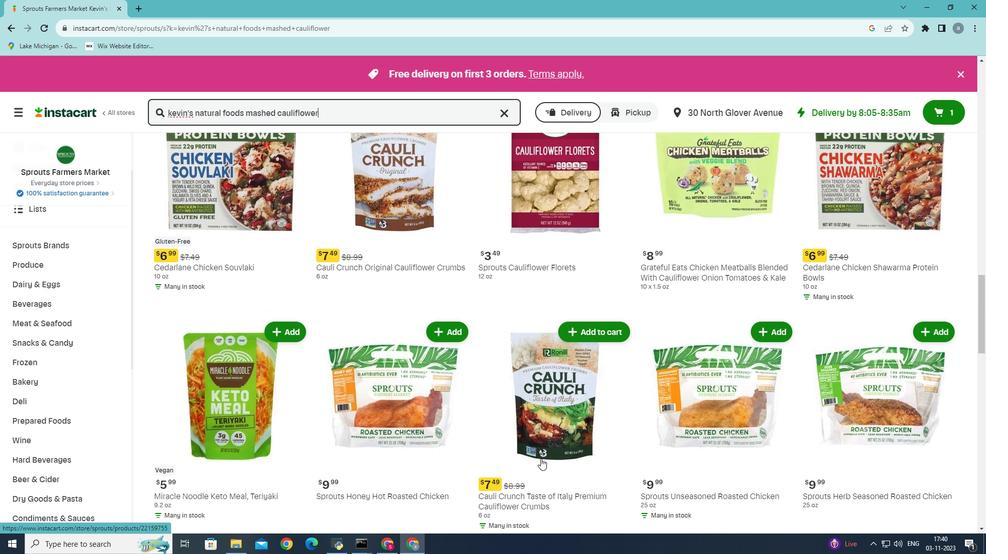 
Action: Mouse moved to (543, 461)
Screenshot: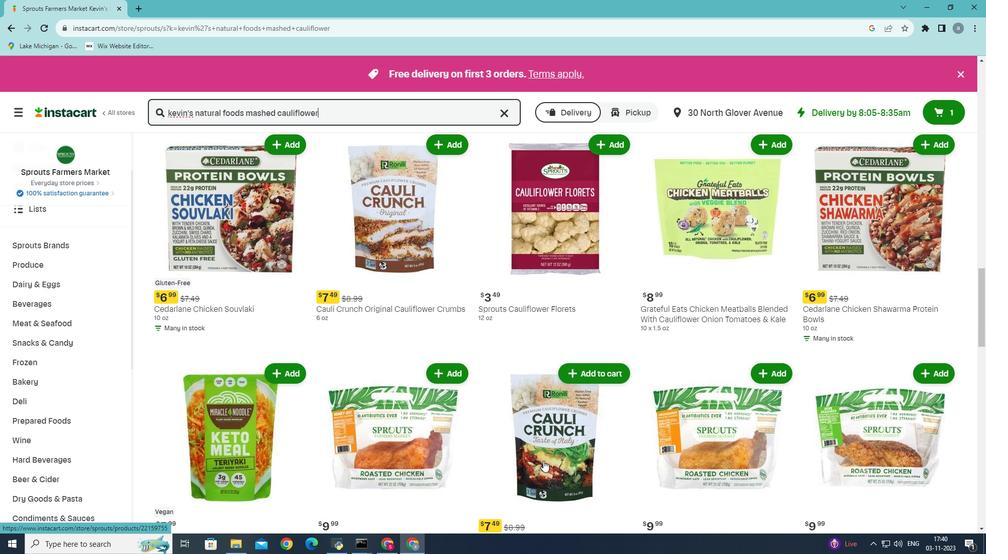 
Action: Mouse scrolled (543, 461) with delta (0, 0)
Screenshot: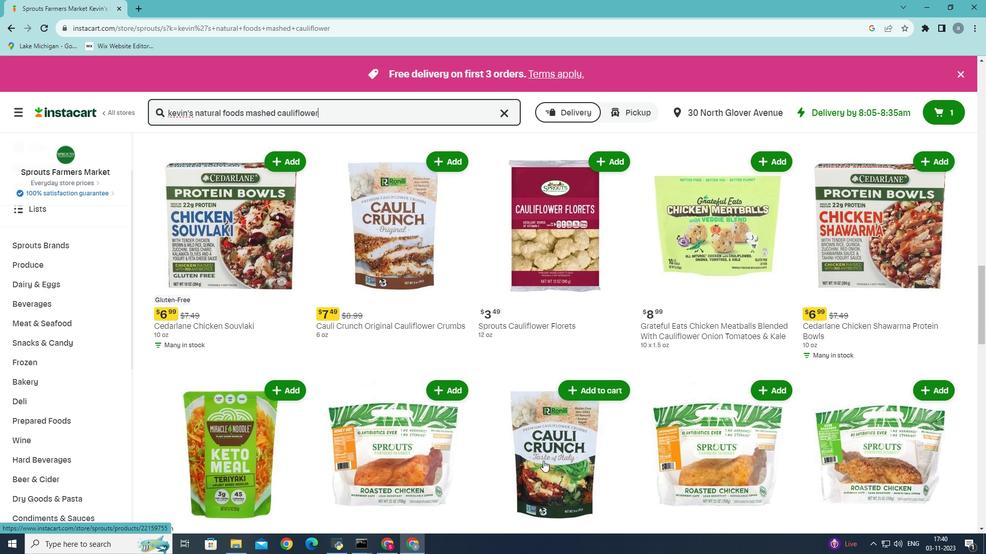 
Action: Mouse scrolled (543, 461) with delta (0, 0)
Screenshot: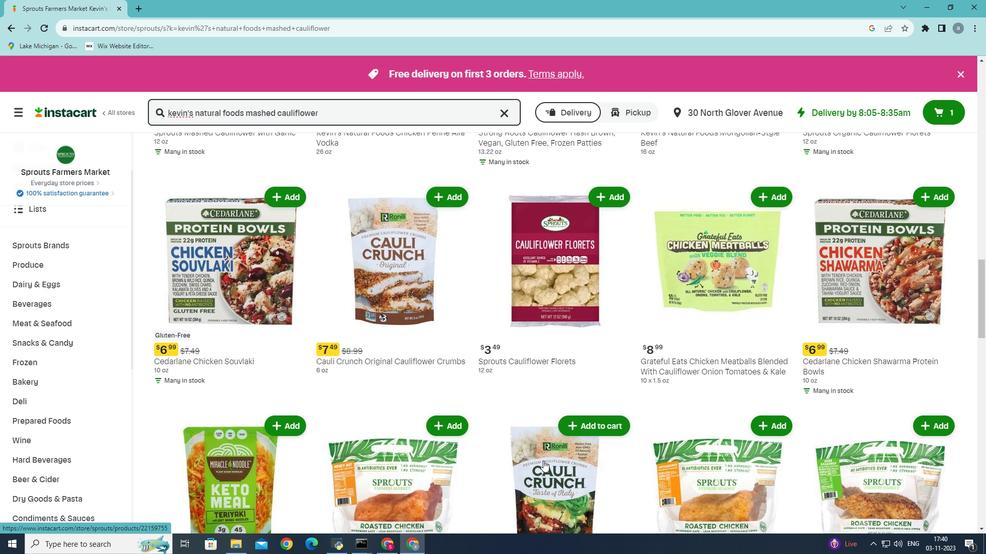 
Action: Mouse moved to (543, 461)
Screenshot: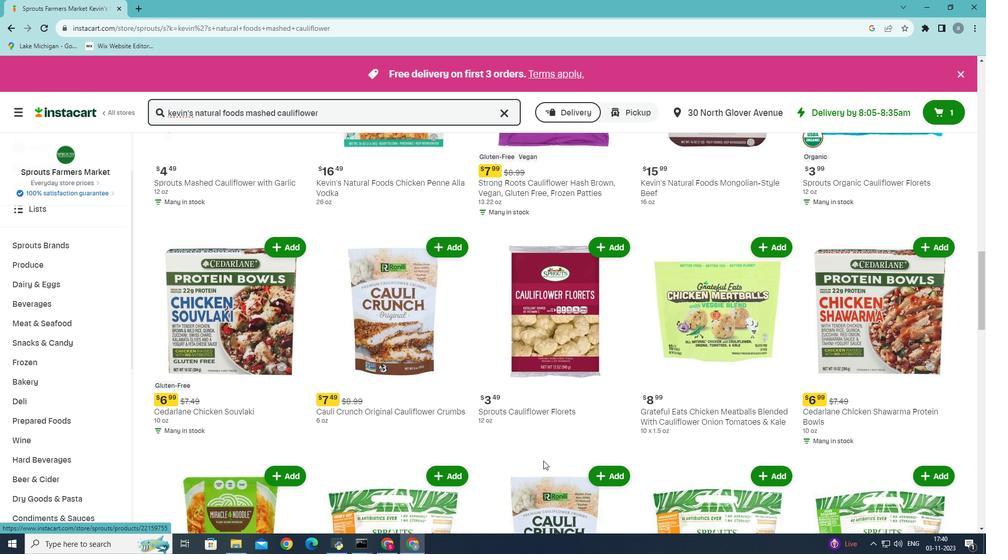 
Action: Mouse scrolled (543, 461) with delta (0, 0)
Screenshot: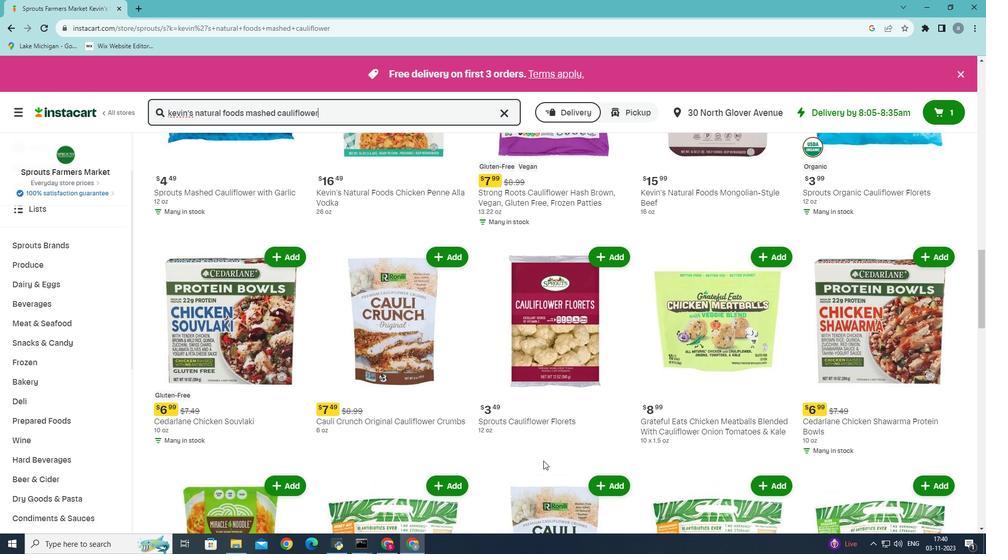 
Action: Mouse scrolled (543, 461) with delta (0, 0)
Screenshot: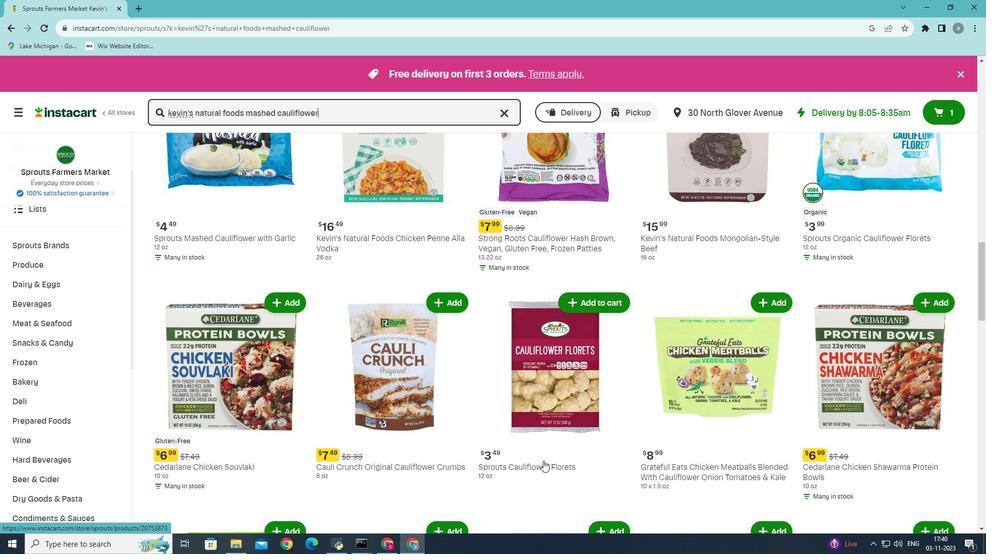 
Action: Mouse scrolled (543, 461) with delta (0, 0)
Screenshot: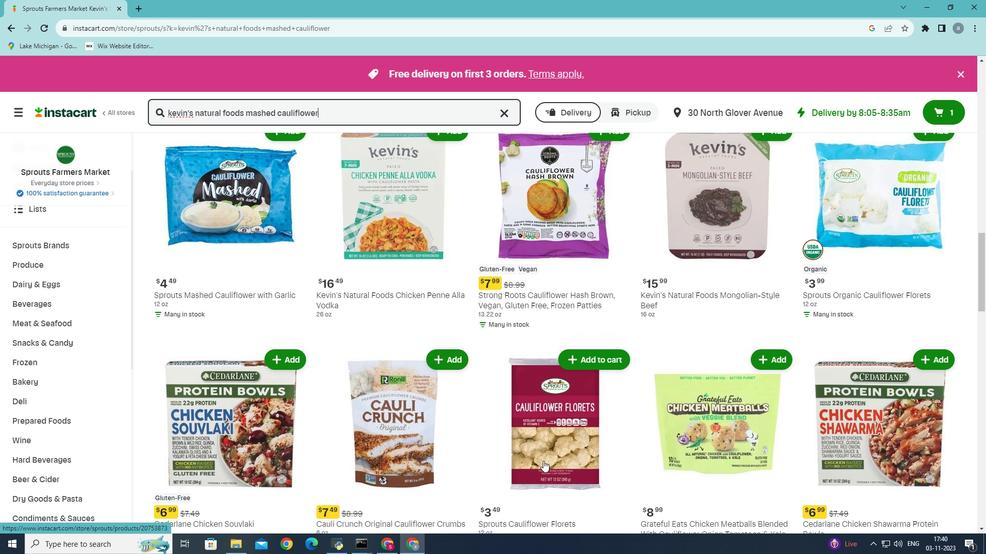 
Action: Mouse scrolled (543, 461) with delta (0, 0)
Screenshot: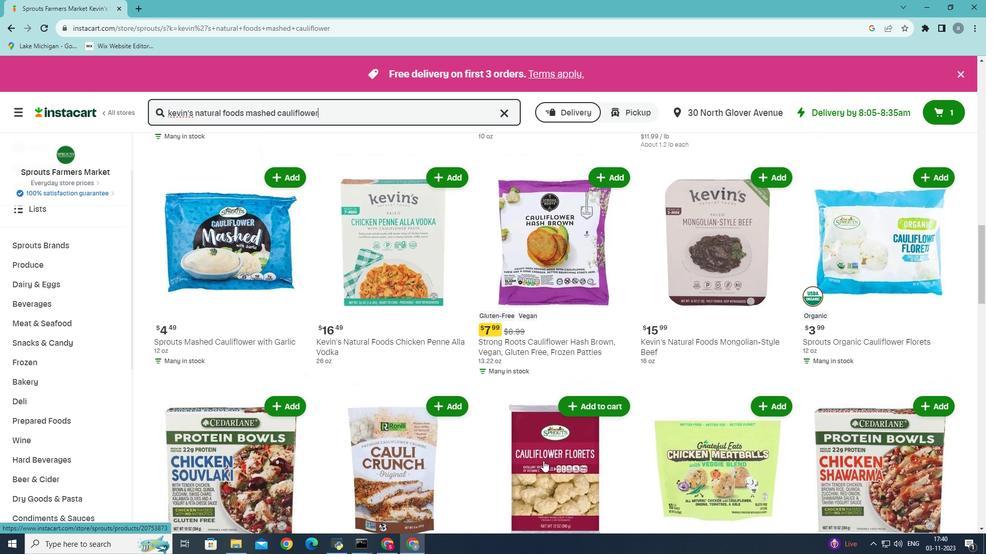
Action: Mouse moved to (749, 440)
Screenshot: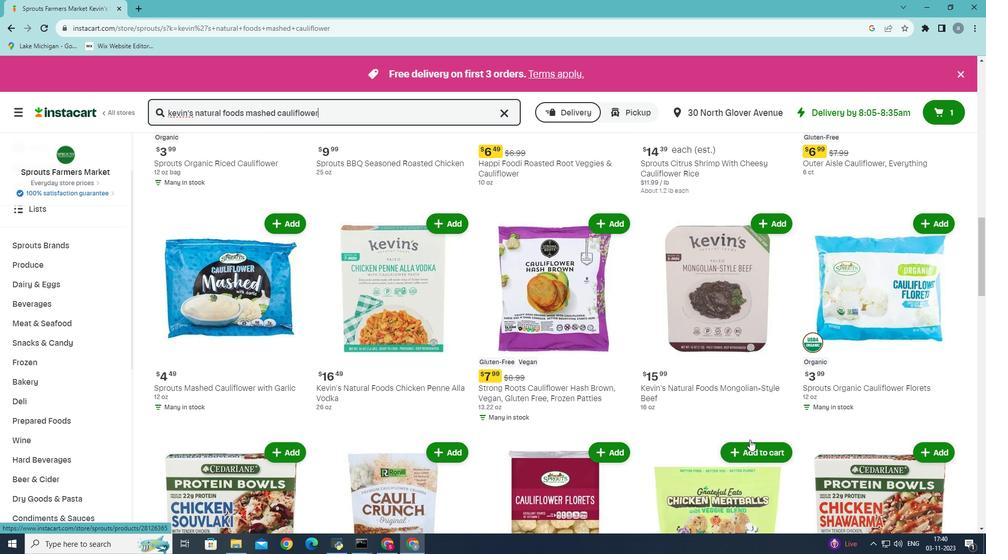 
Action: Mouse scrolled (749, 440) with delta (0, 0)
Screenshot: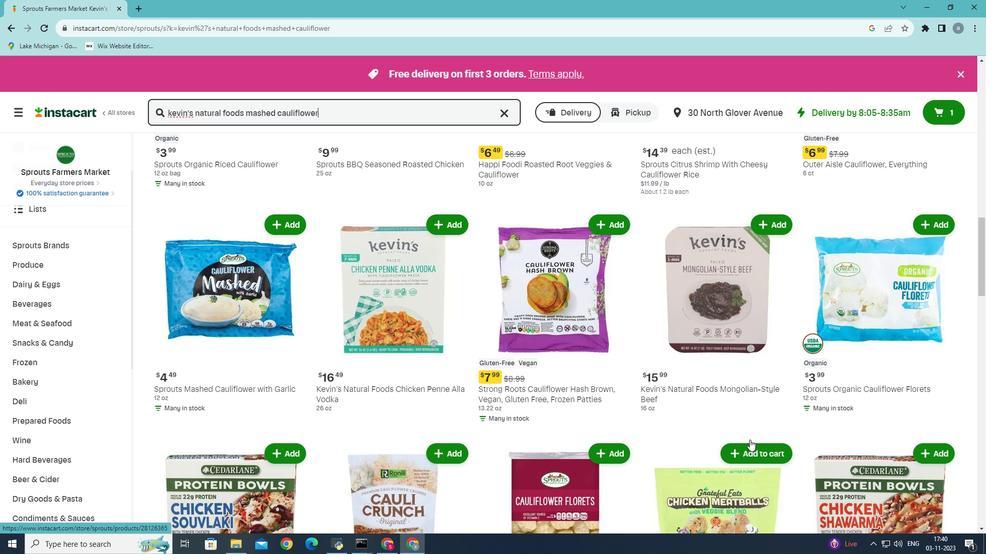 
Action: Mouse scrolled (749, 440) with delta (0, 0)
Screenshot: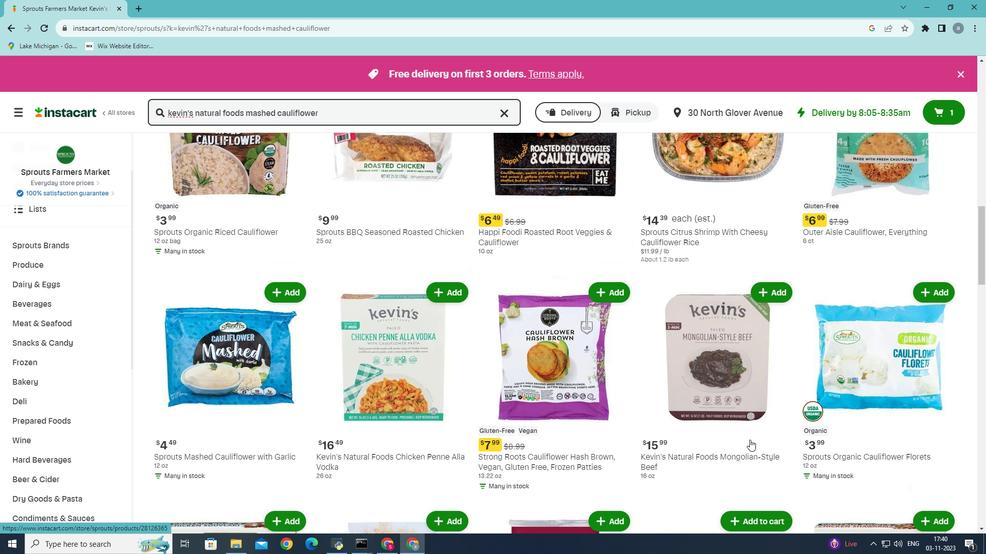 
Action: Mouse moved to (749, 440)
Screenshot: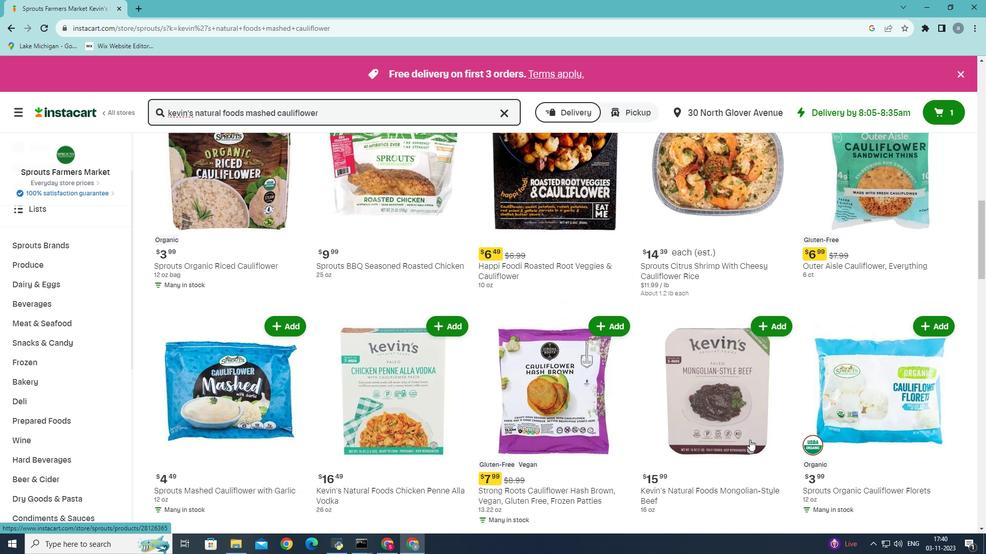 
Action: Mouse scrolled (749, 440) with delta (0, 0)
Screenshot: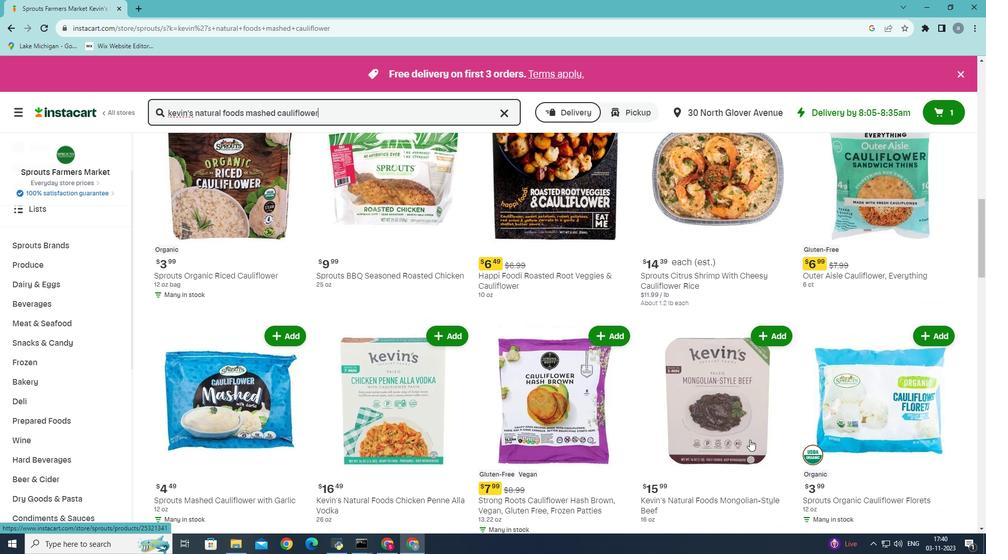 
Action: Mouse scrolled (749, 440) with delta (0, 0)
Screenshot: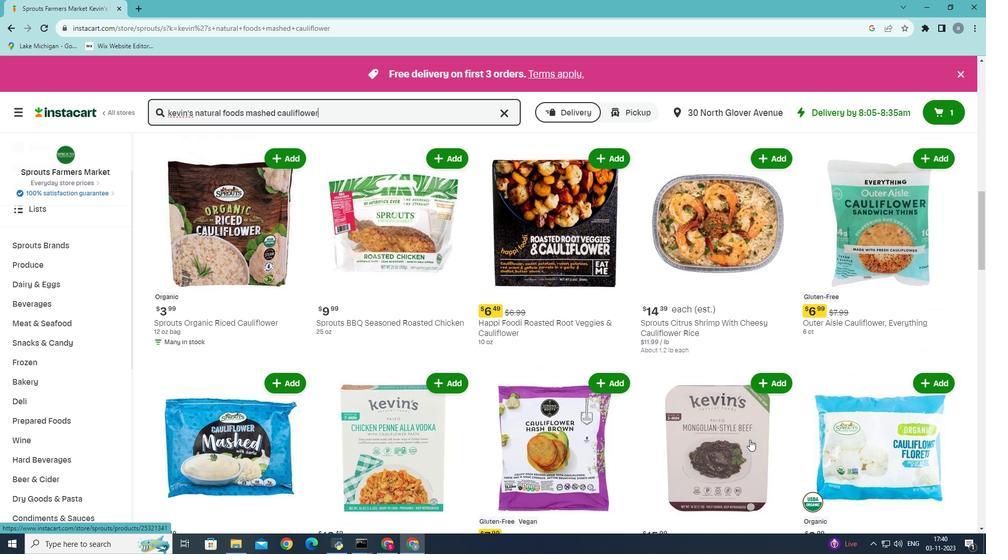 
Action: Mouse moved to (748, 440)
Screenshot: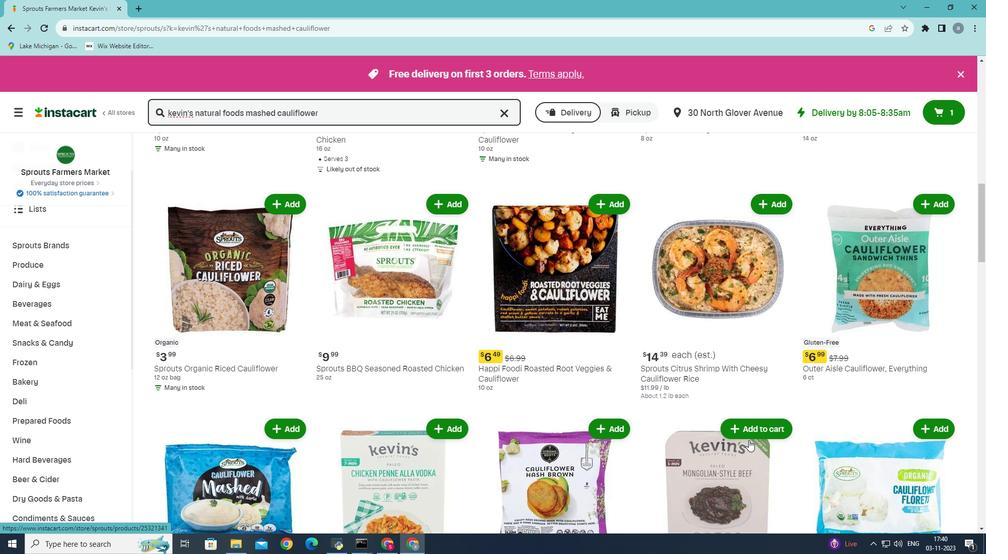
Action: Mouse scrolled (748, 441) with delta (0, 0)
Screenshot: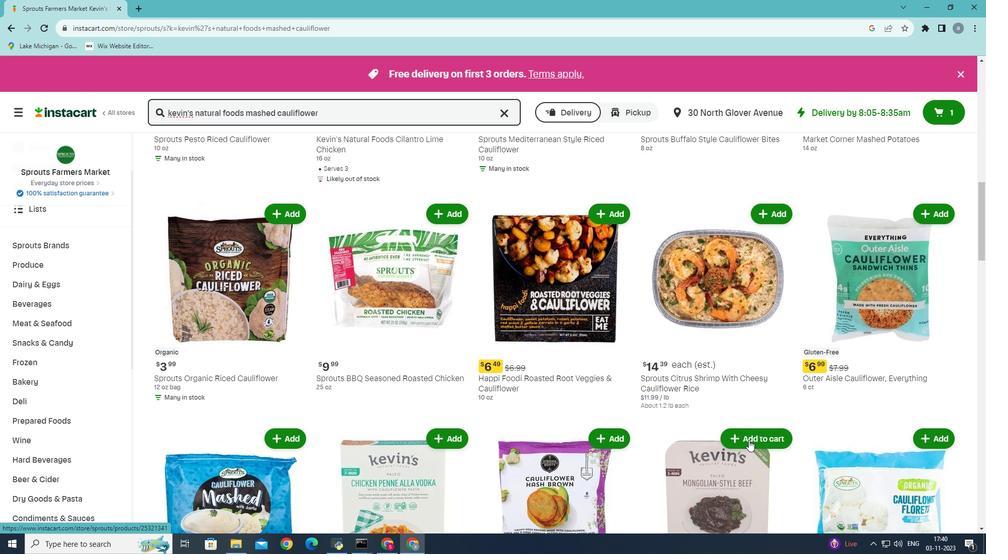 
Action: Mouse scrolled (748, 441) with delta (0, 0)
Screenshot: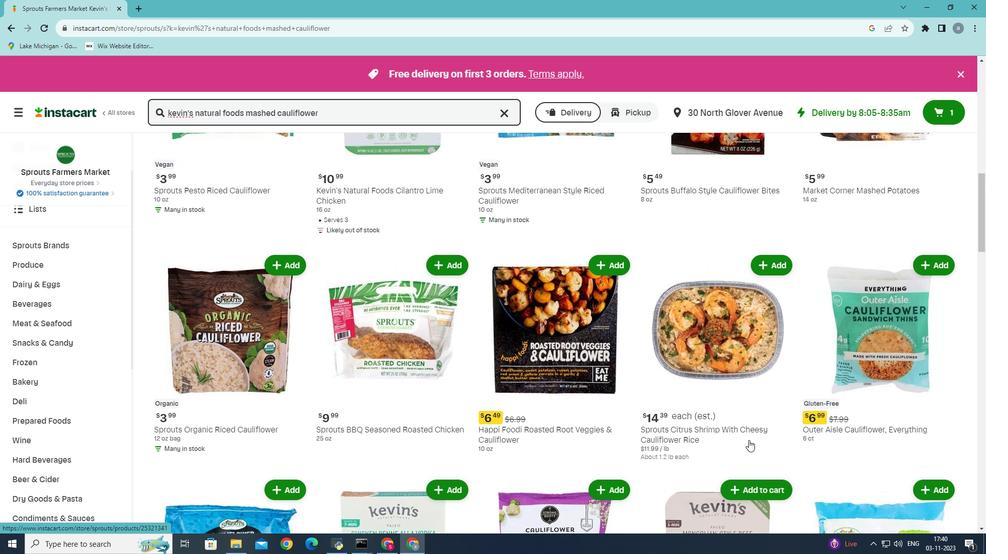 
Action: Mouse scrolled (748, 441) with delta (0, 0)
Screenshot: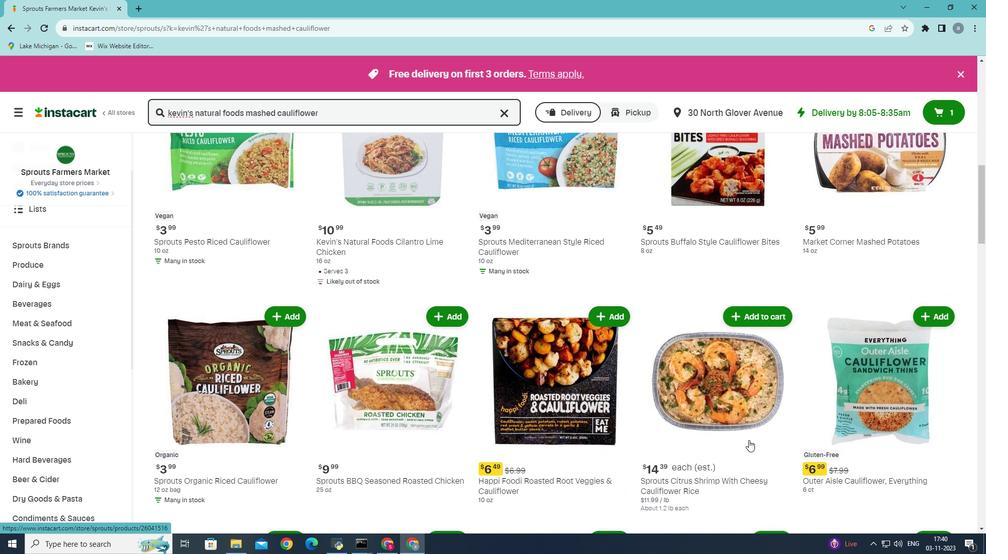 
Action: Mouse scrolled (748, 441) with delta (0, 0)
Screenshot: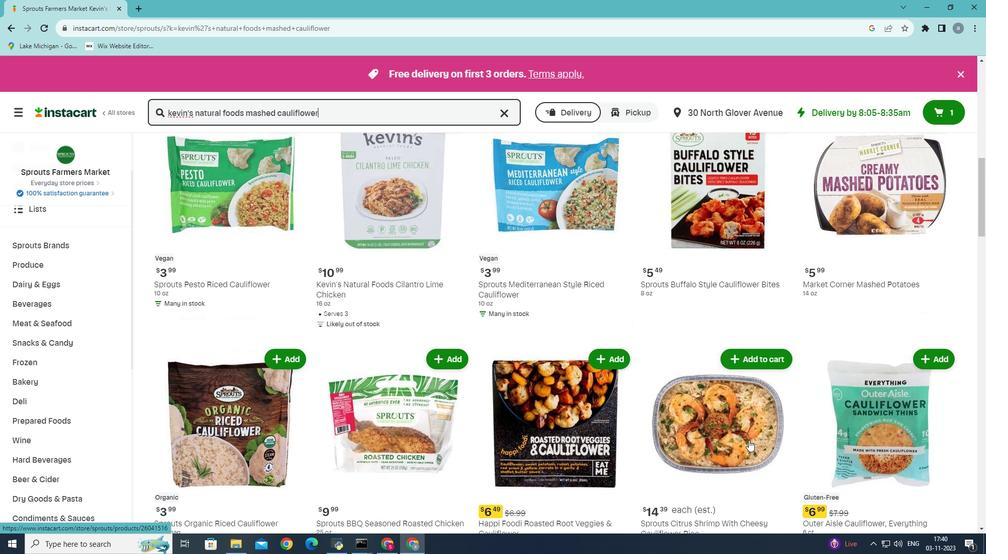 
Action: Mouse moved to (748, 441)
Screenshot: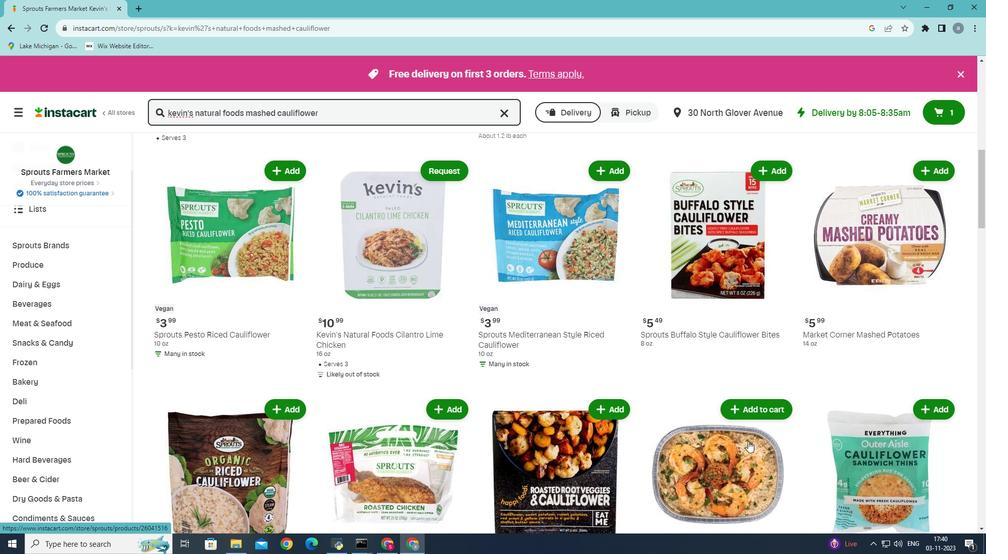 
Action: Mouse scrolled (748, 442) with delta (0, 0)
Screenshot: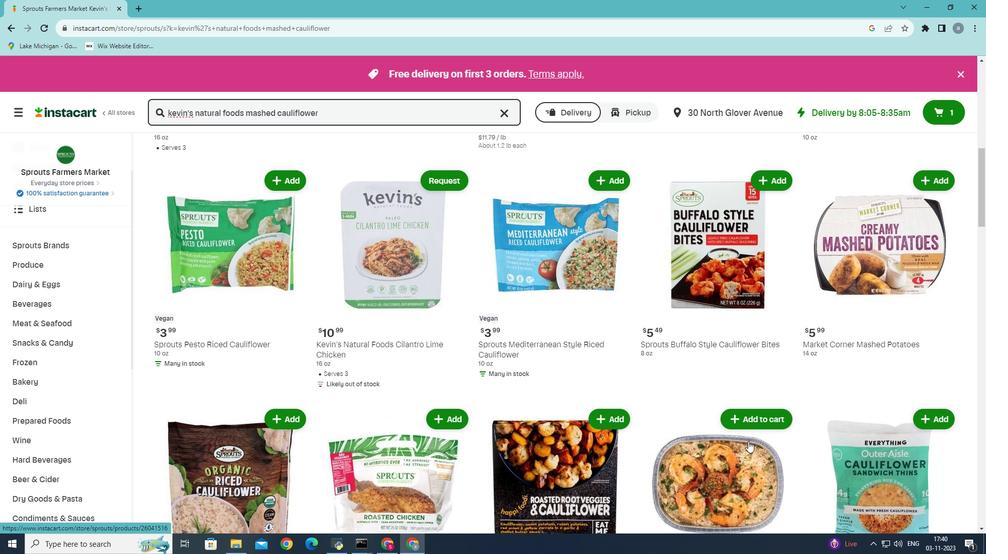 
Action: Mouse scrolled (748, 442) with delta (0, 0)
Screenshot: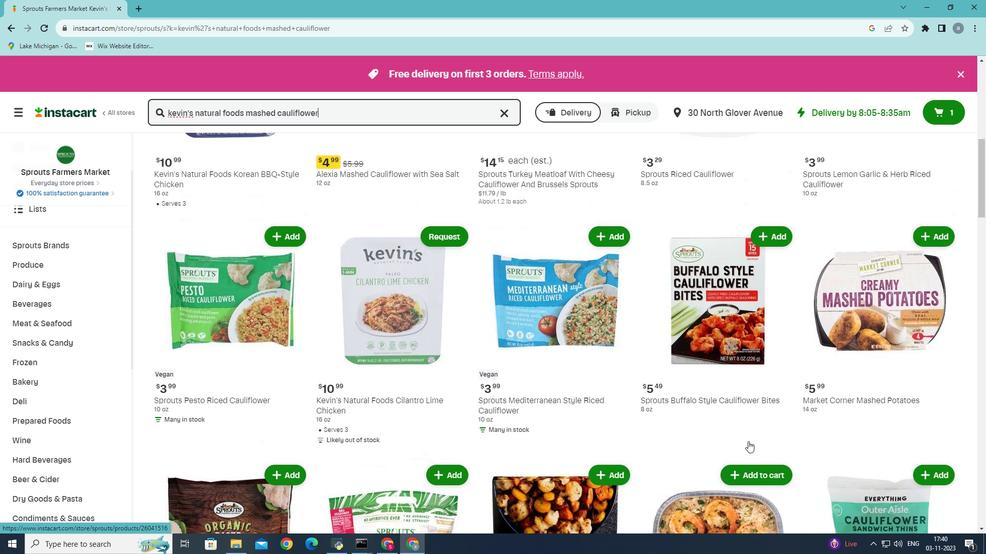
Action: Mouse scrolled (748, 442) with delta (0, 0)
Screenshot: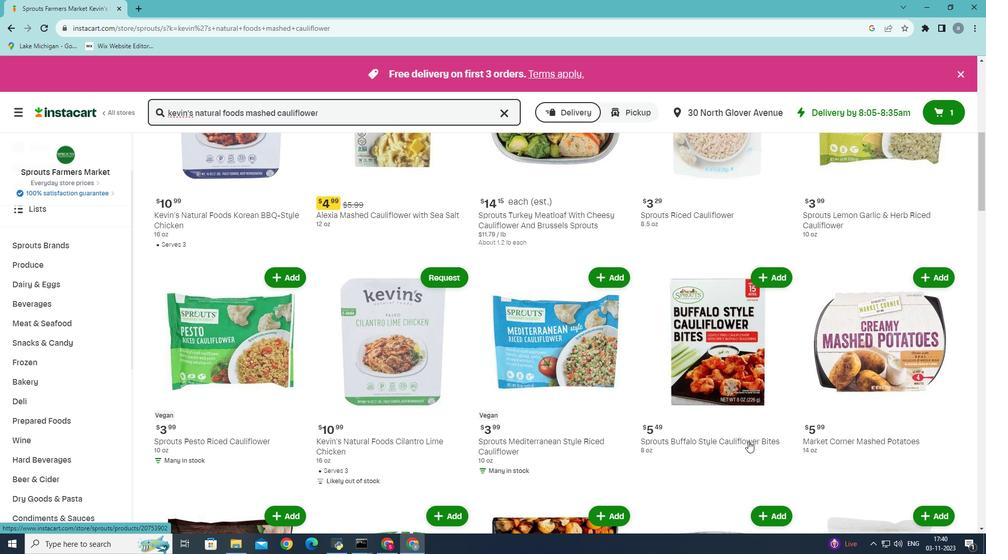 
Action: Mouse scrolled (748, 442) with delta (0, 0)
Screenshot: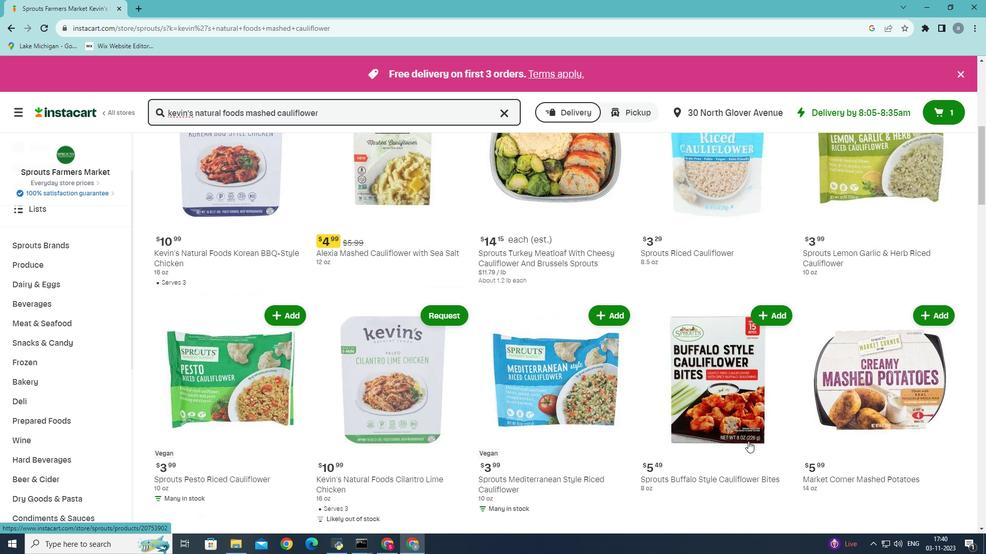 
Action: Mouse scrolled (748, 442) with delta (0, 0)
Screenshot: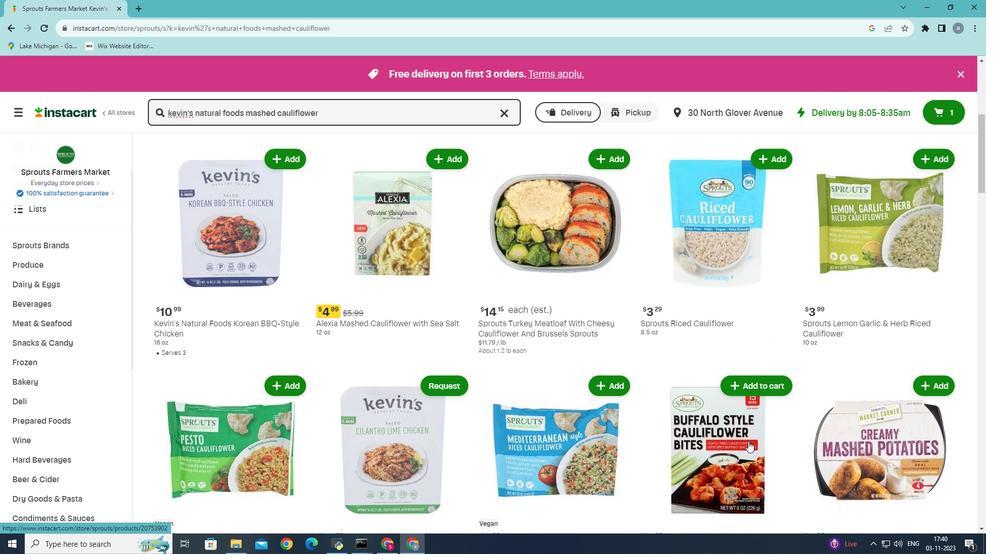
Action: Mouse scrolled (748, 442) with delta (0, 0)
Screenshot: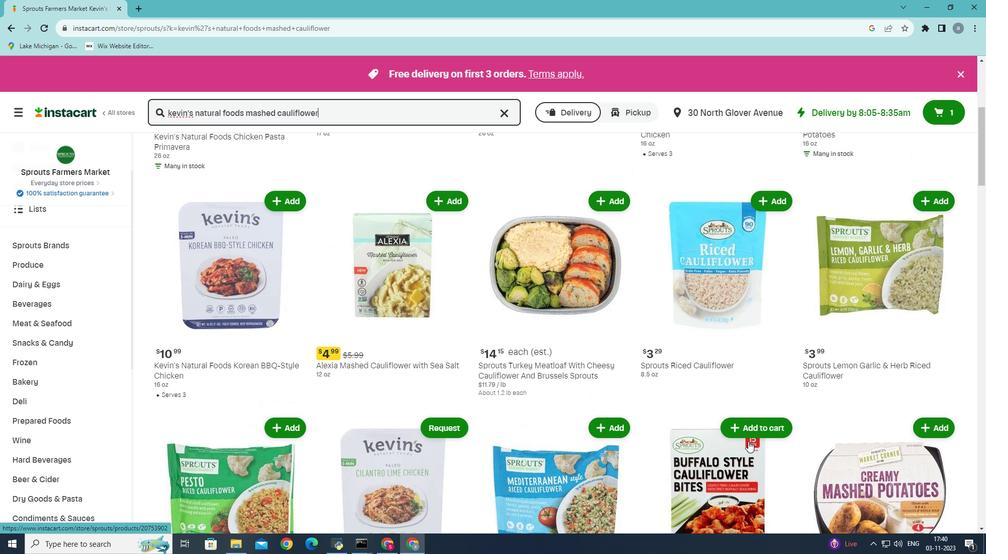 
Action: Mouse scrolled (748, 442) with delta (0, 0)
Screenshot: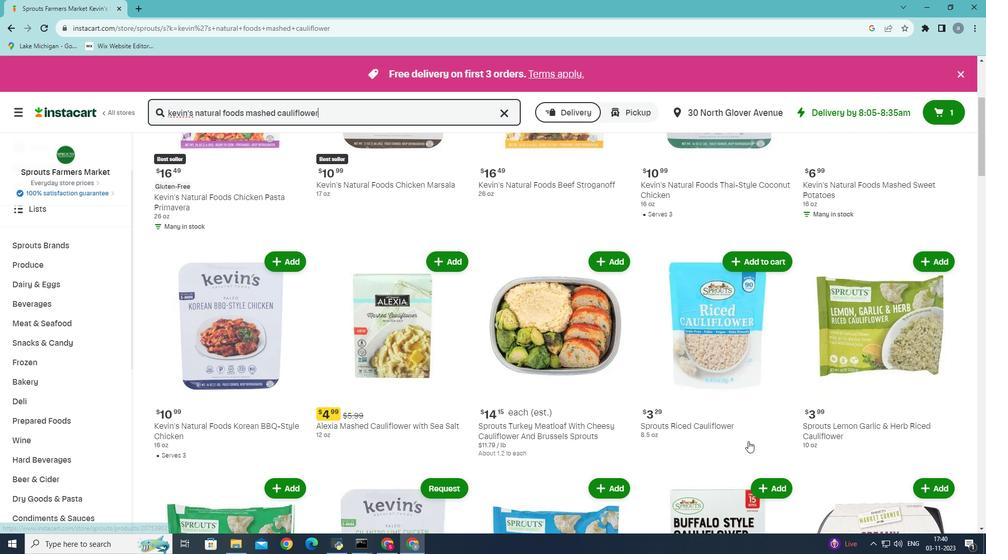 
Action: Mouse scrolled (748, 442) with delta (0, 0)
Screenshot: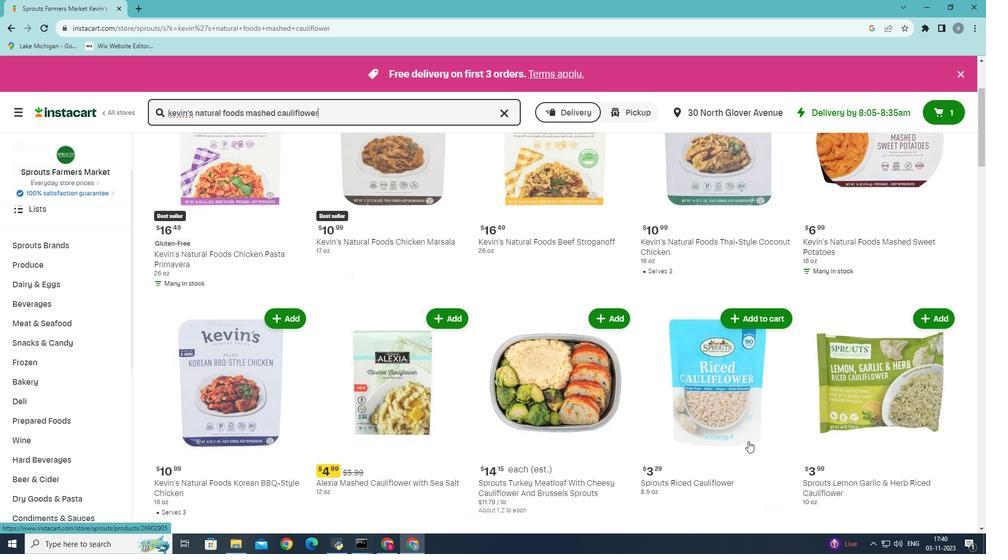 
Action: Mouse scrolled (748, 442) with delta (0, 0)
Screenshot: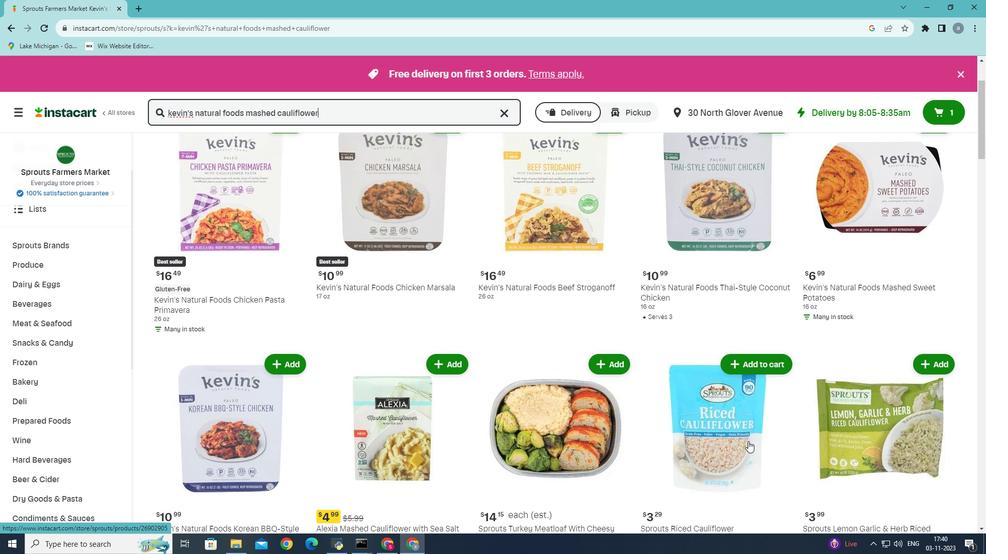 
Action: Mouse scrolled (748, 442) with delta (0, 0)
Screenshot: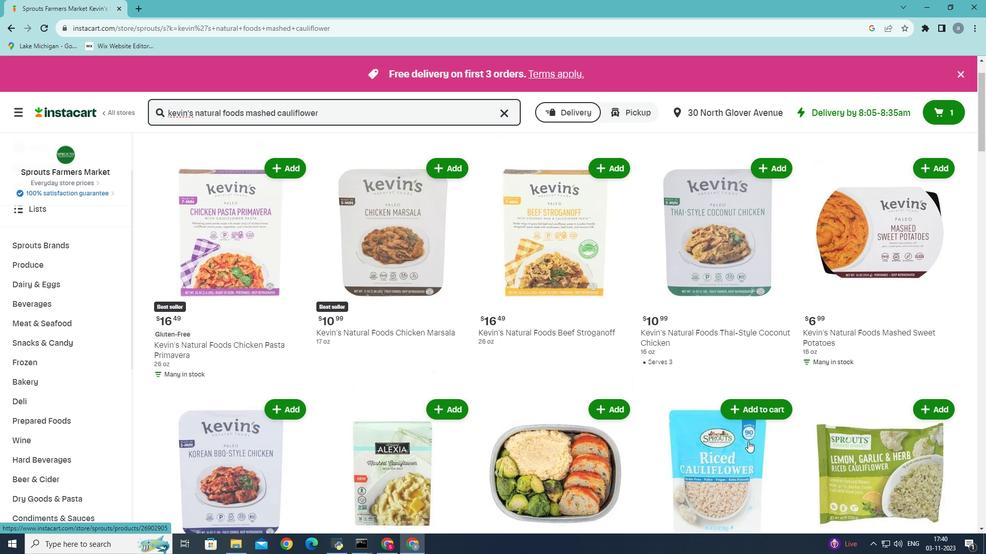 
Action: Mouse moved to (479, 401)
Screenshot: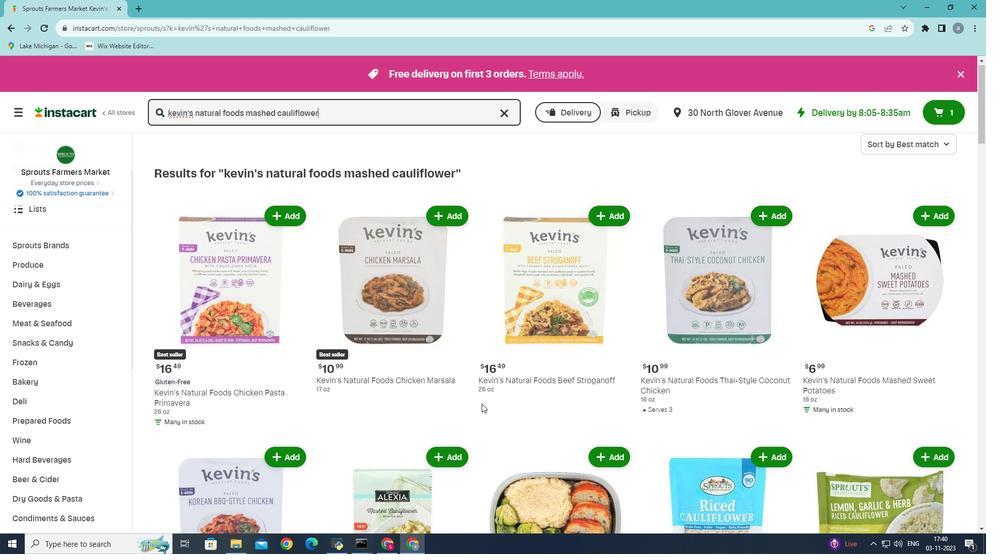 
Action: Mouse scrolled (479, 402) with delta (0, 0)
Screenshot: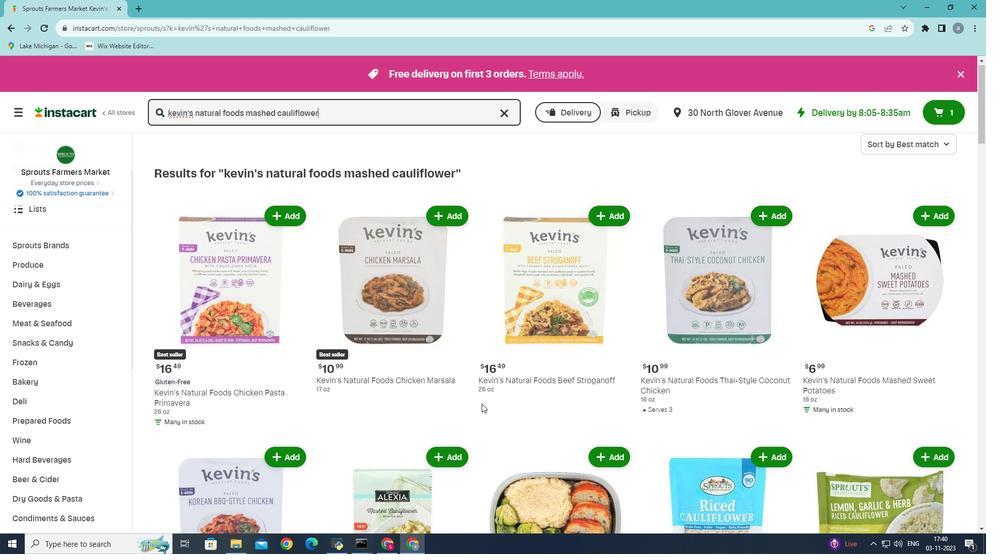 
Action: Mouse moved to (480, 403)
Screenshot: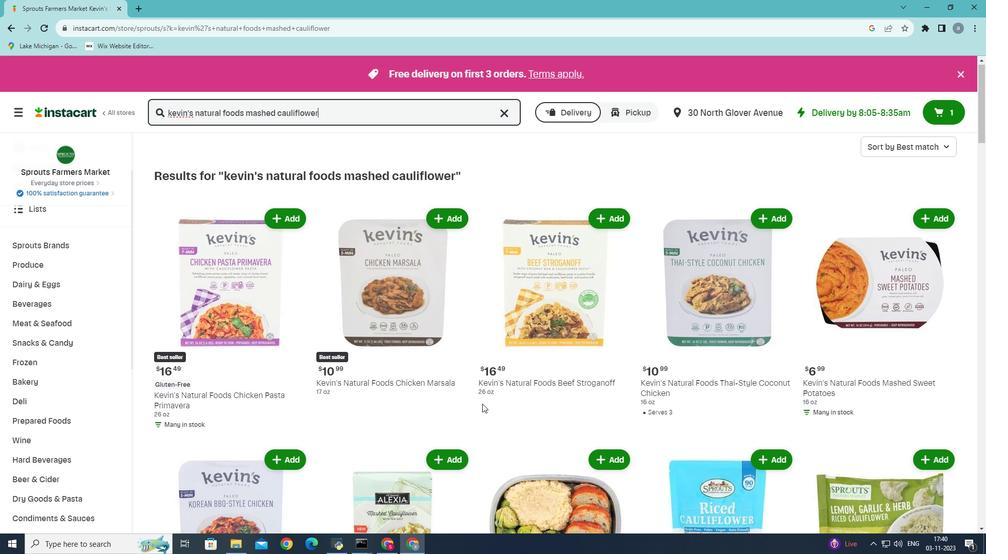 
Action: Mouse scrolled (480, 403) with delta (0, 0)
Screenshot: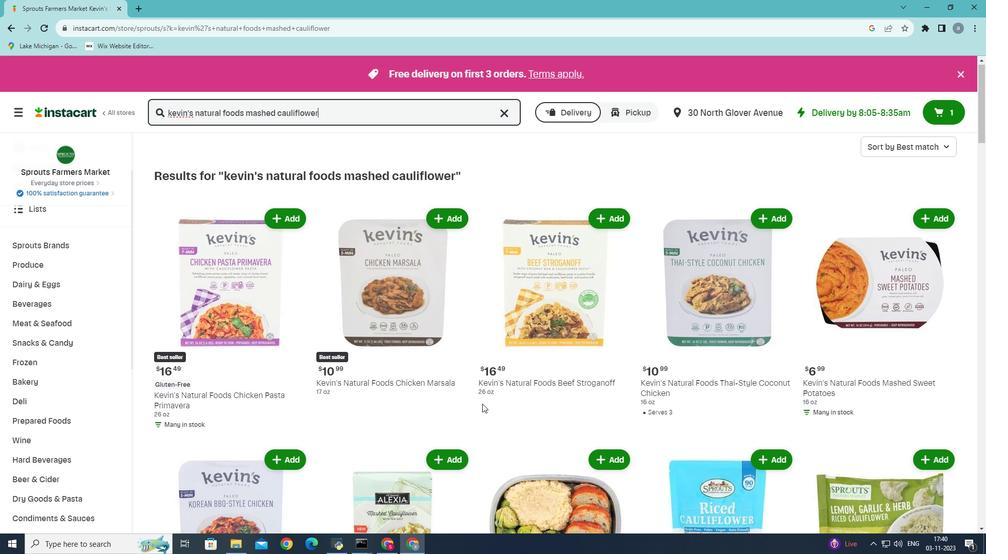 
Action: Mouse moved to (481, 404)
Screenshot: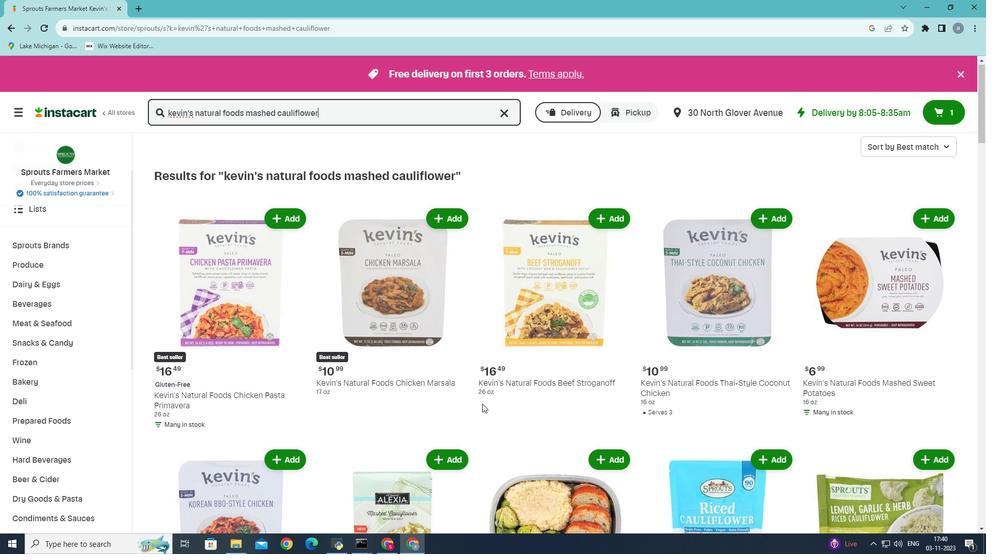
Action: Mouse scrolled (481, 404) with delta (0, 0)
Screenshot: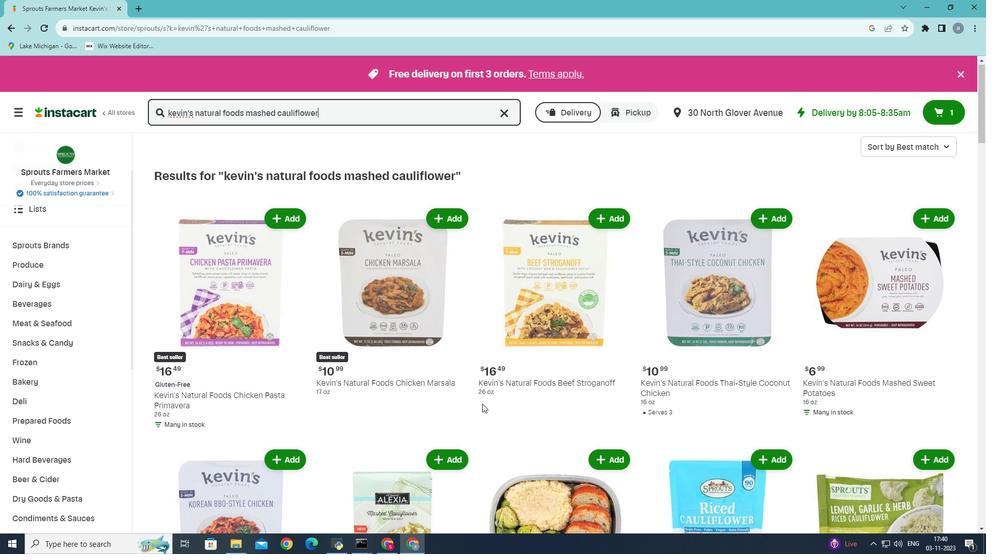 
Action: Mouse moved to (537, 394)
Screenshot: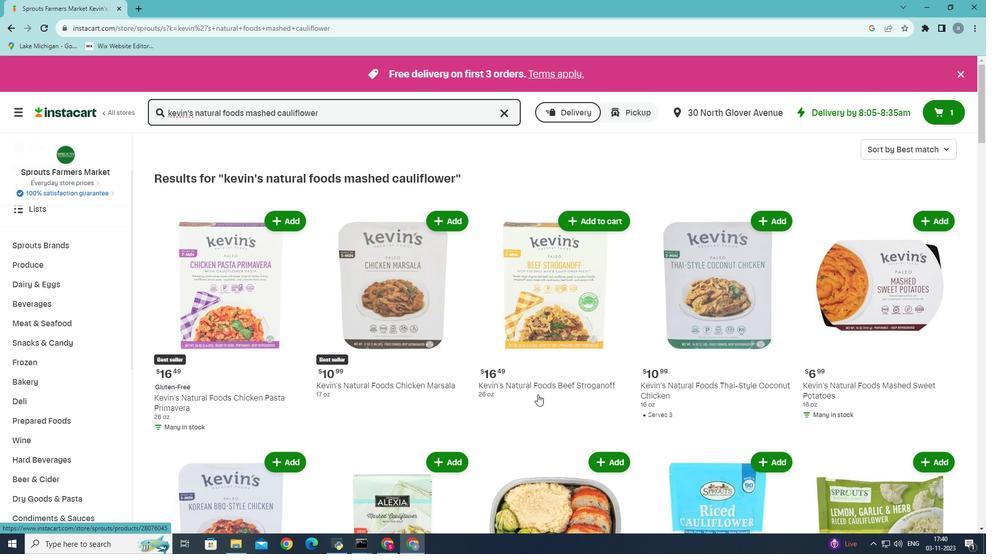 
